 Task: Find a house in Santana do Paraiso with WiFi, free parking, TV, 2 bedrooms, 6 beds, 6 bathrooms, self check-in, and gym, within a price range of ₹8000 to ₹12000.
Action: Mouse moved to (716, 112)
Screenshot: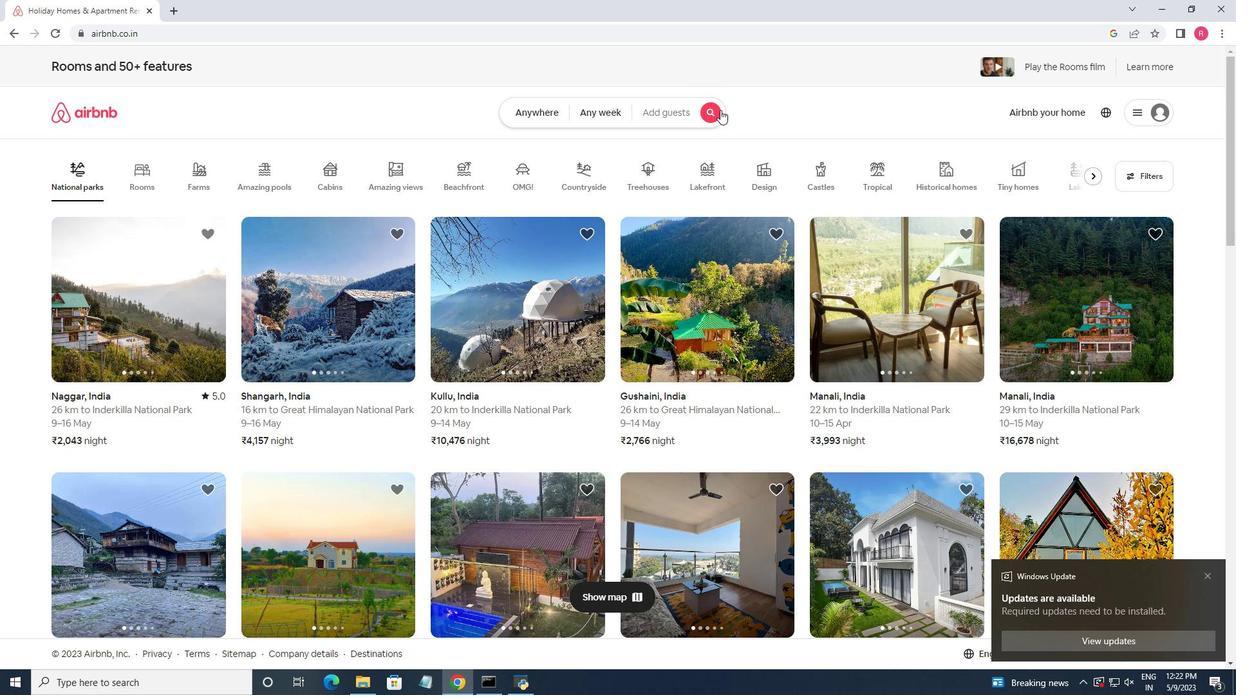 
Action: Mouse pressed left at (716, 112)
Screenshot: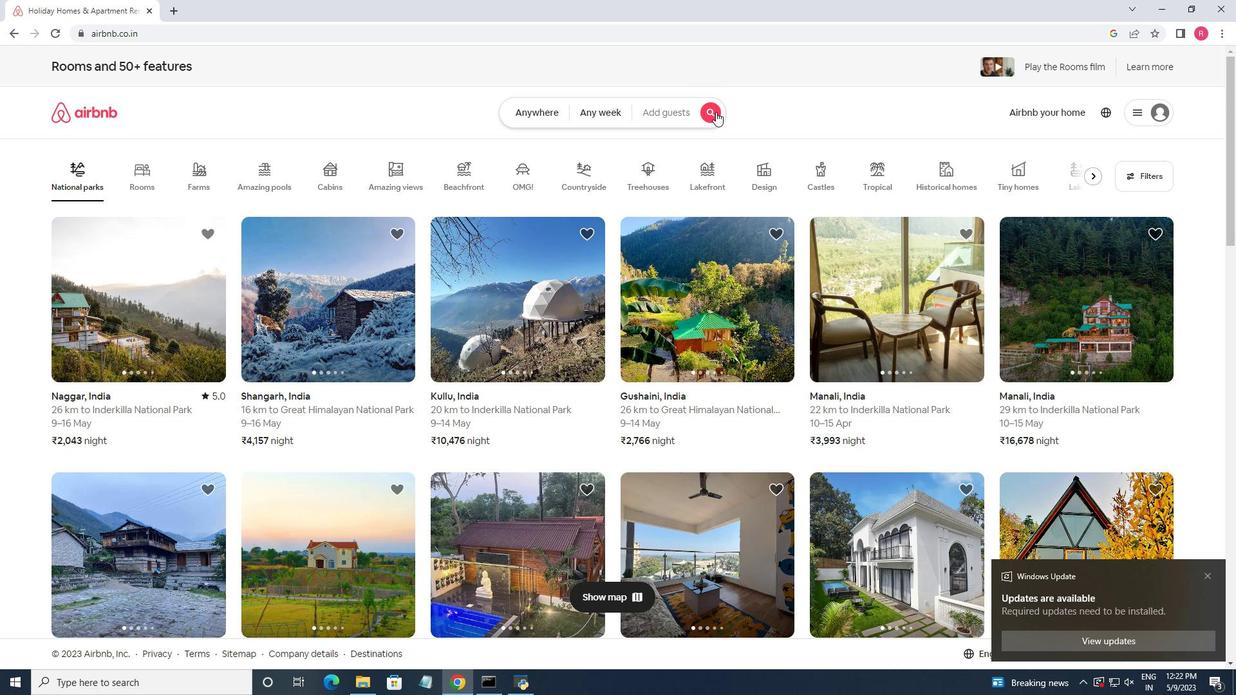
Action: Mouse moved to (393, 162)
Screenshot: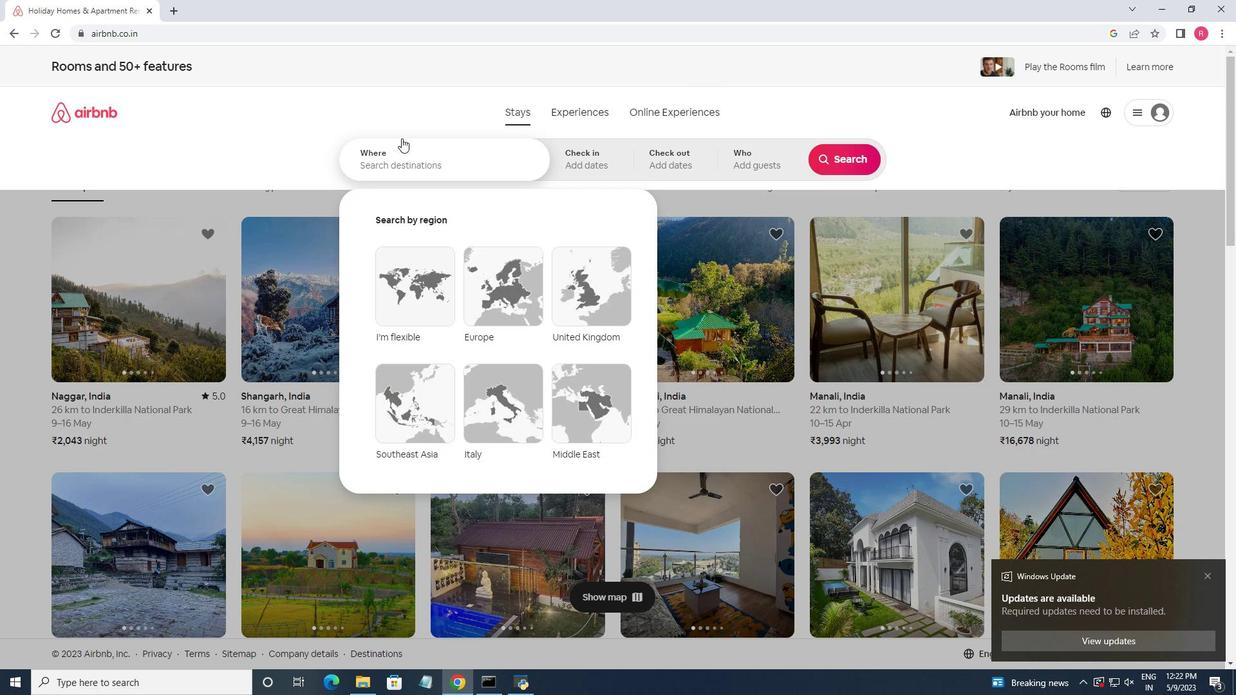 
Action: Mouse pressed left at (393, 162)
Screenshot: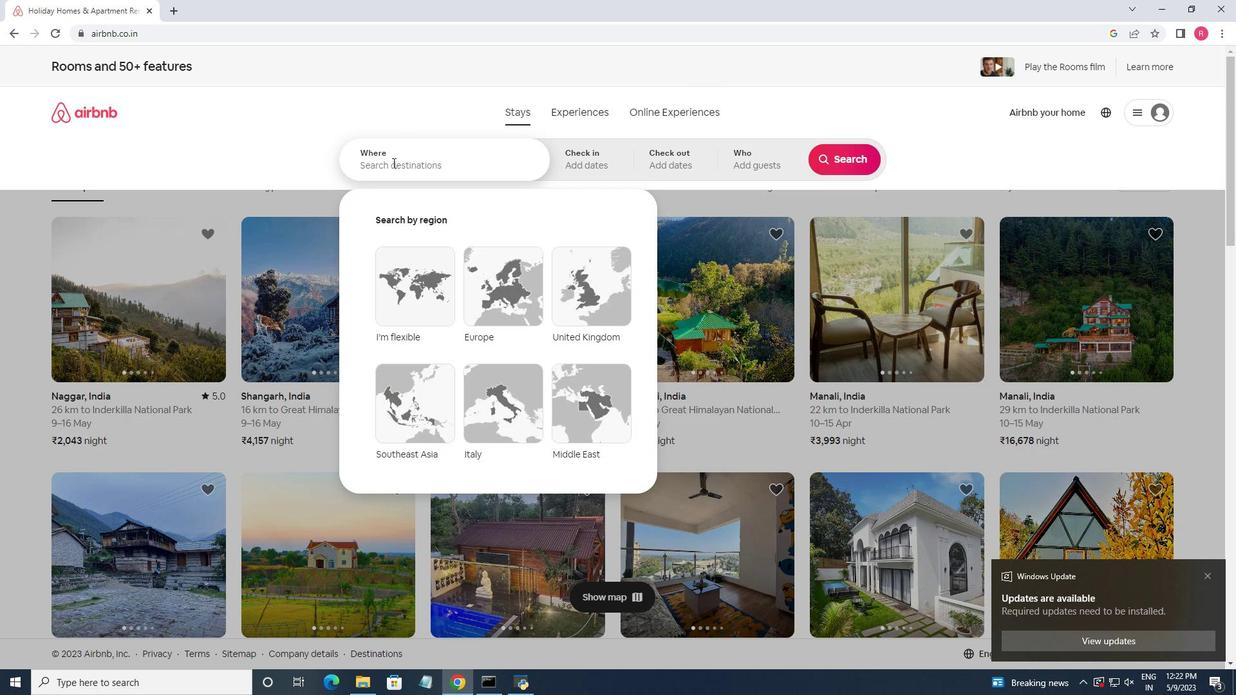 
Action: Key pressed <Key.caps_lock>S<Key.caps_lock>antana<Key.space>do<Key.space><Key.shift>Paraiso,<Key.space><Key.shift><Key.shift><Key.shift><Key.shift><Key.shift><Key.shift><Key.shift><Key.shift><Key.shift><Key.shift><Key.shift>Brazil<Key.enter>
Screenshot: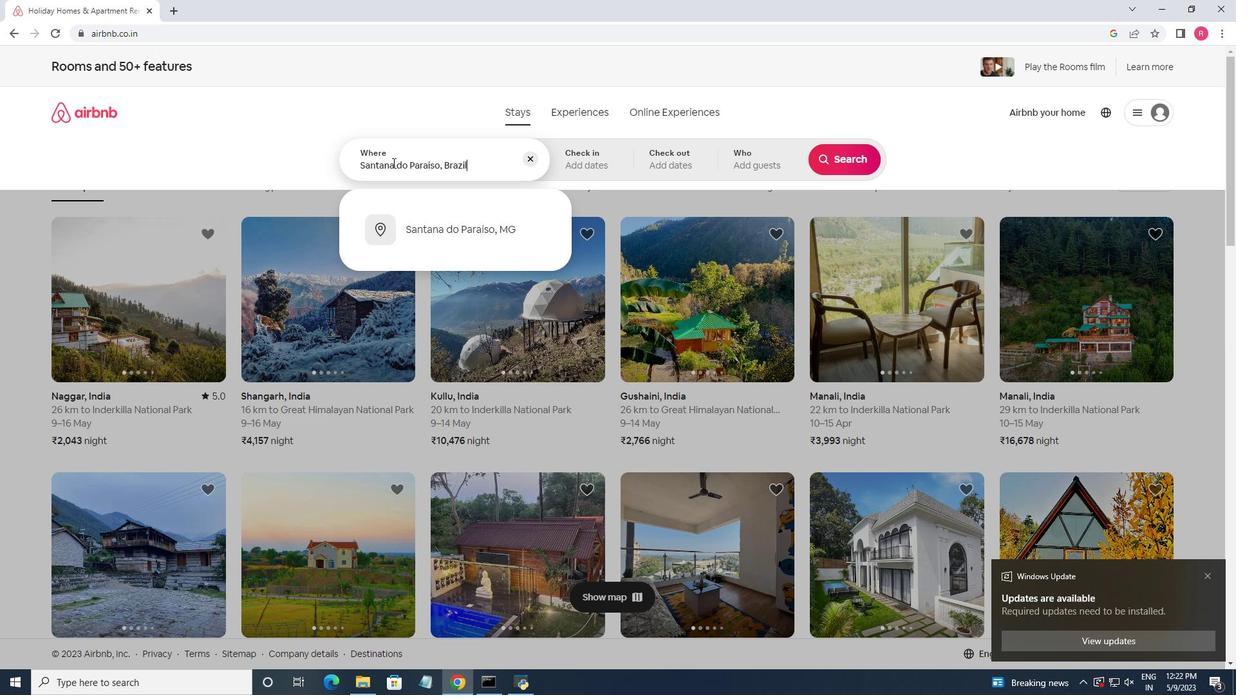 
Action: Mouse moved to (838, 263)
Screenshot: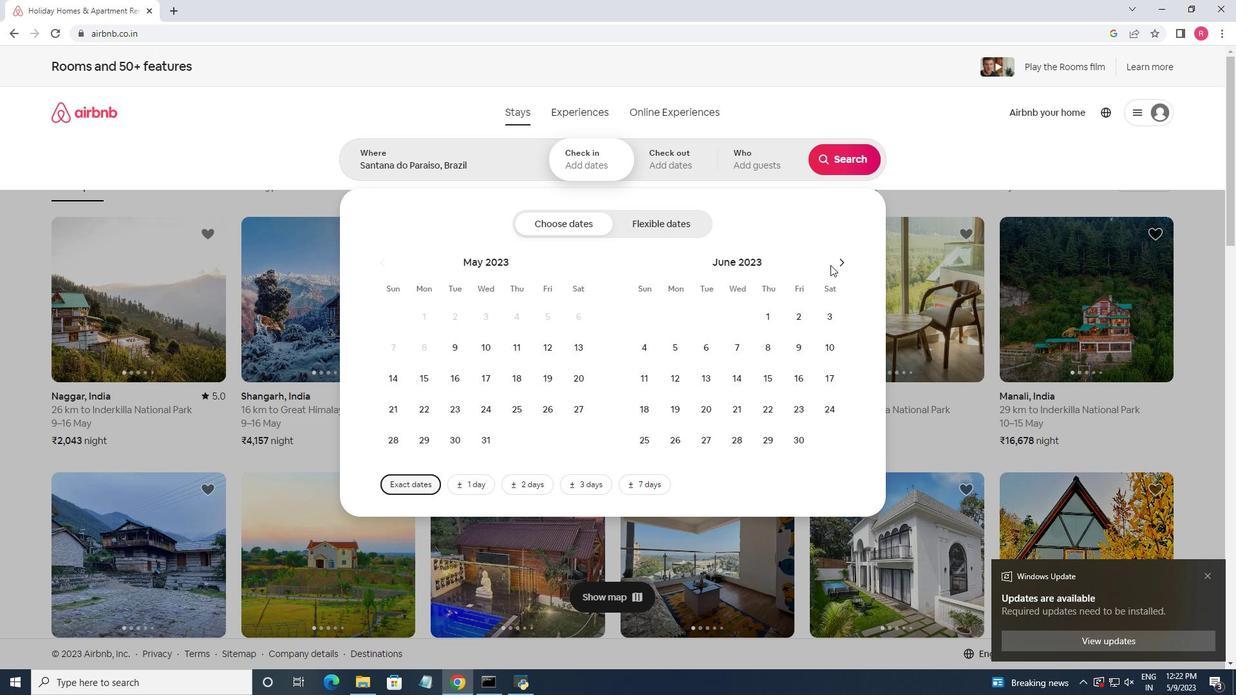 
Action: Mouse pressed left at (838, 263)
Screenshot: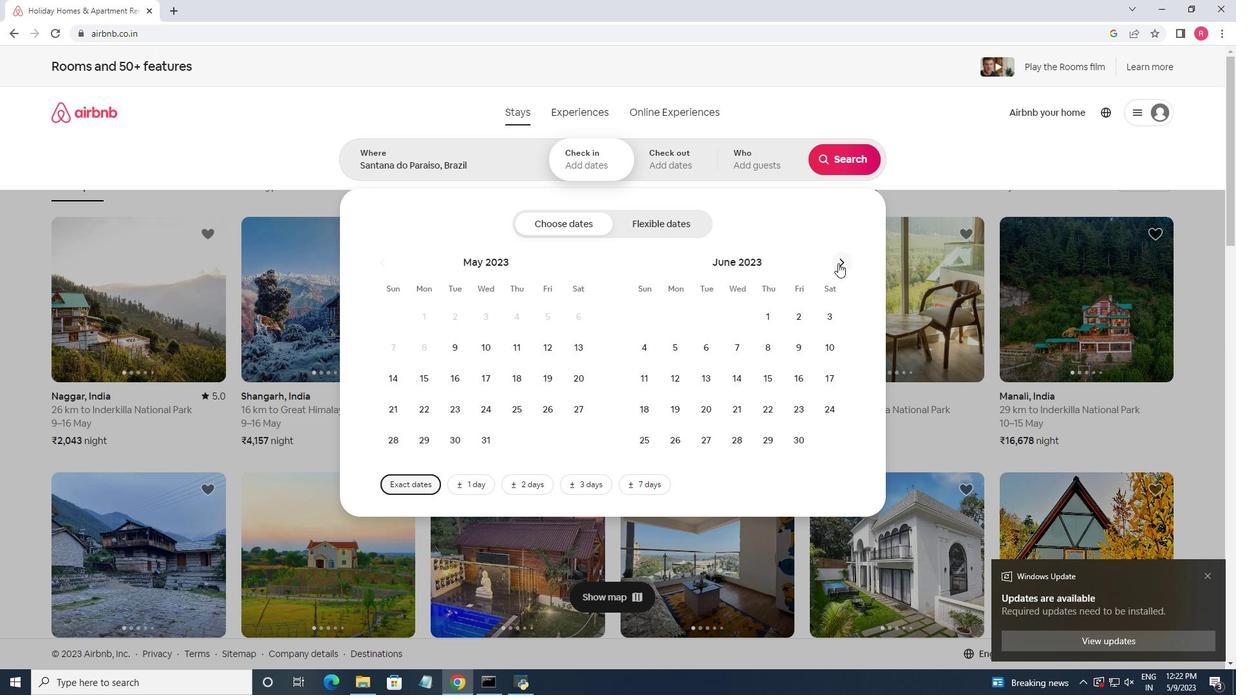 
Action: Mouse pressed left at (838, 263)
Screenshot: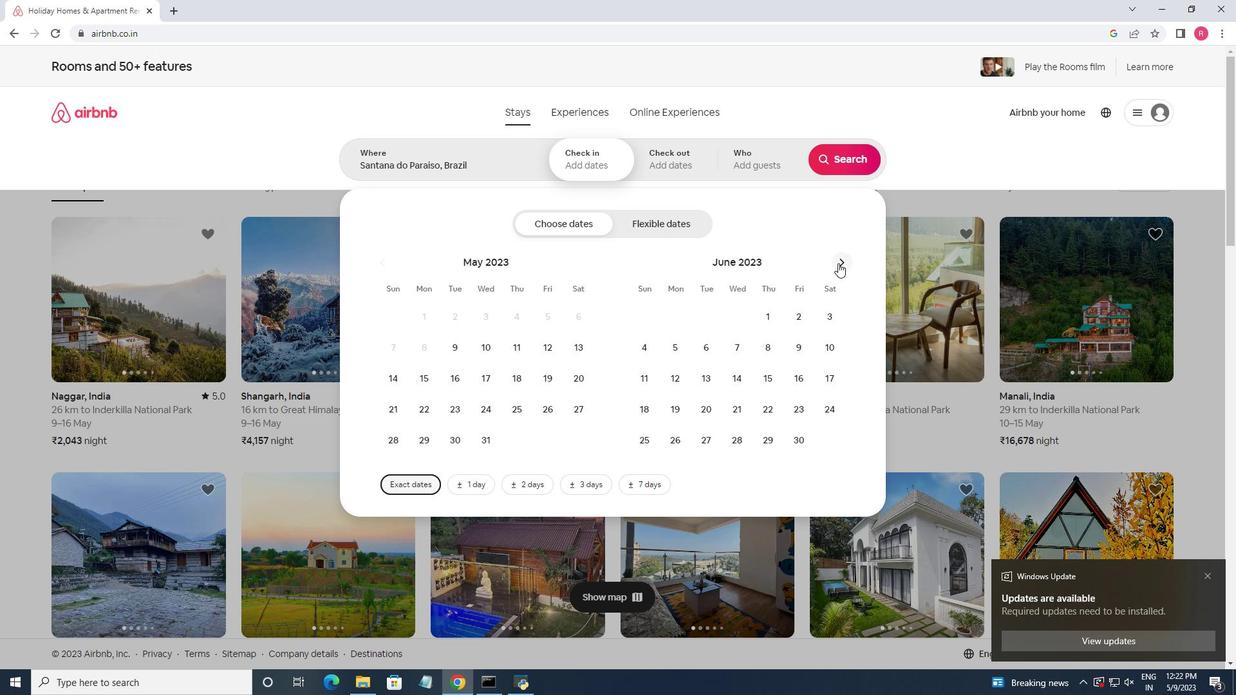 
Action: Mouse pressed left at (838, 263)
Screenshot: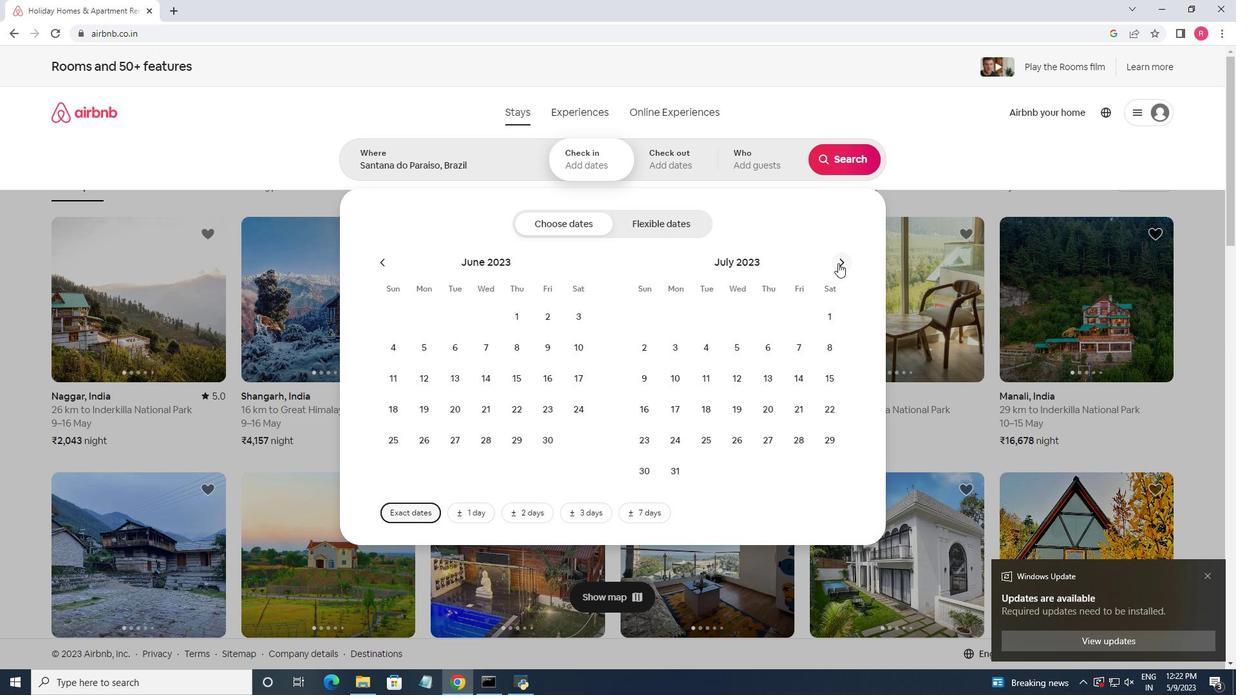 
Action: Mouse moved to (838, 263)
Screenshot: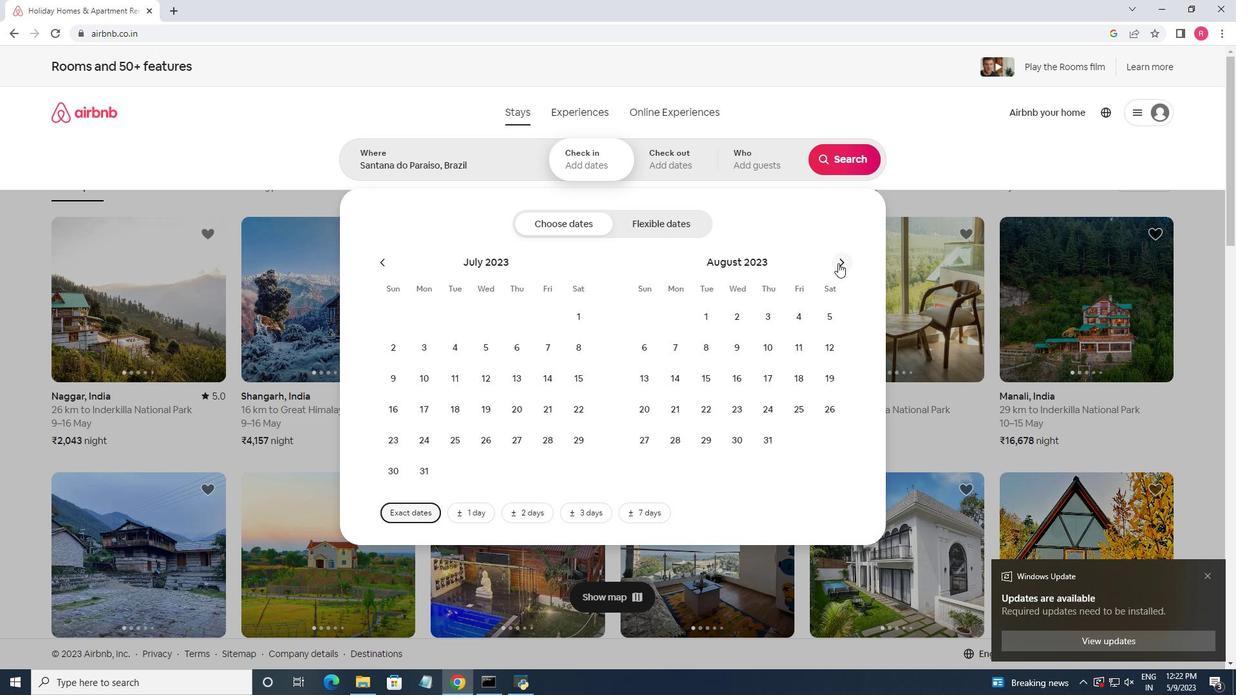 
Action: Mouse pressed left at (838, 263)
Screenshot: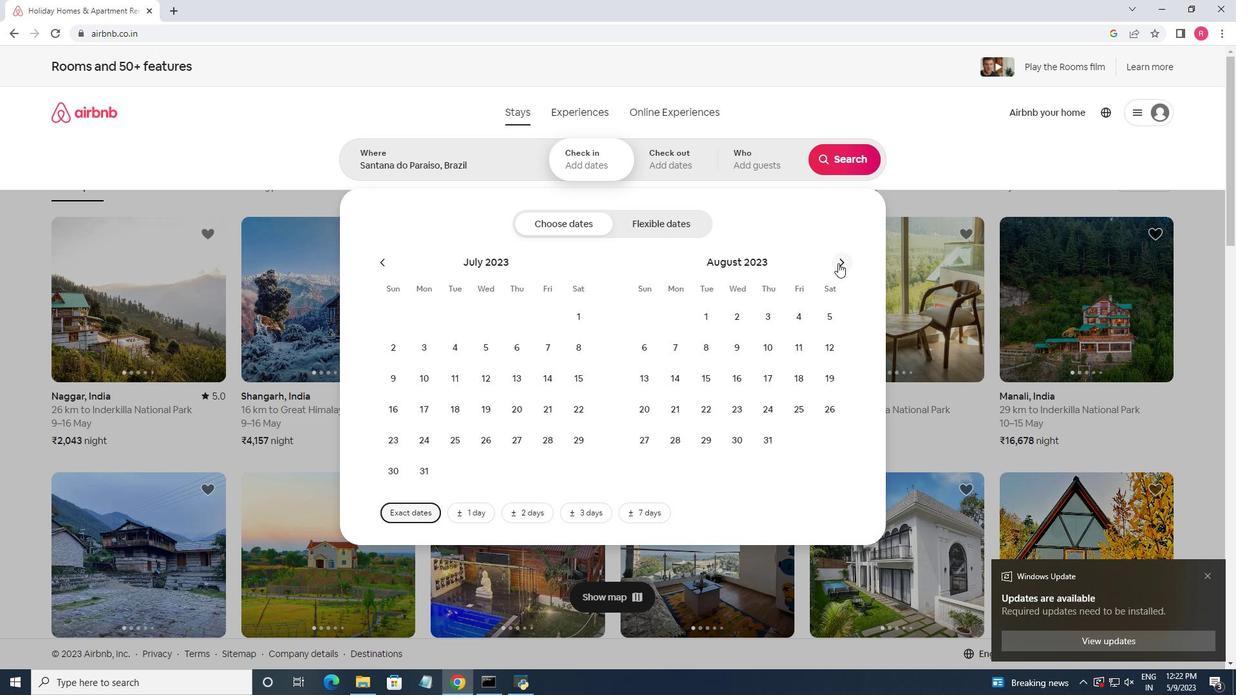 
Action: Mouse moved to (733, 349)
Screenshot: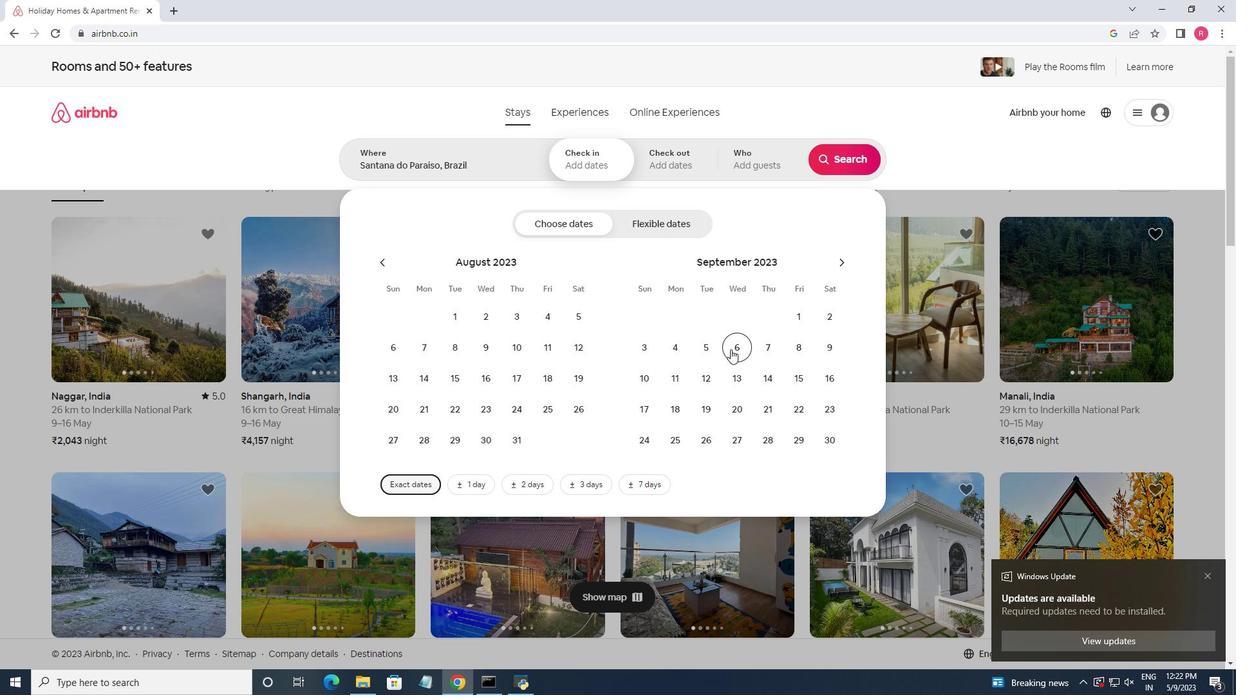 
Action: Mouse pressed left at (733, 349)
Screenshot: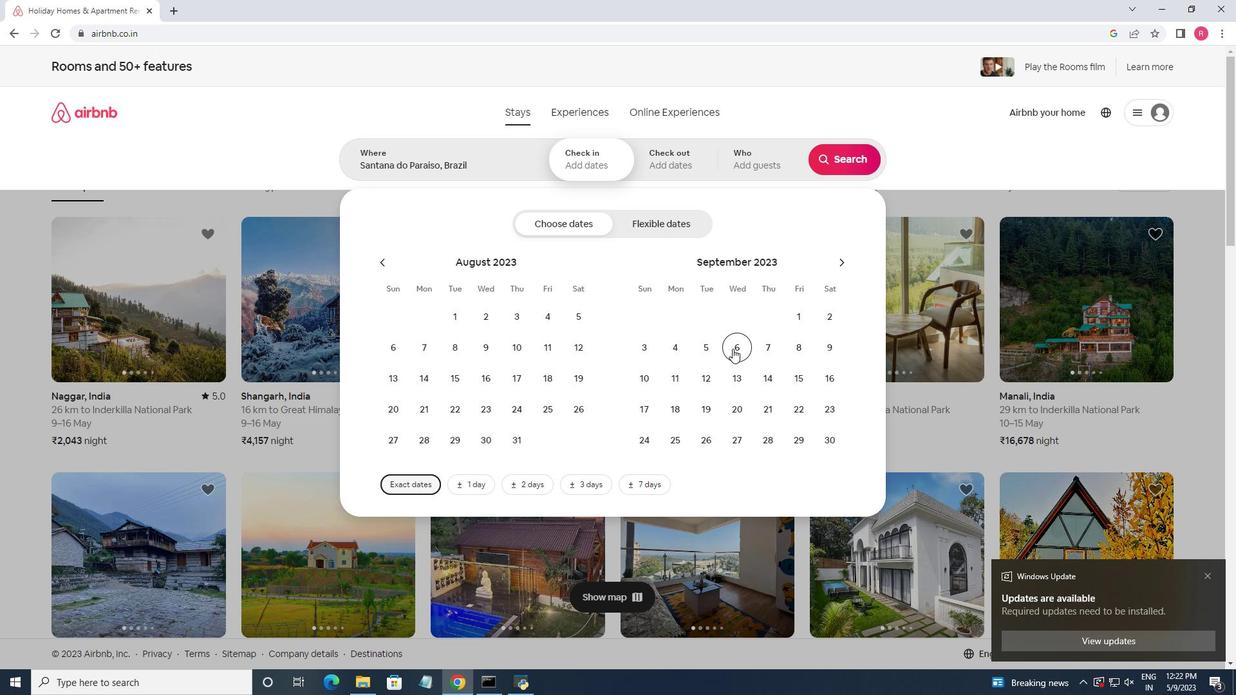 
Action: Mouse moved to (796, 381)
Screenshot: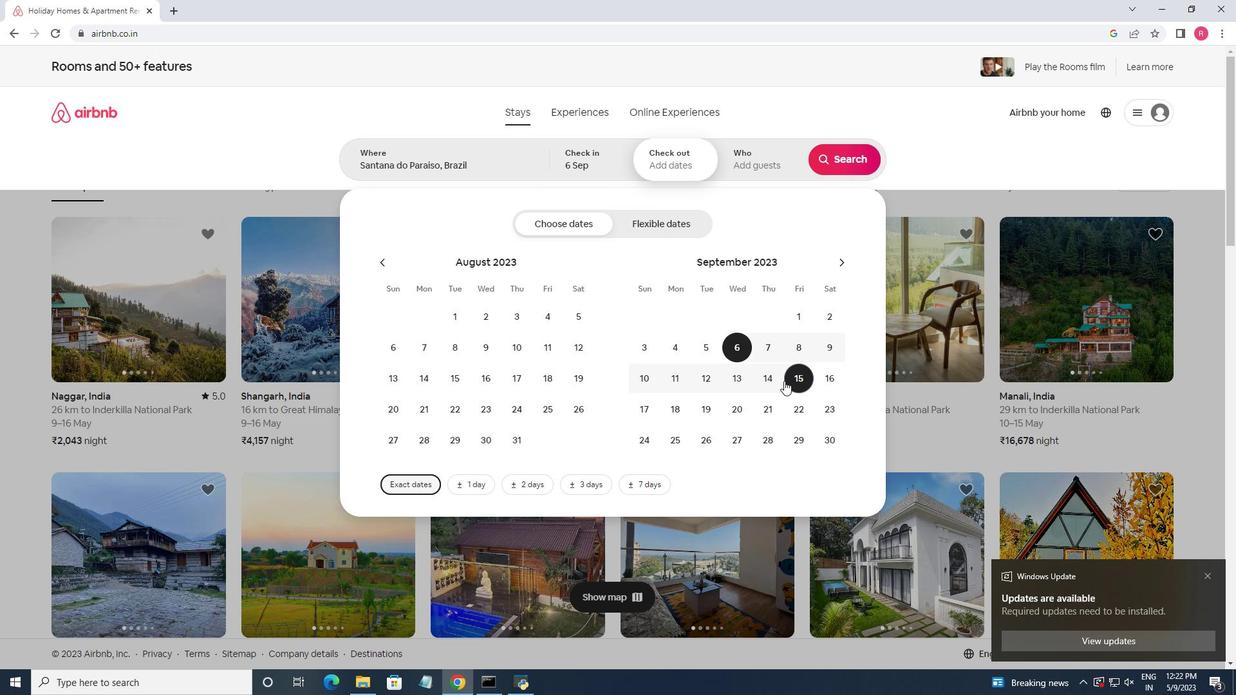 
Action: Mouse pressed left at (796, 381)
Screenshot: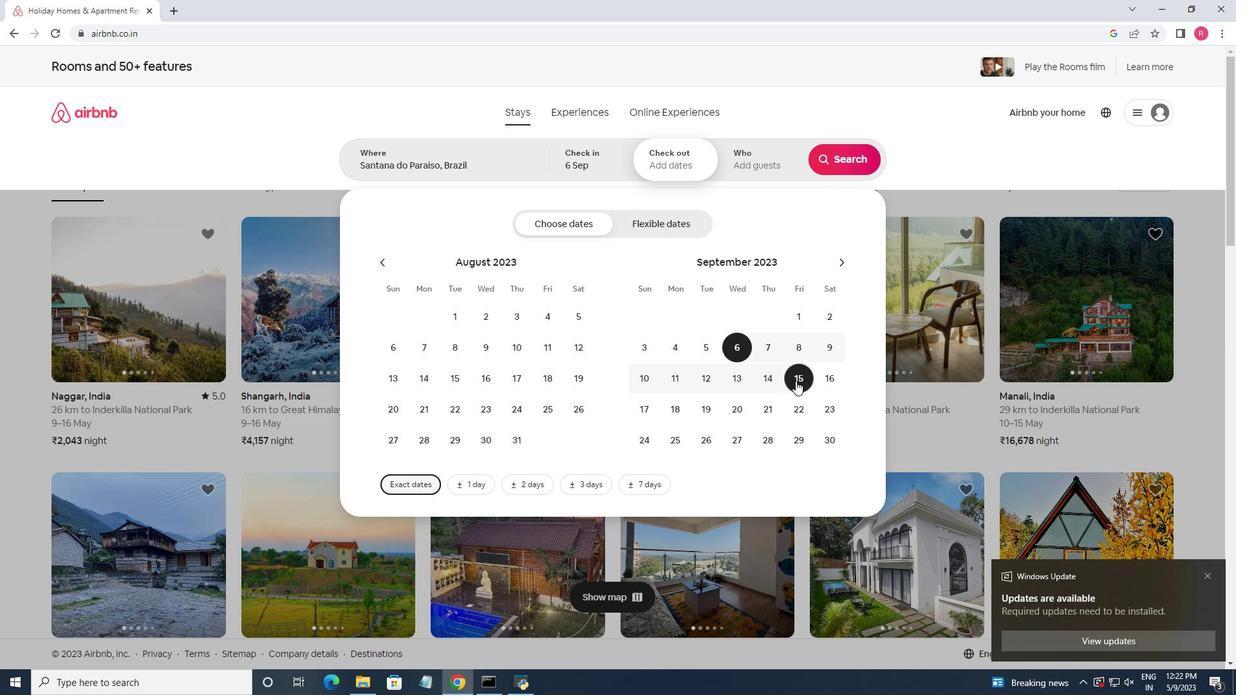 
Action: Mouse moved to (843, 167)
Screenshot: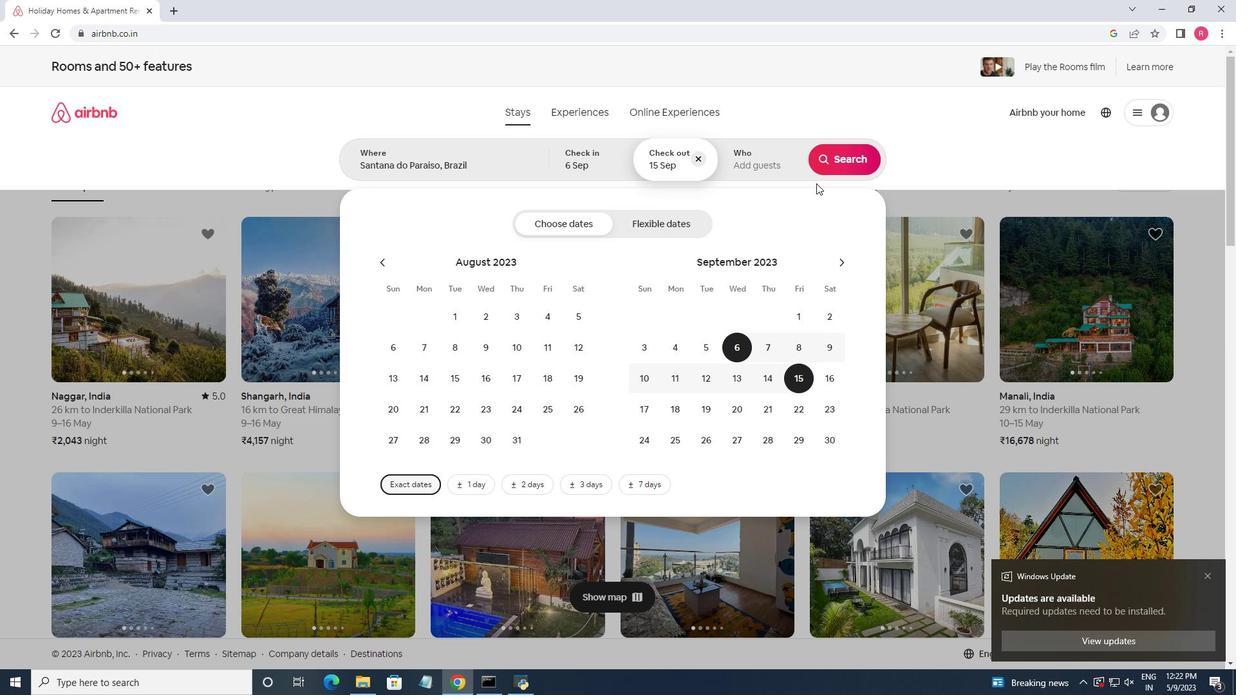 
Action: Mouse pressed left at (843, 167)
Screenshot: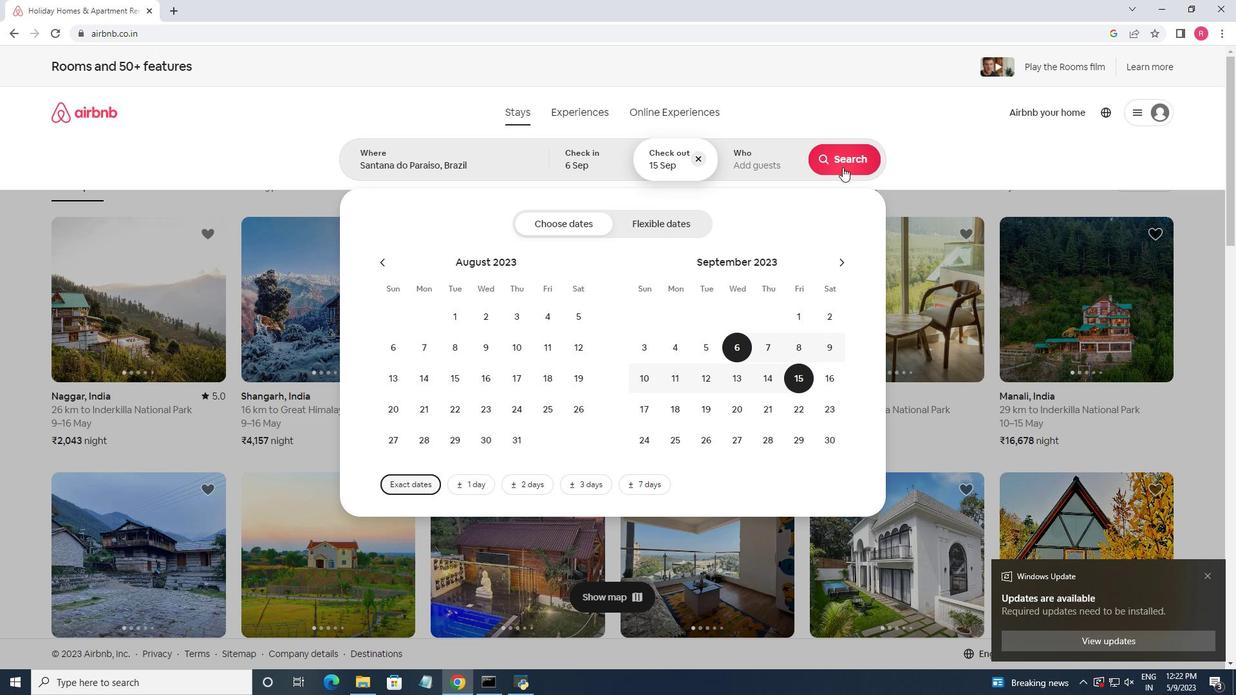 
Action: Mouse moved to (1180, 123)
Screenshot: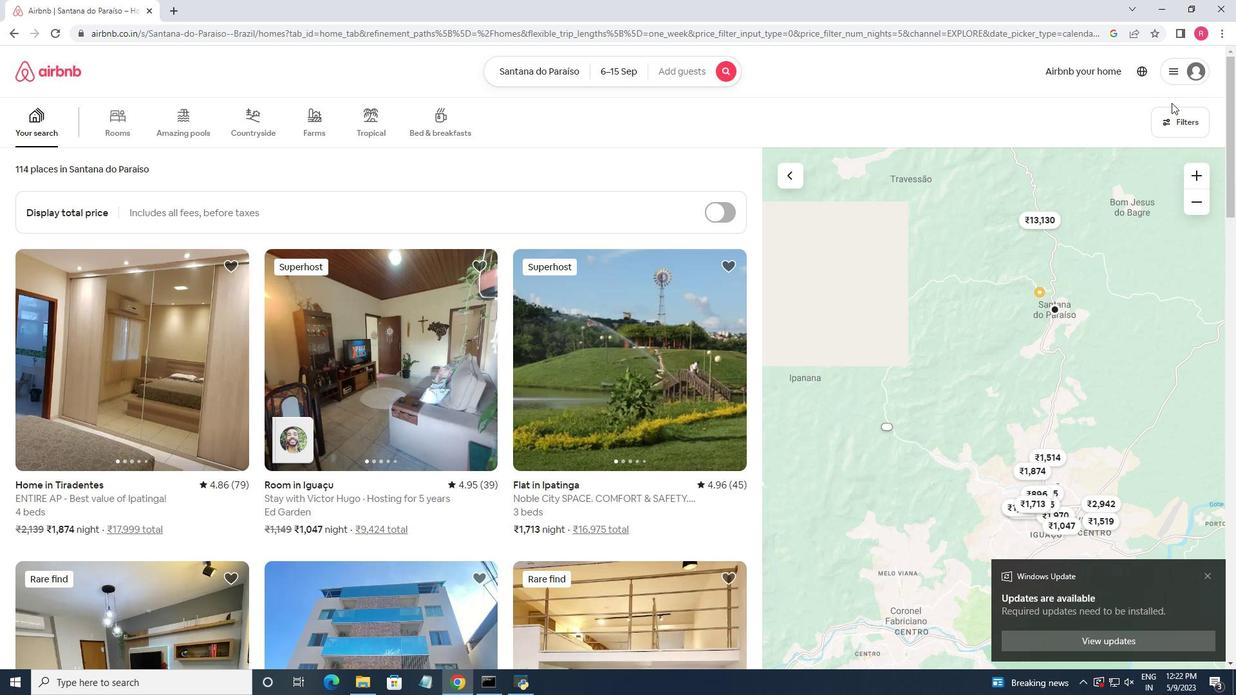 
Action: Mouse pressed left at (1180, 123)
Screenshot: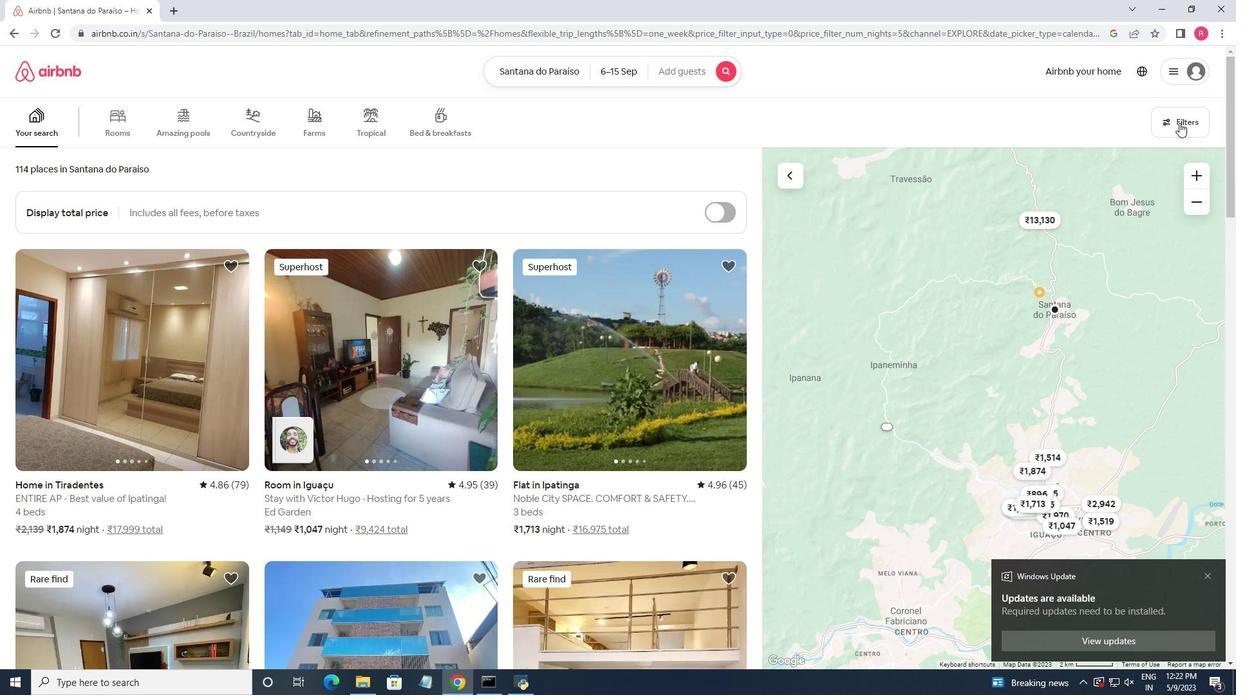 
Action: Mouse moved to (563, 345)
Screenshot: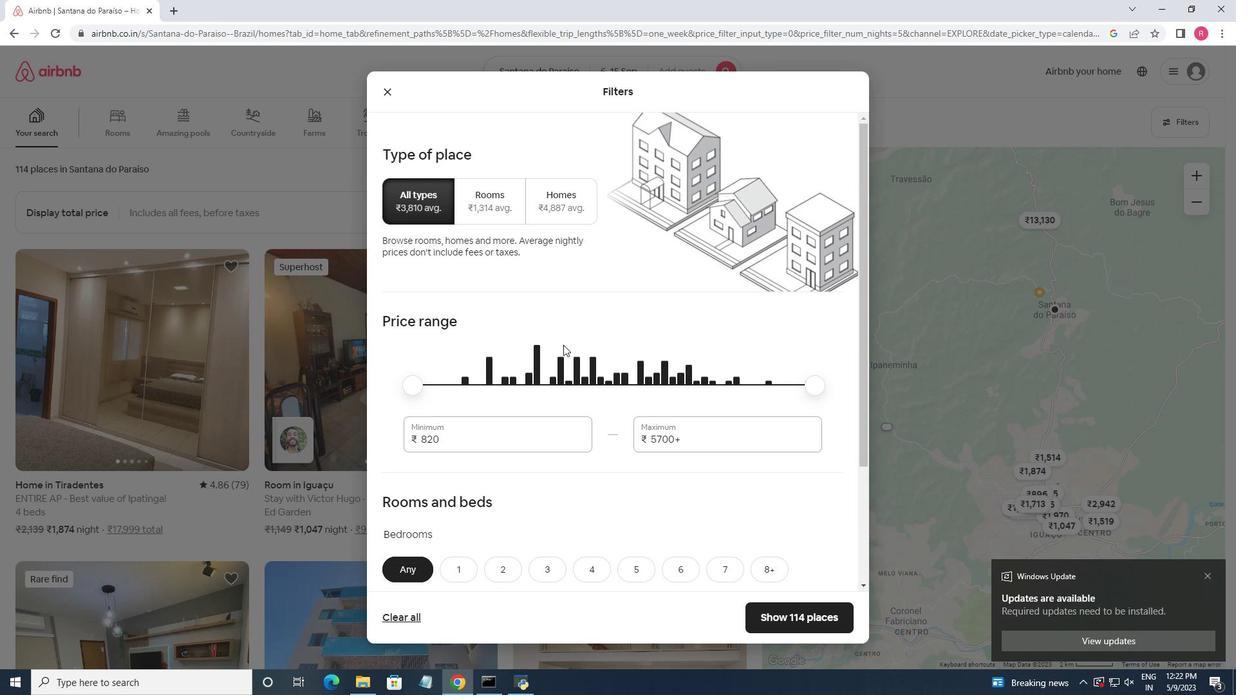 
Action: Mouse scrolled (563, 344) with delta (0, 0)
Screenshot: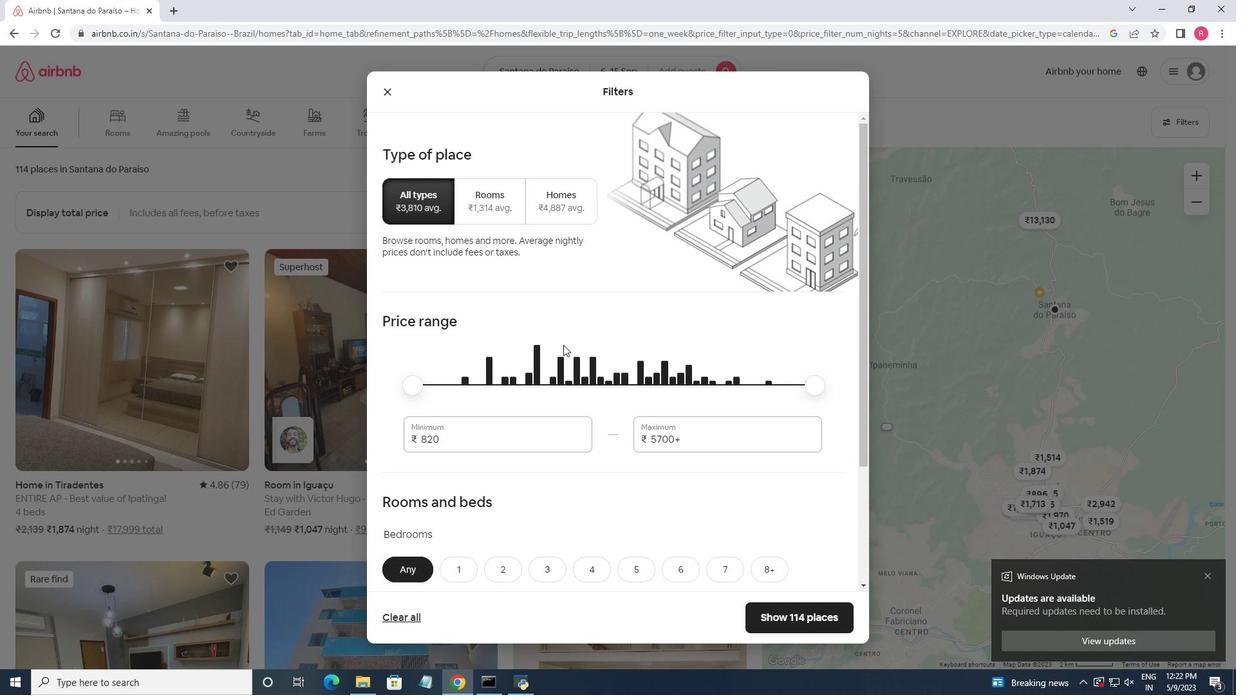 
Action: Mouse scrolled (563, 344) with delta (0, 0)
Screenshot: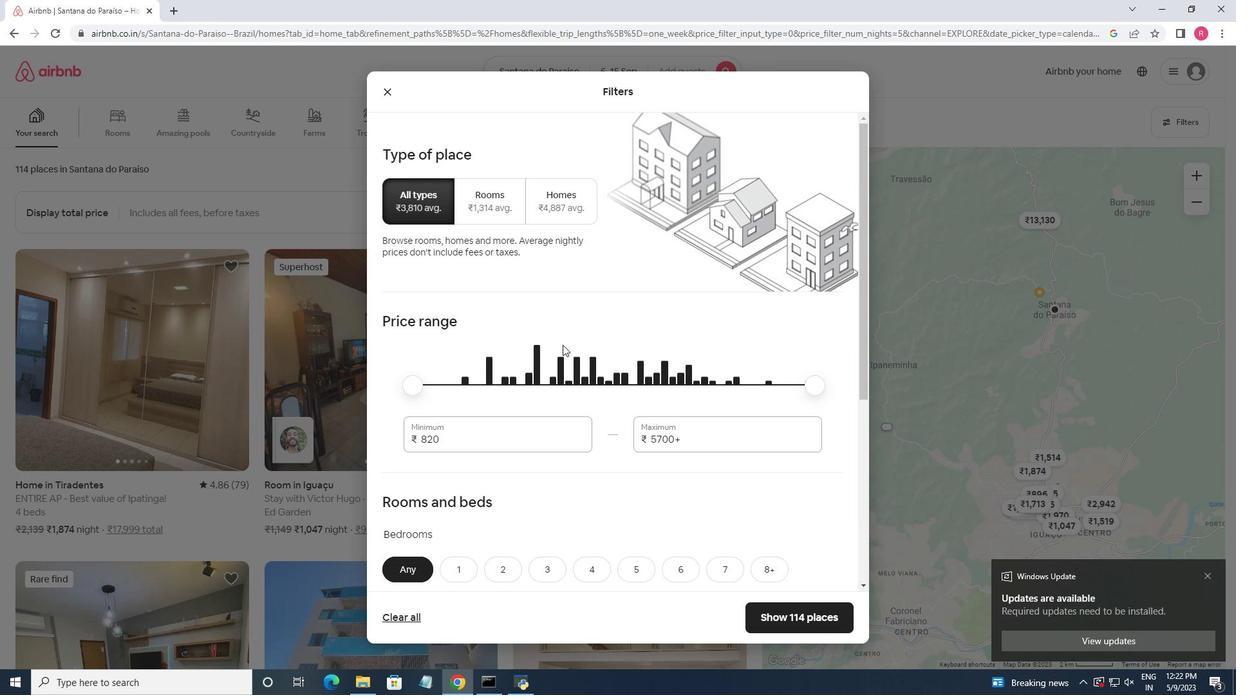 
Action: Mouse moved to (472, 312)
Screenshot: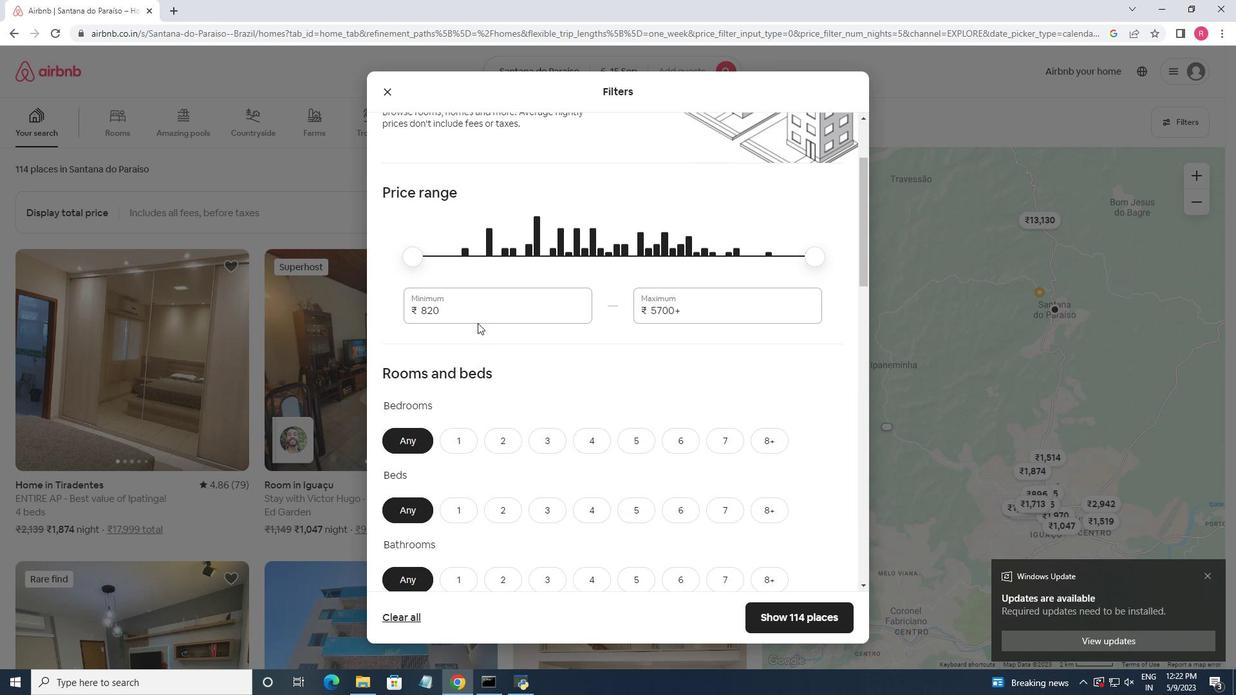 
Action: Mouse pressed left at (472, 312)
Screenshot: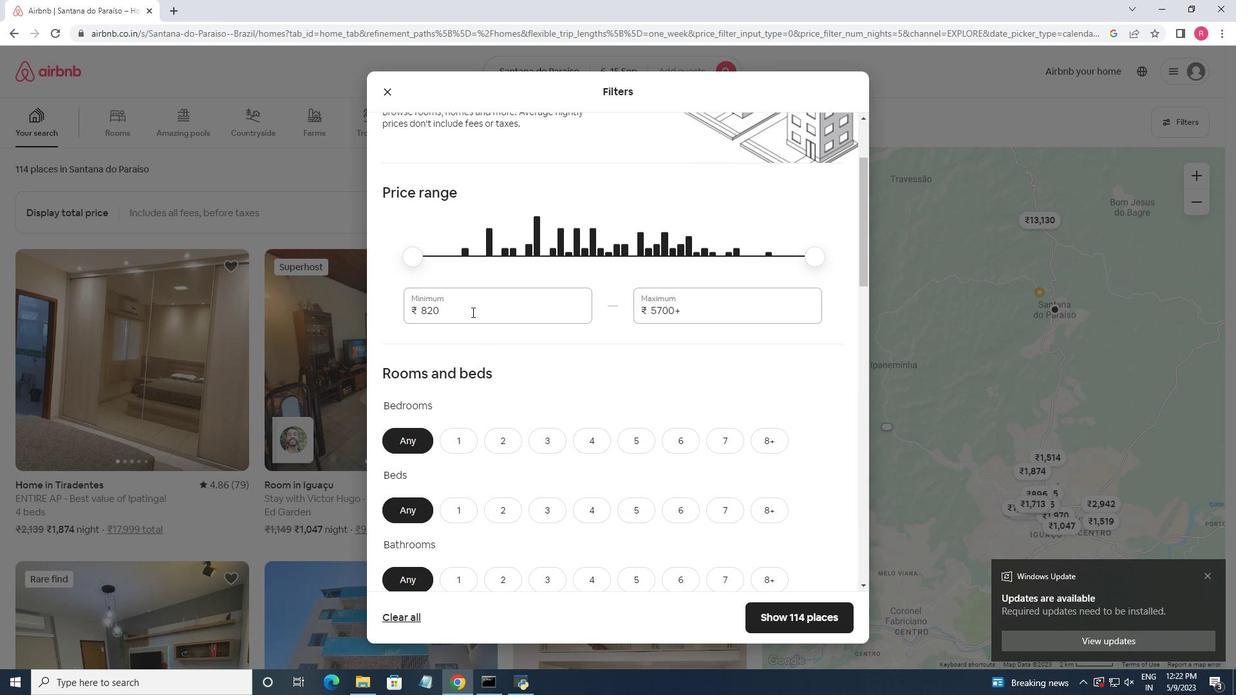 
Action: Mouse pressed left at (472, 312)
Screenshot: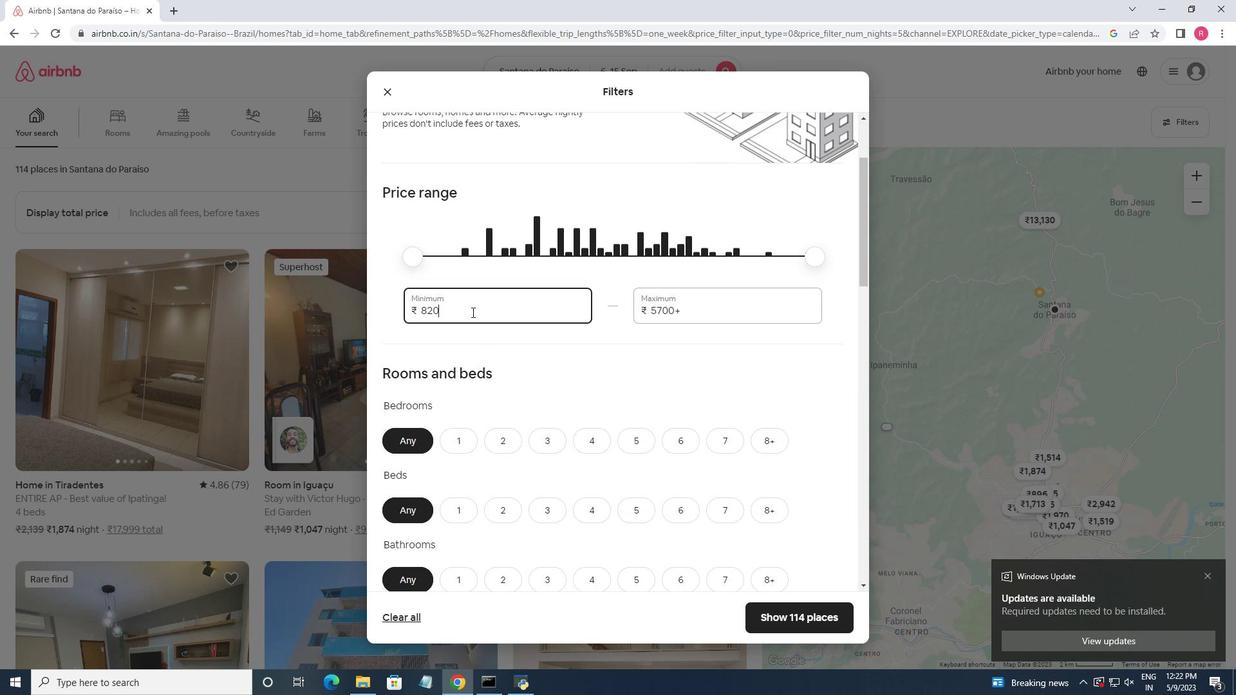 
Action: Key pressed <Key.backspace>8000<Key.tab>12000
Screenshot: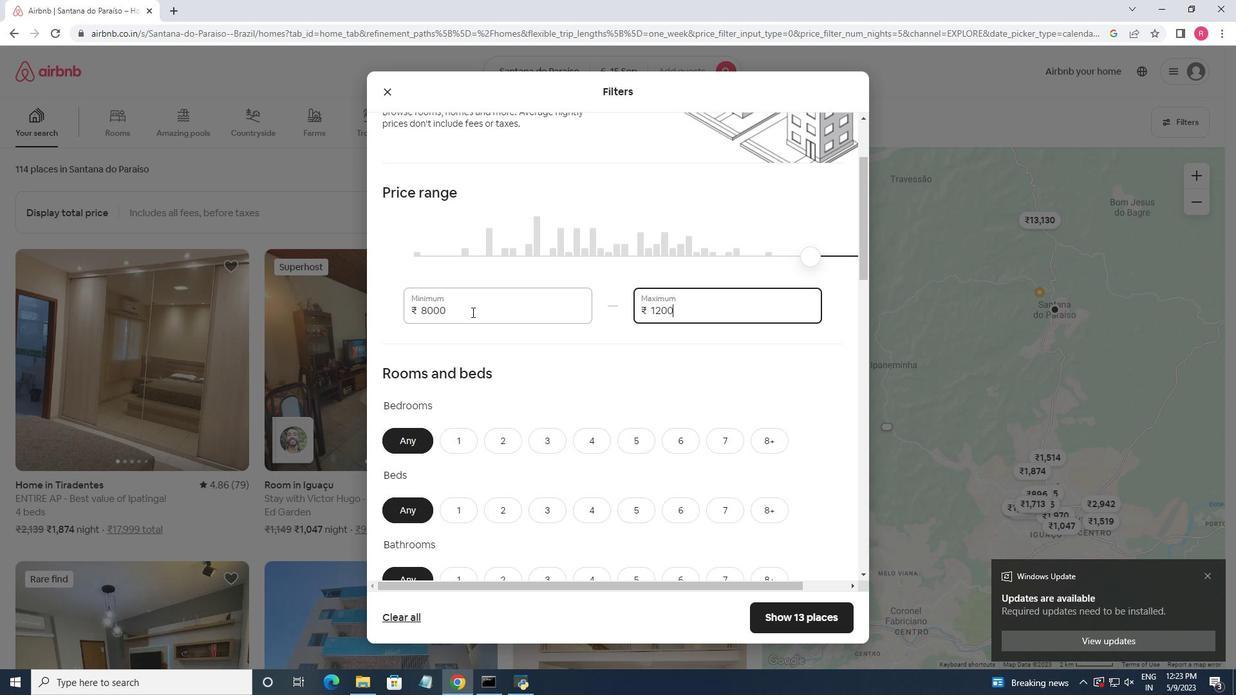 
Action: Mouse moved to (516, 367)
Screenshot: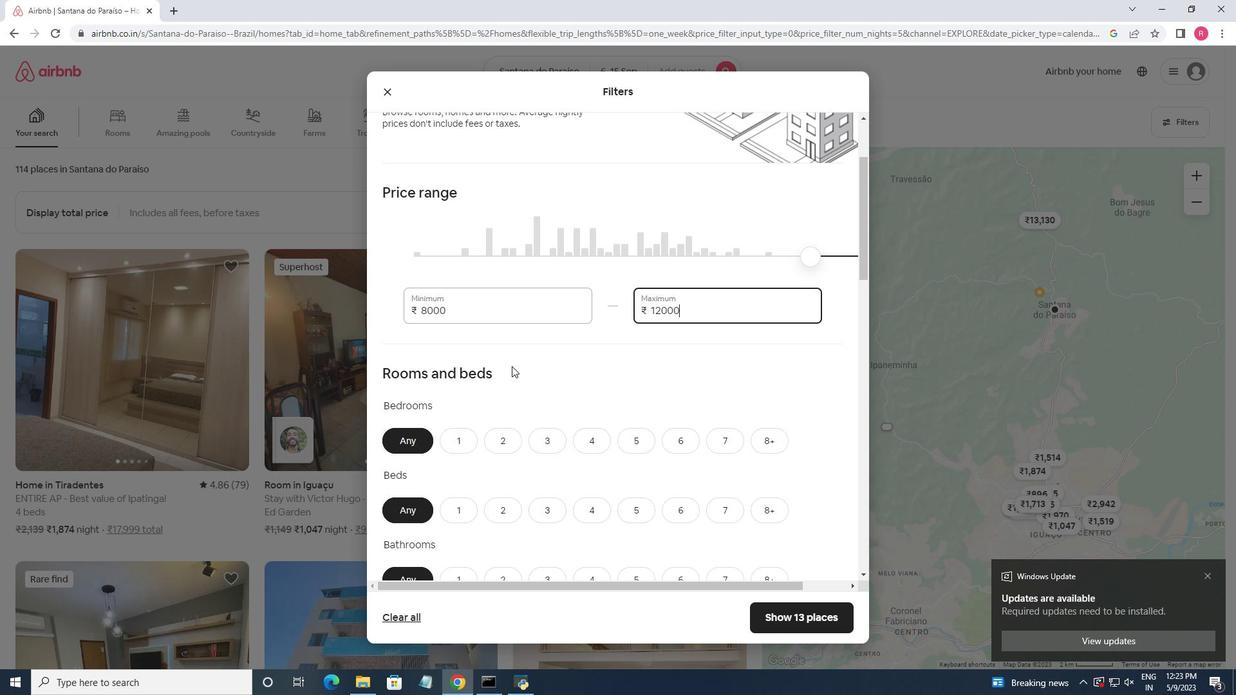 
Action: Mouse scrolled (516, 367) with delta (0, 0)
Screenshot: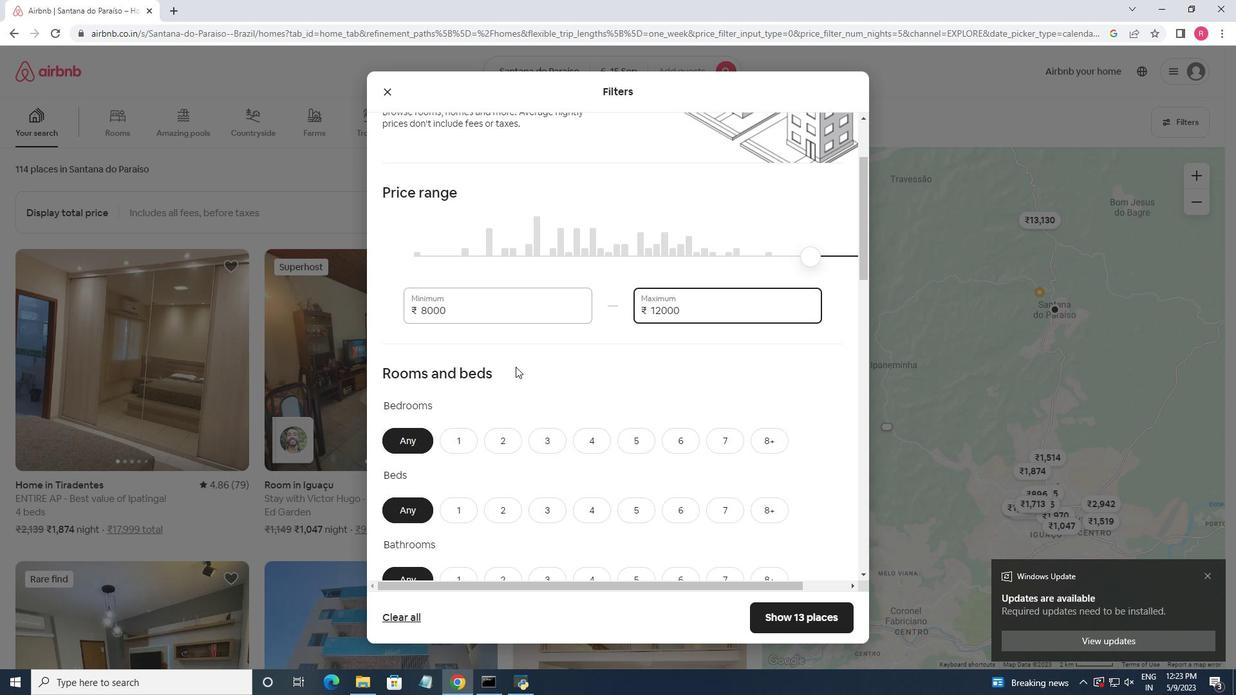 
Action: Mouse scrolled (516, 367) with delta (0, 0)
Screenshot: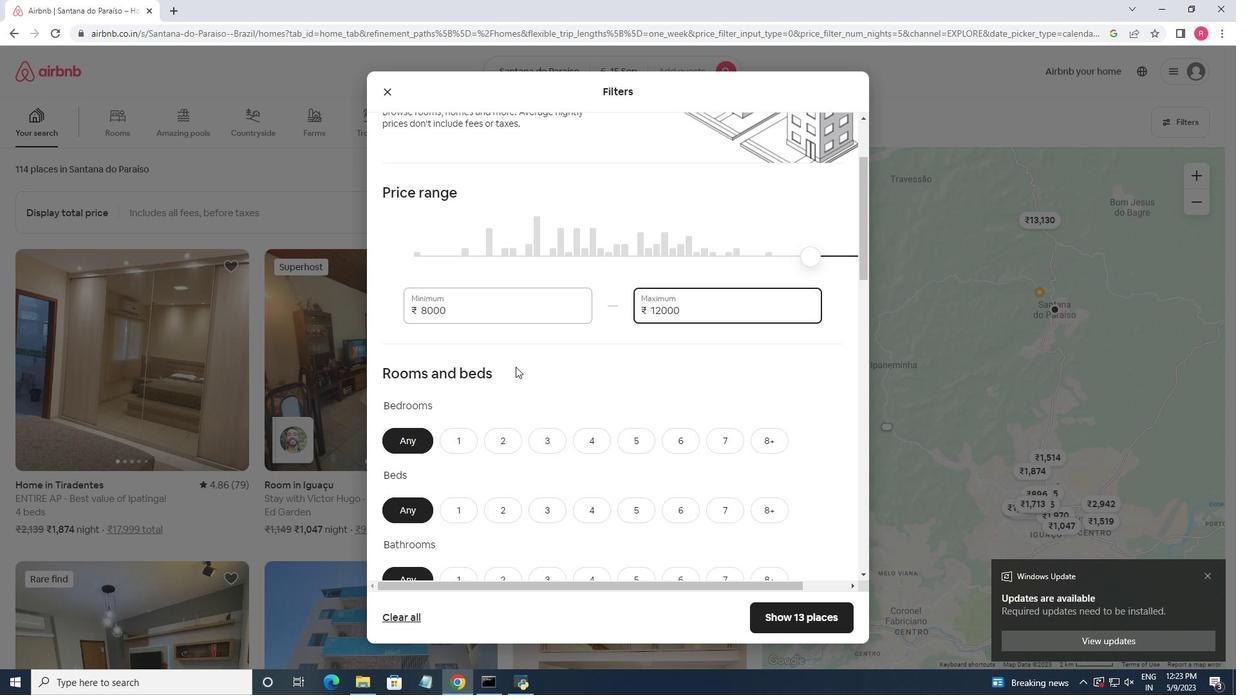 
Action: Mouse moved to (516, 367)
Screenshot: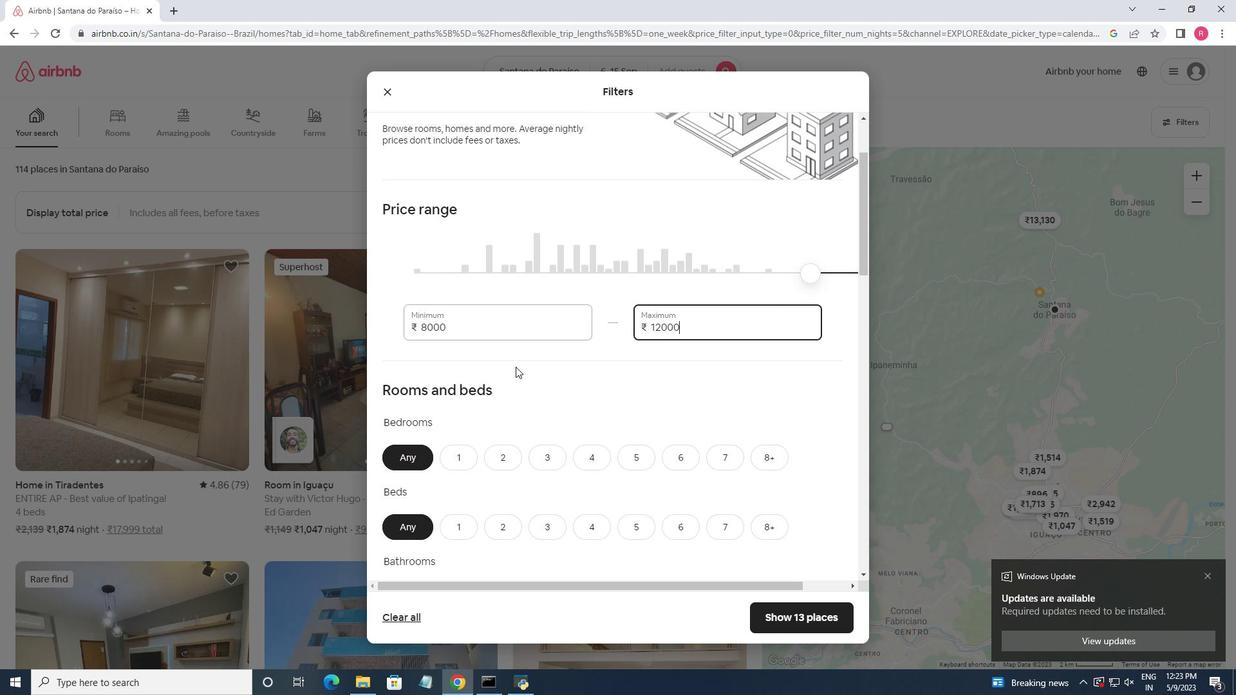 
Action: Mouse scrolled (516, 367) with delta (0, 0)
Screenshot: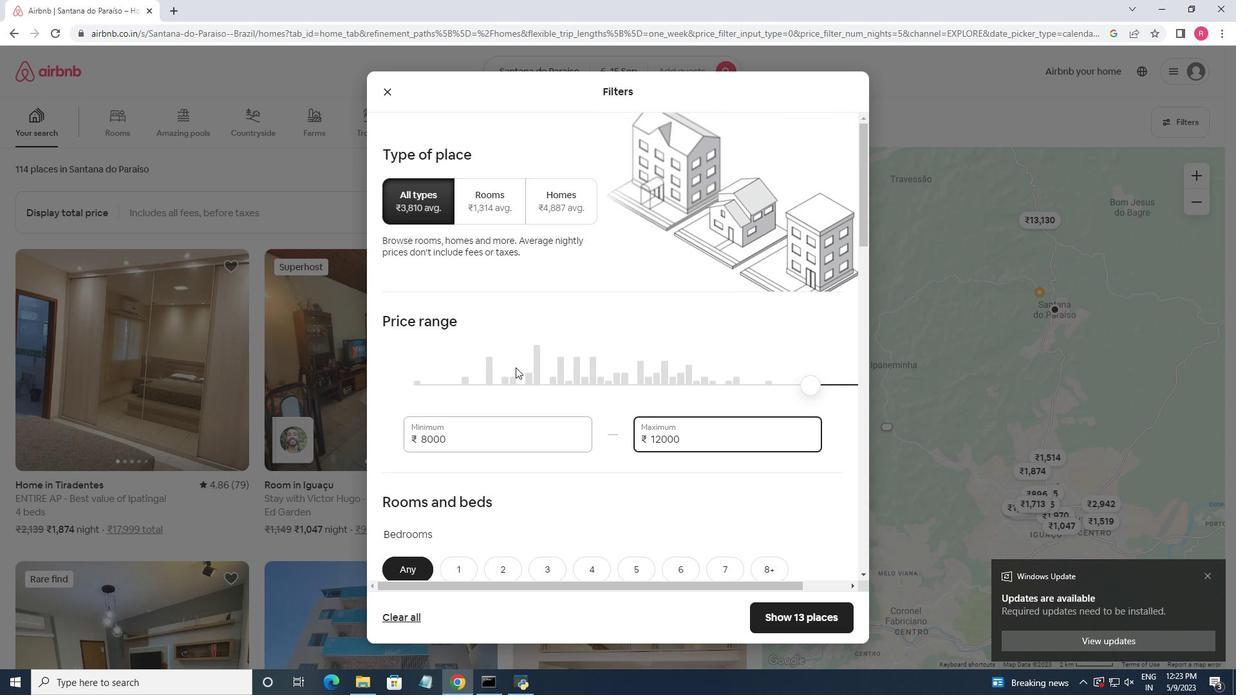 
Action: Mouse scrolled (516, 367) with delta (0, 0)
Screenshot: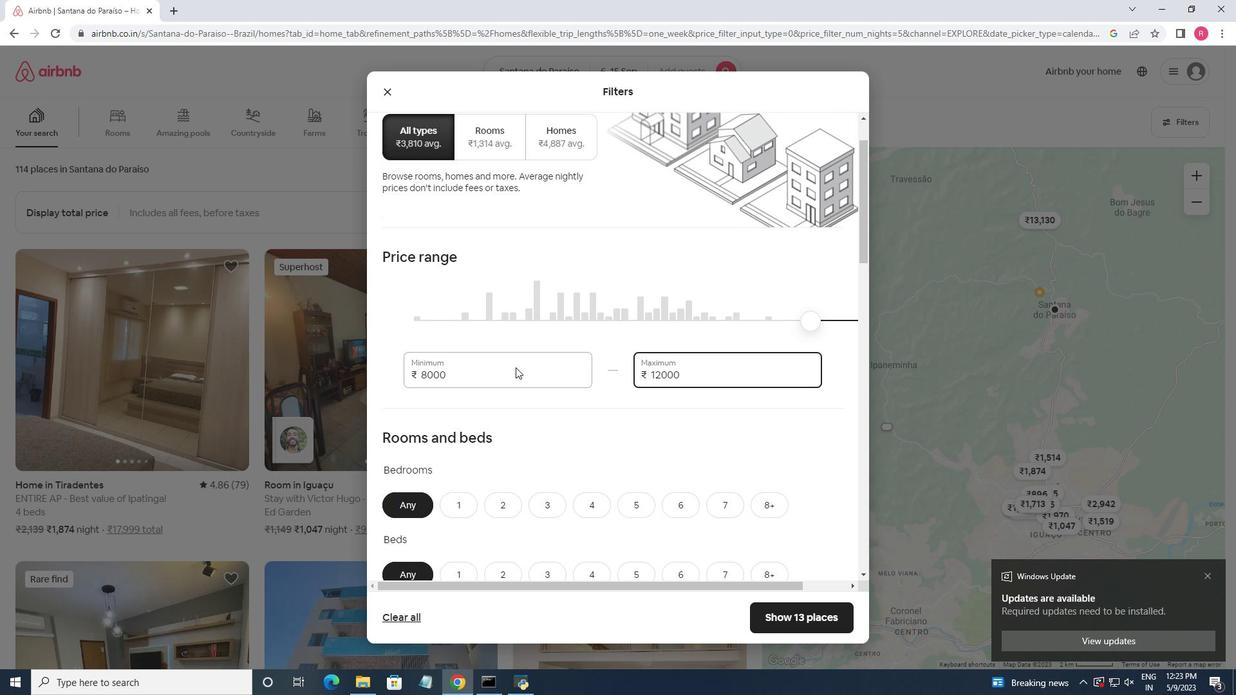 
Action: Mouse scrolled (516, 367) with delta (0, 0)
Screenshot: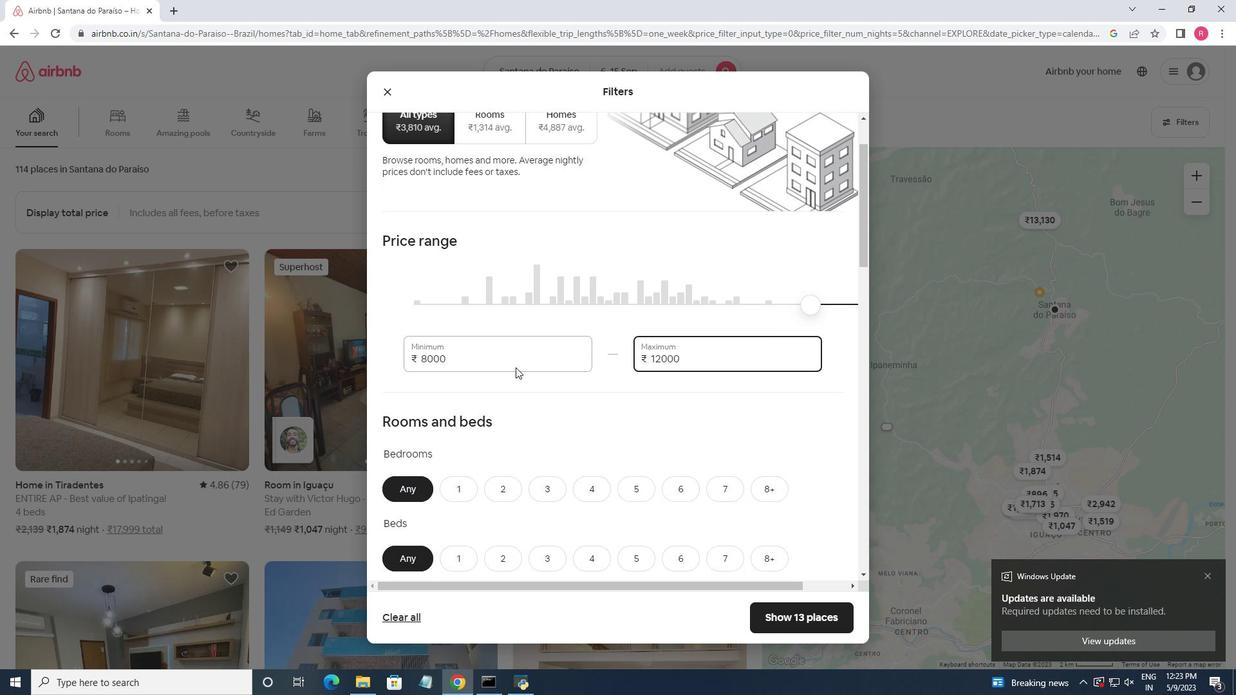
Action: Mouse moved to (684, 378)
Screenshot: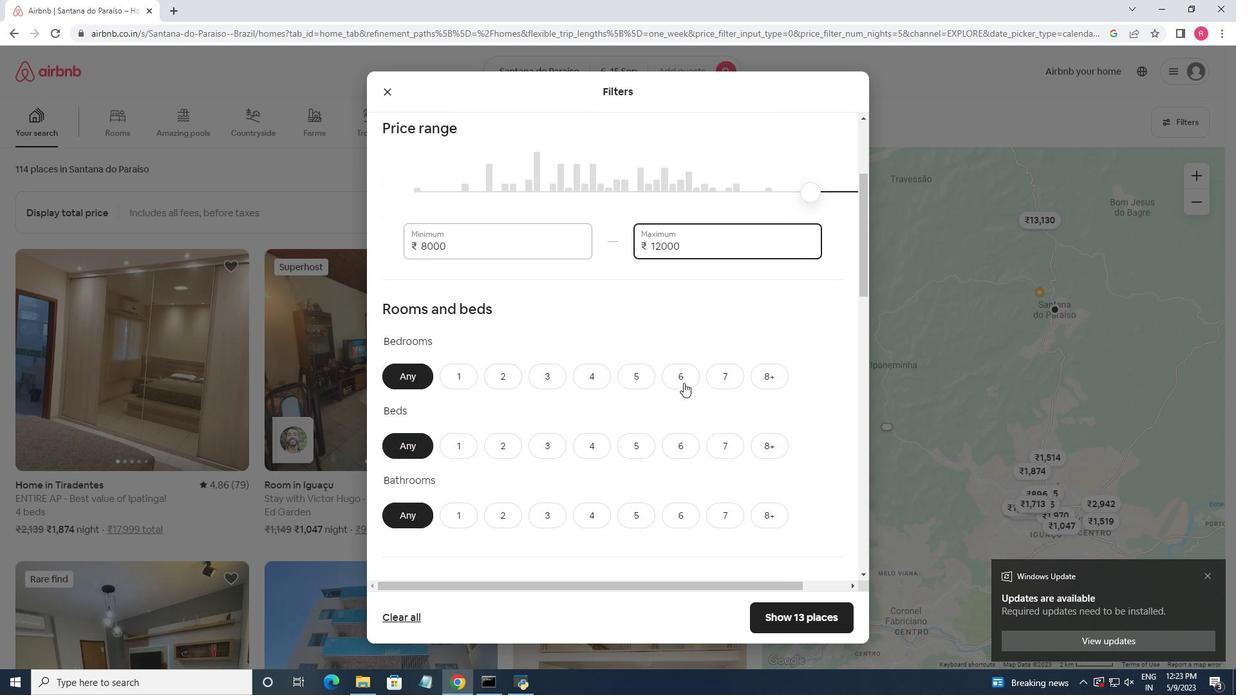 
Action: Mouse pressed left at (684, 378)
Screenshot: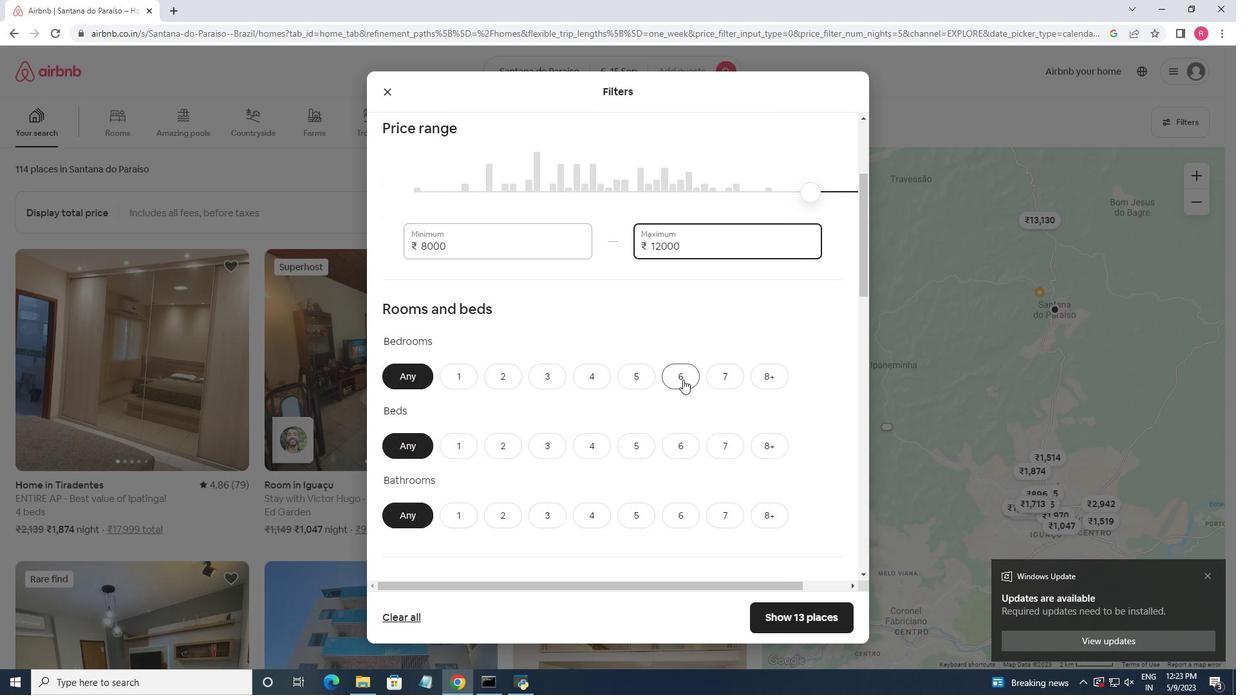 
Action: Mouse moved to (668, 446)
Screenshot: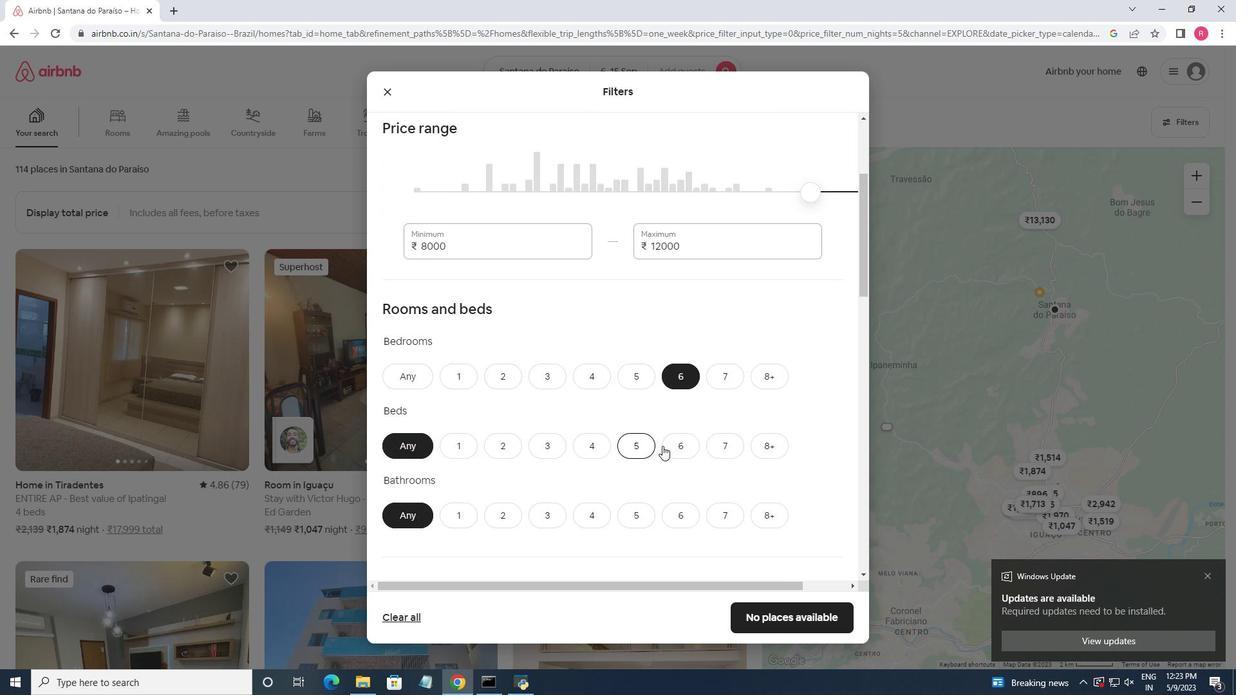 
Action: Mouse pressed left at (668, 446)
Screenshot: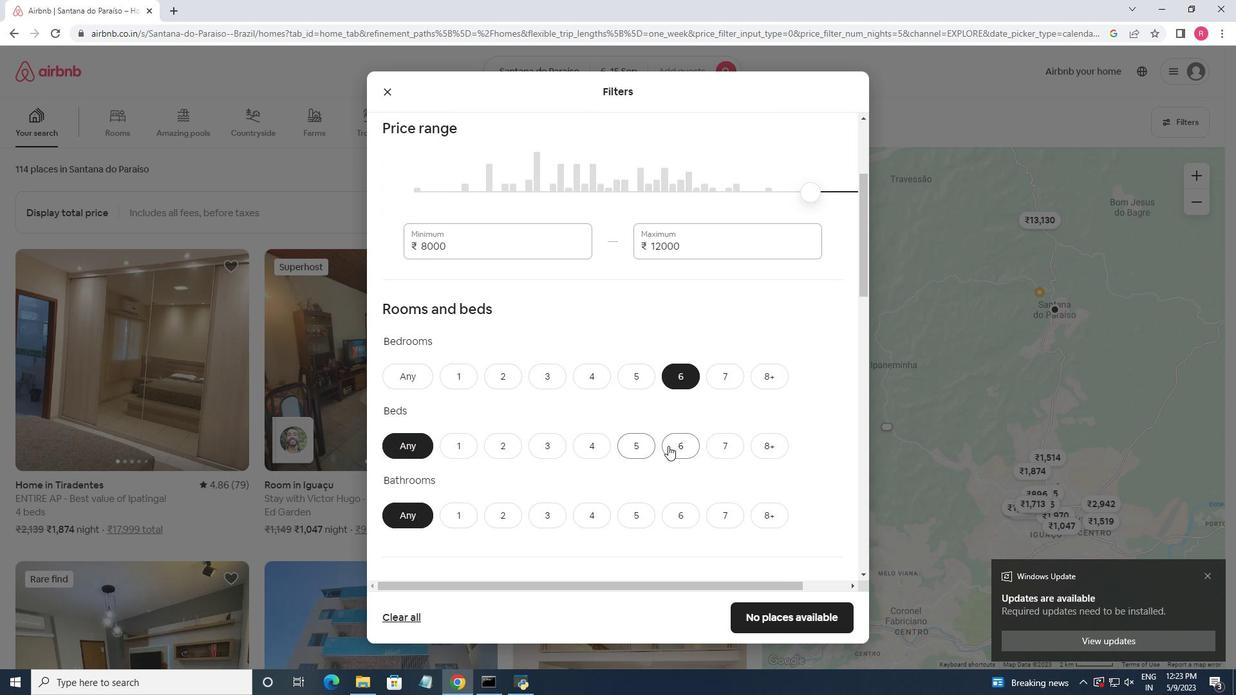 
Action: Mouse moved to (681, 508)
Screenshot: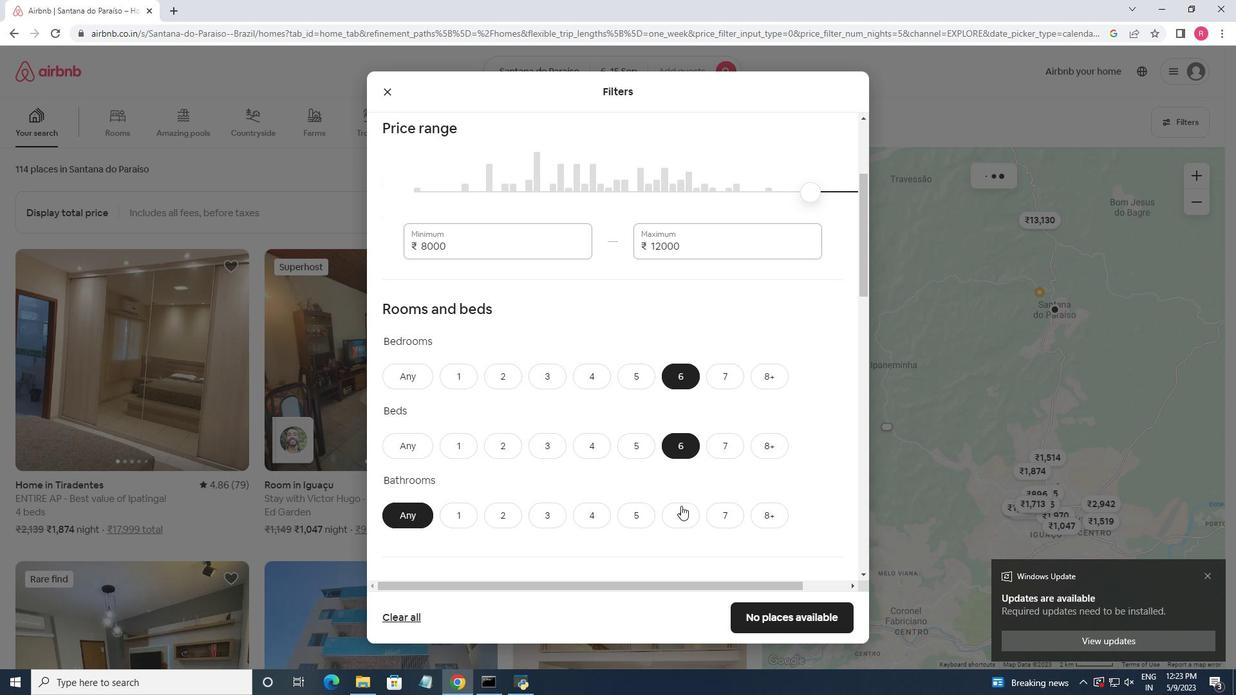 
Action: Mouse pressed left at (681, 508)
Screenshot: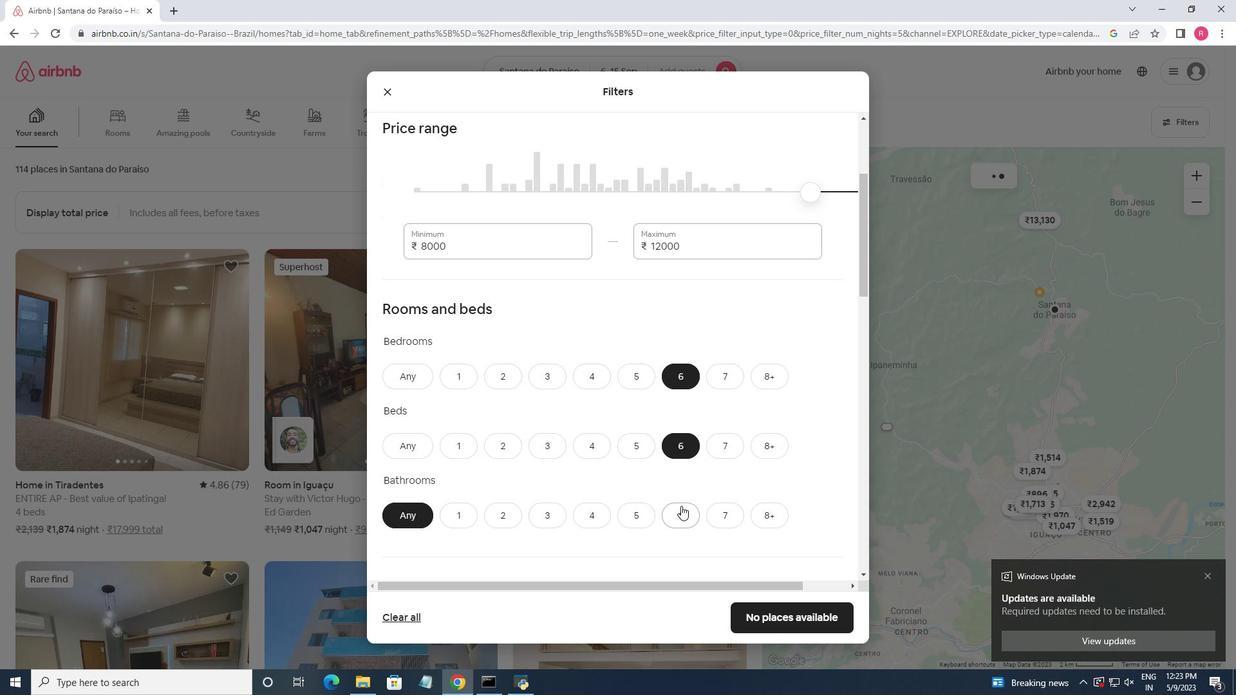 
Action: Mouse moved to (572, 381)
Screenshot: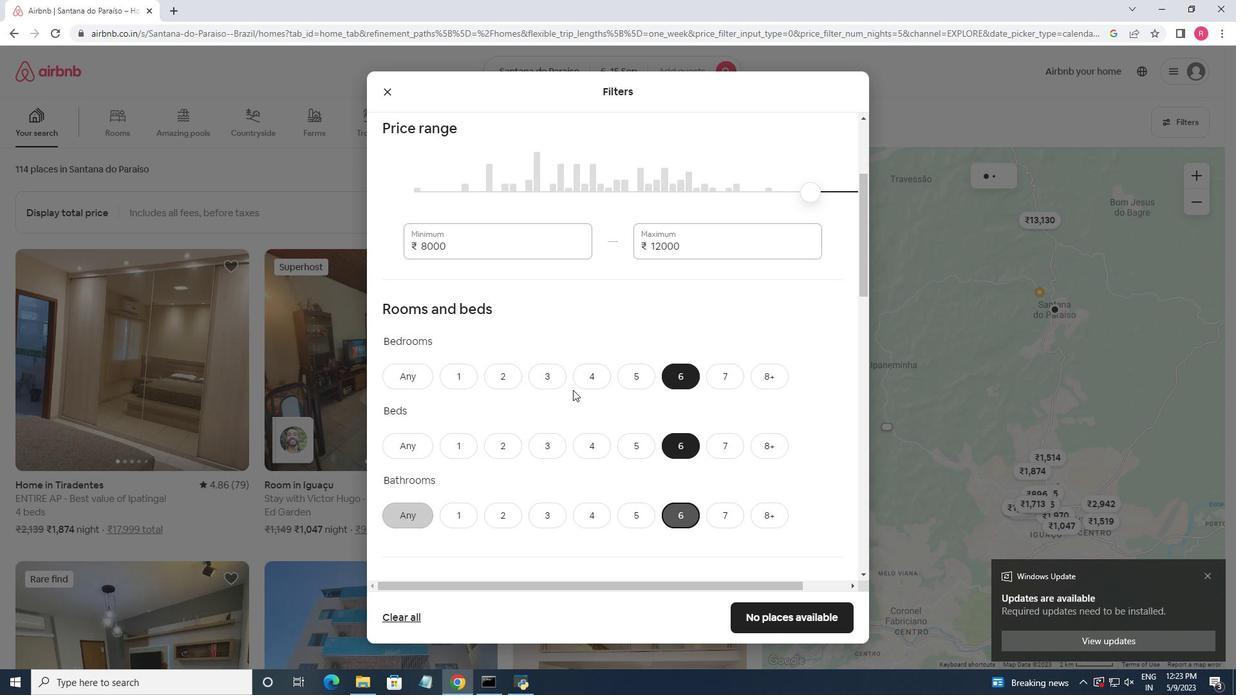 
Action: Mouse scrolled (572, 380) with delta (0, 0)
Screenshot: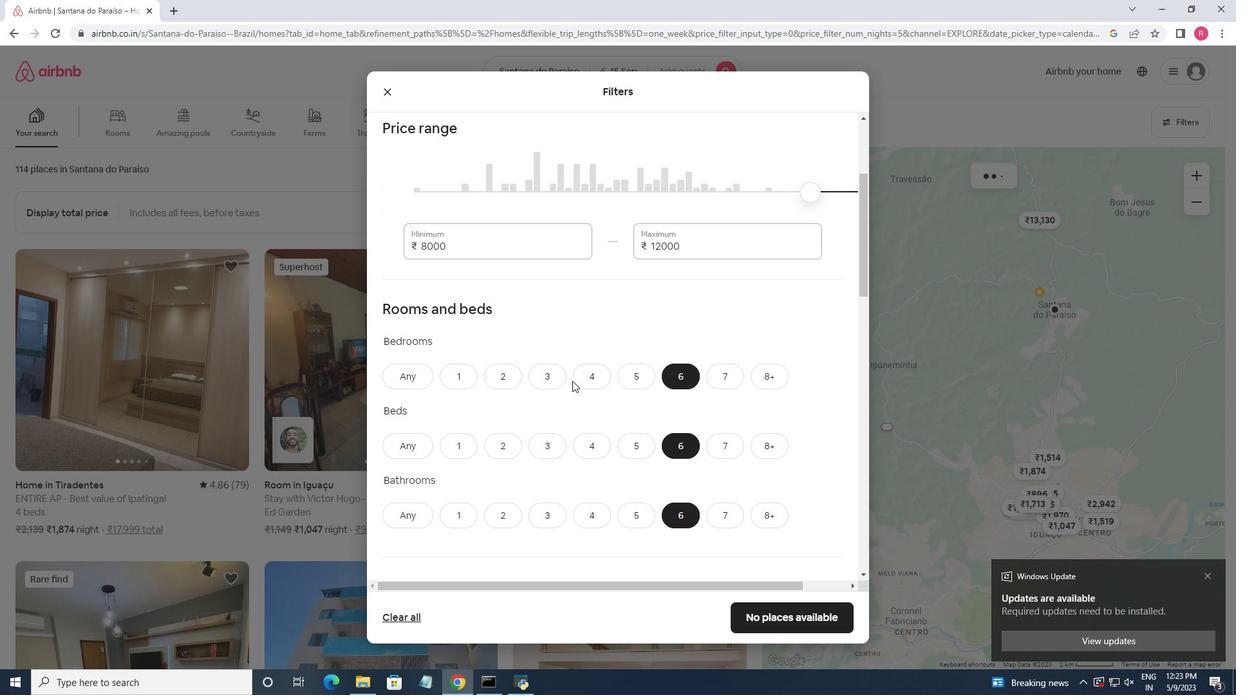 
Action: Mouse scrolled (572, 380) with delta (0, 0)
Screenshot: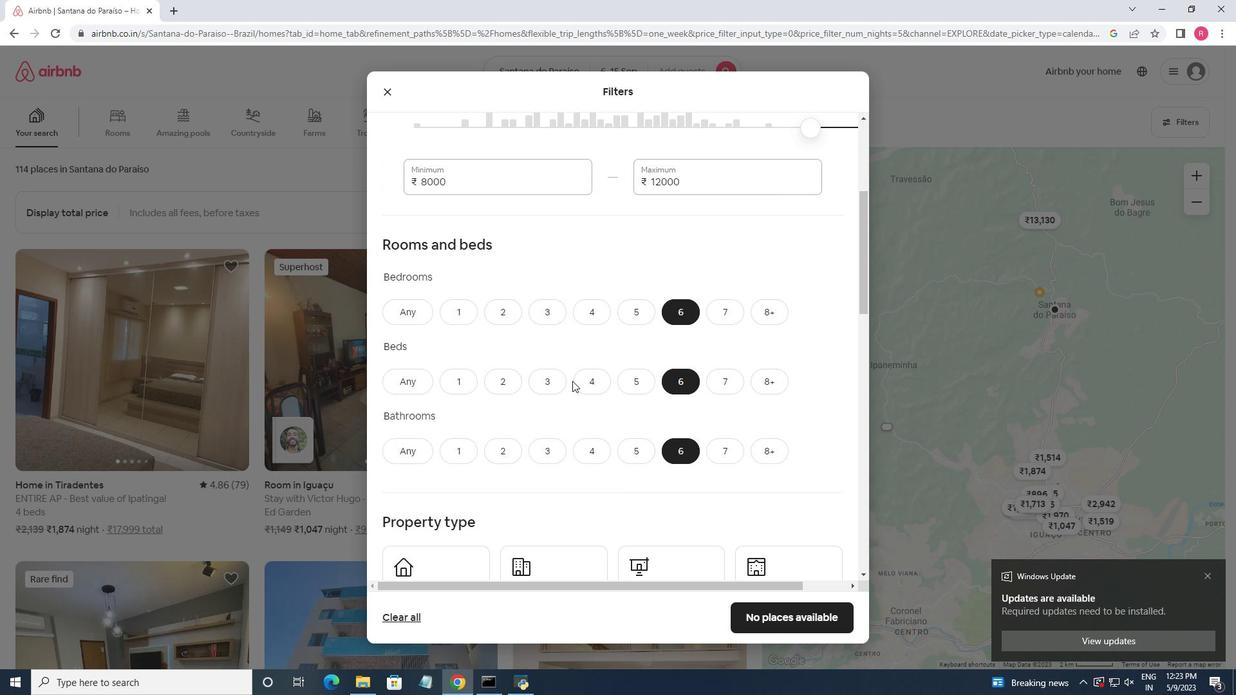 
Action: Mouse moved to (572, 380)
Screenshot: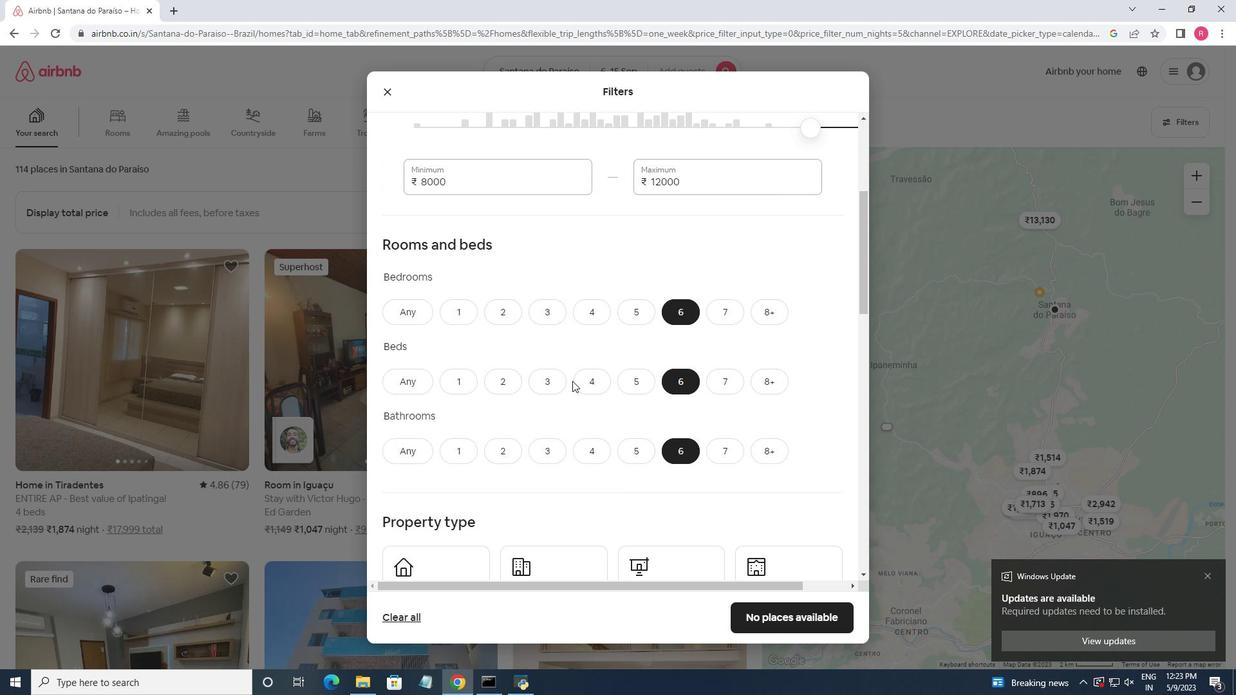 
Action: Mouse scrolled (572, 380) with delta (0, 0)
Screenshot: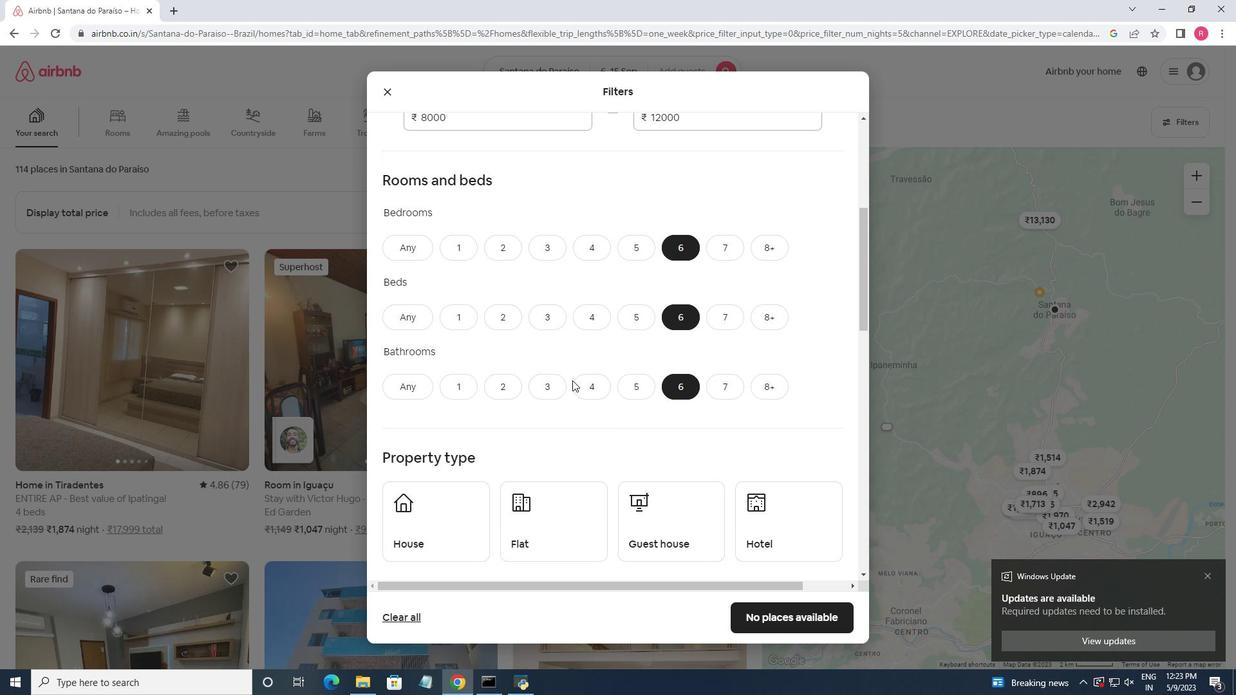 
Action: Mouse scrolled (572, 380) with delta (0, 0)
Screenshot: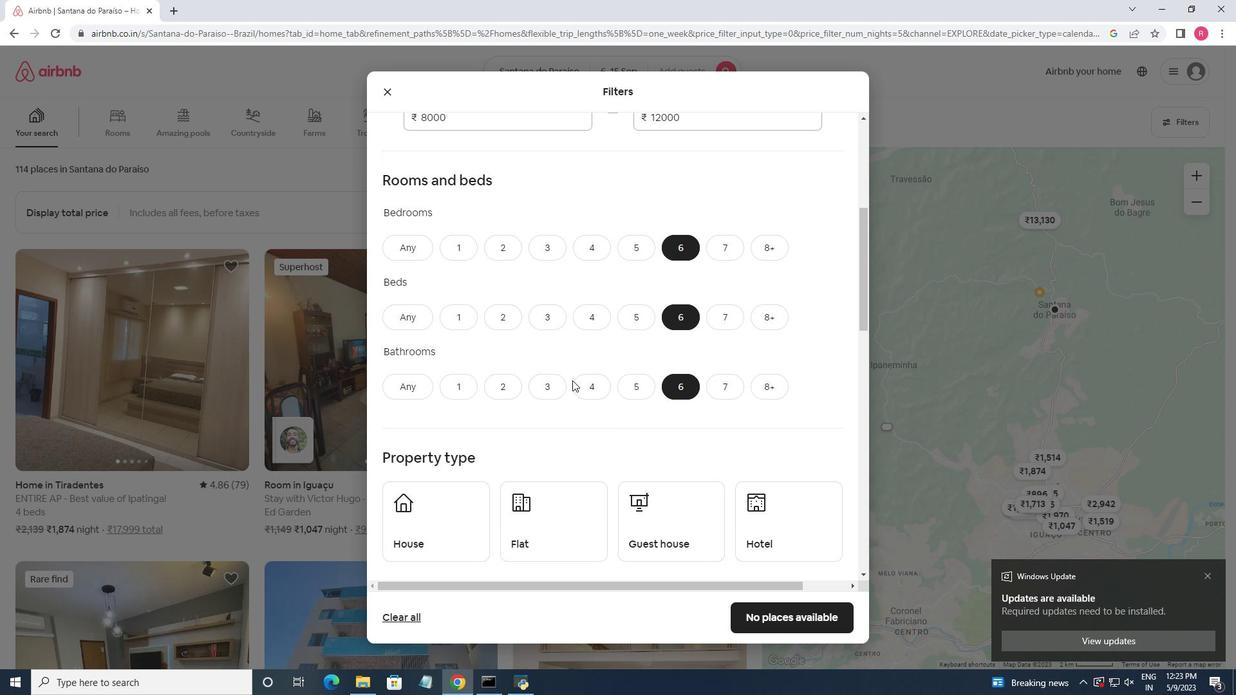 
Action: Mouse moved to (447, 409)
Screenshot: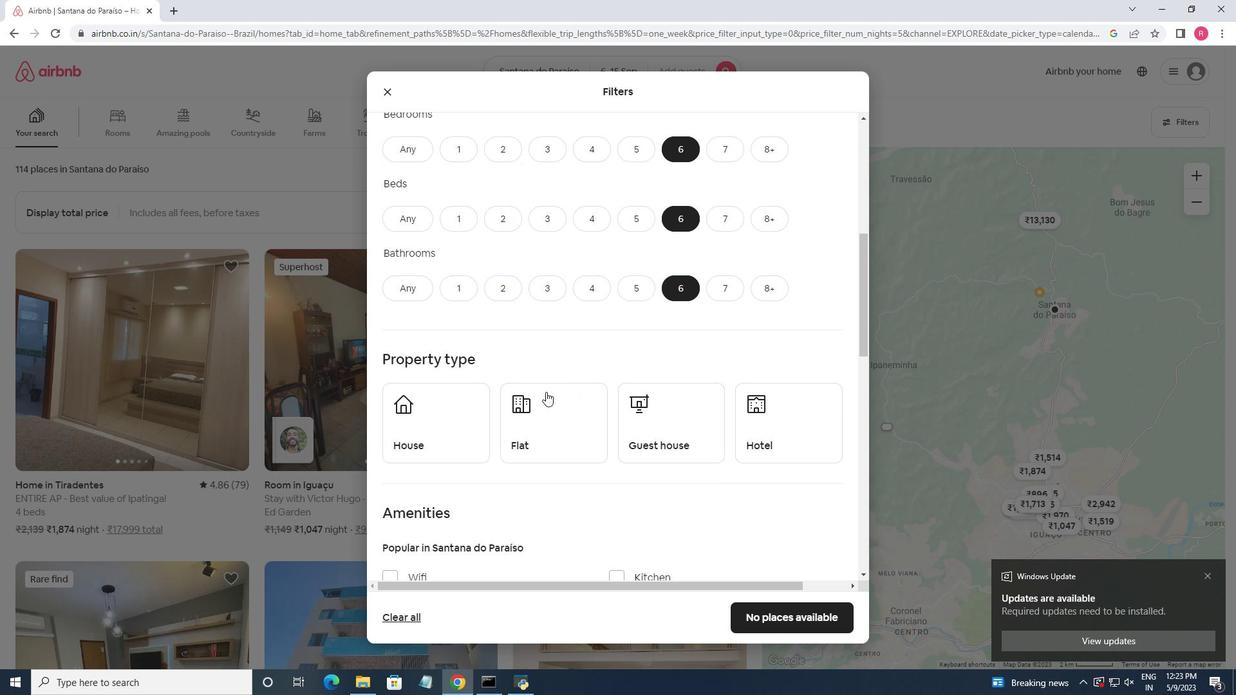 
Action: Mouse pressed left at (447, 409)
Screenshot: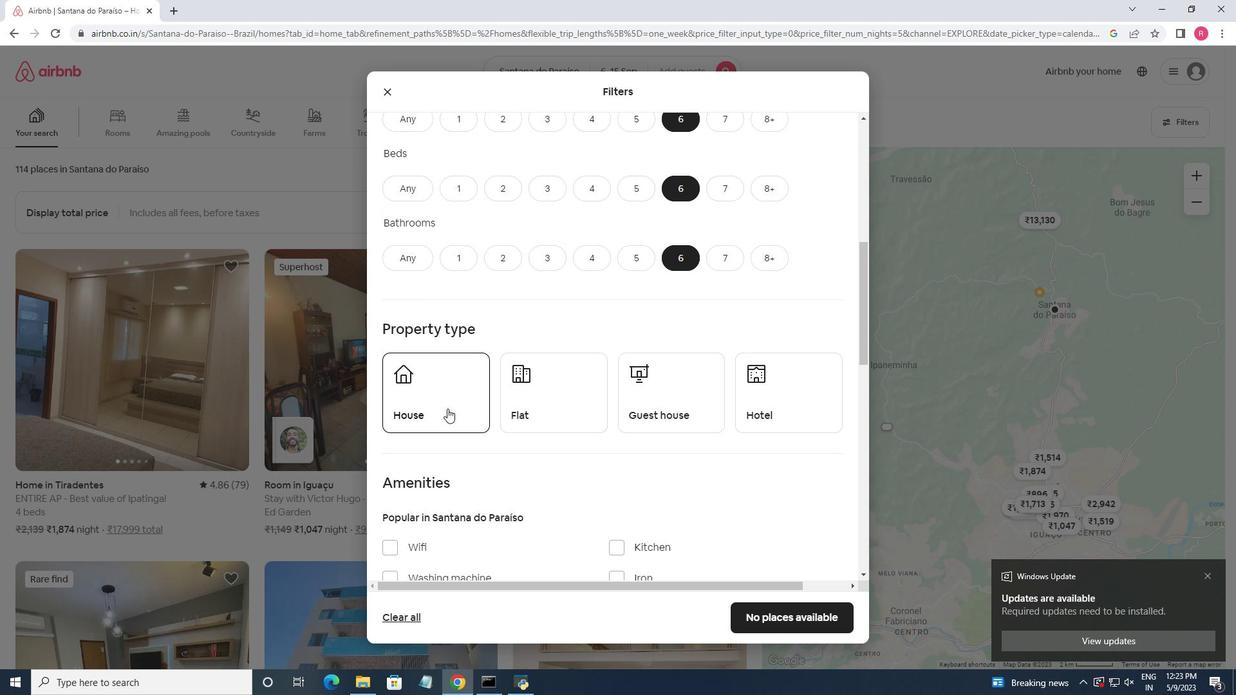 
Action: Mouse moved to (569, 397)
Screenshot: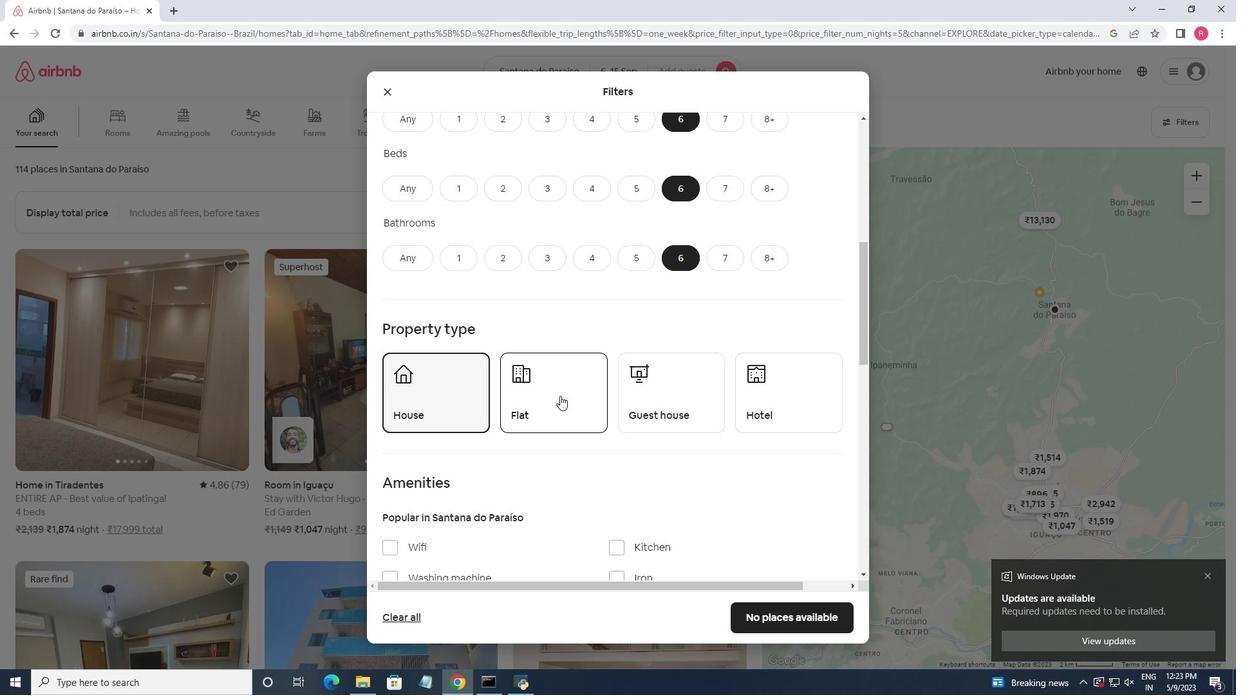 
Action: Mouse pressed left at (569, 397)
Screenshot: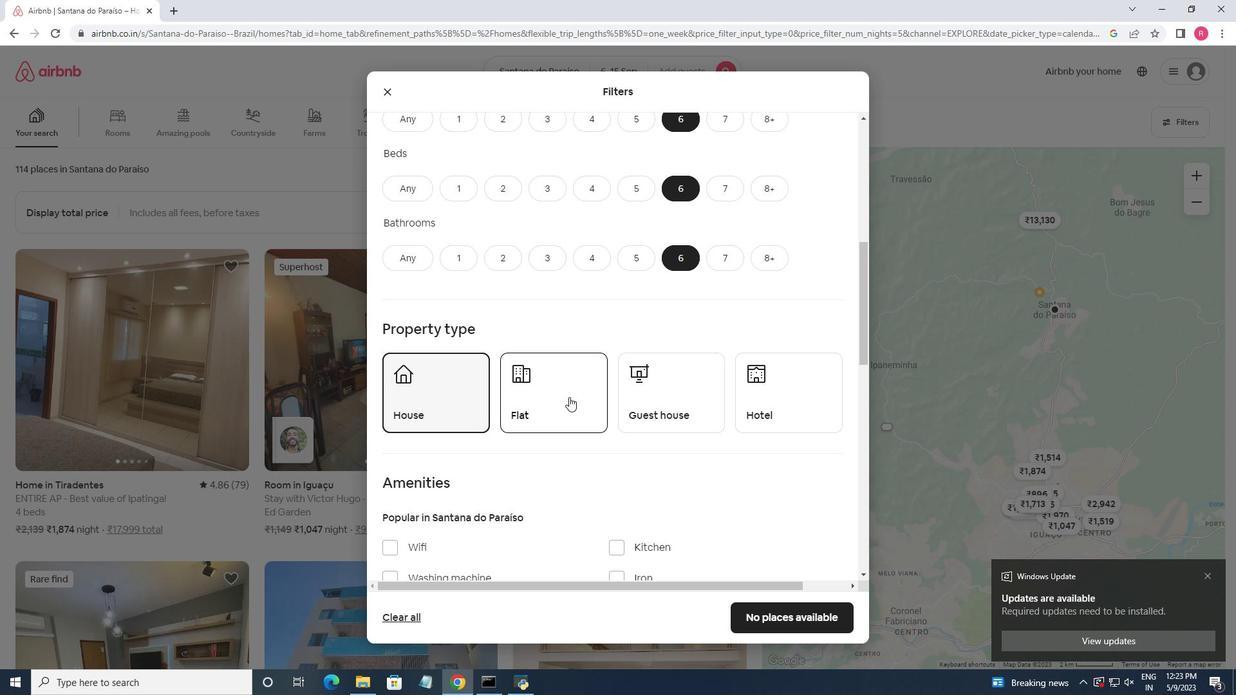 
Action: Mouse moved to (637, 399)
Screenshot: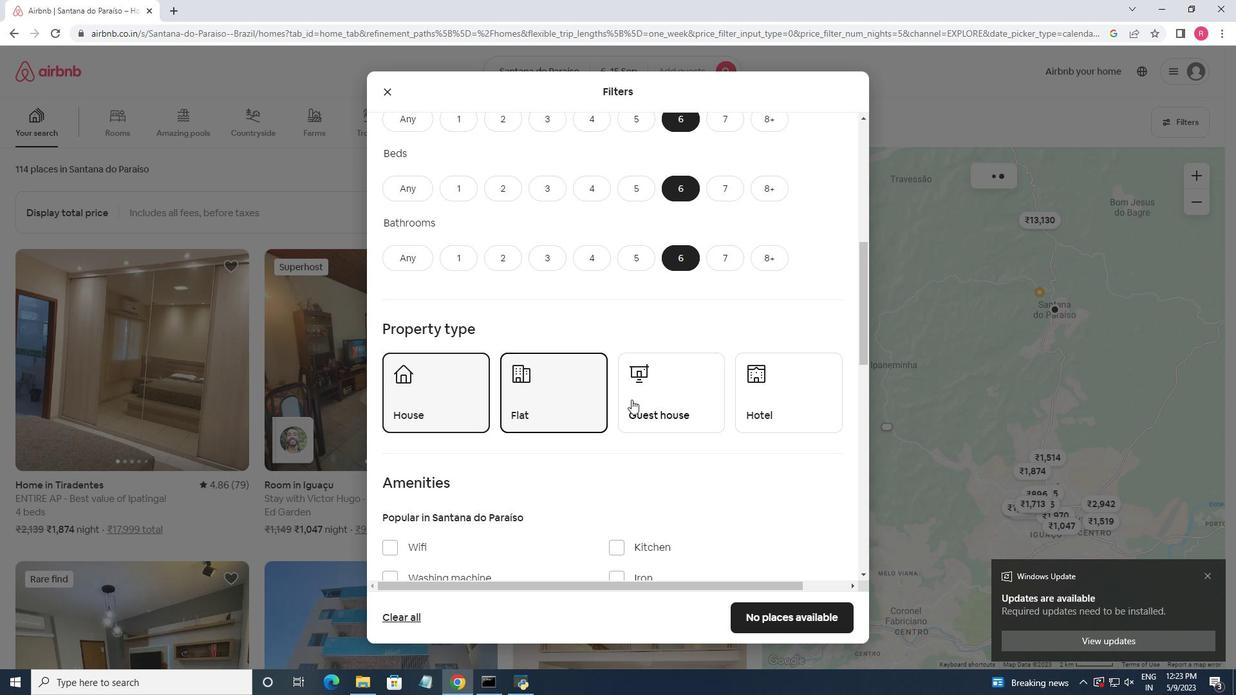 
Action: Mouse pressed left at (637, 399)
Screenshot: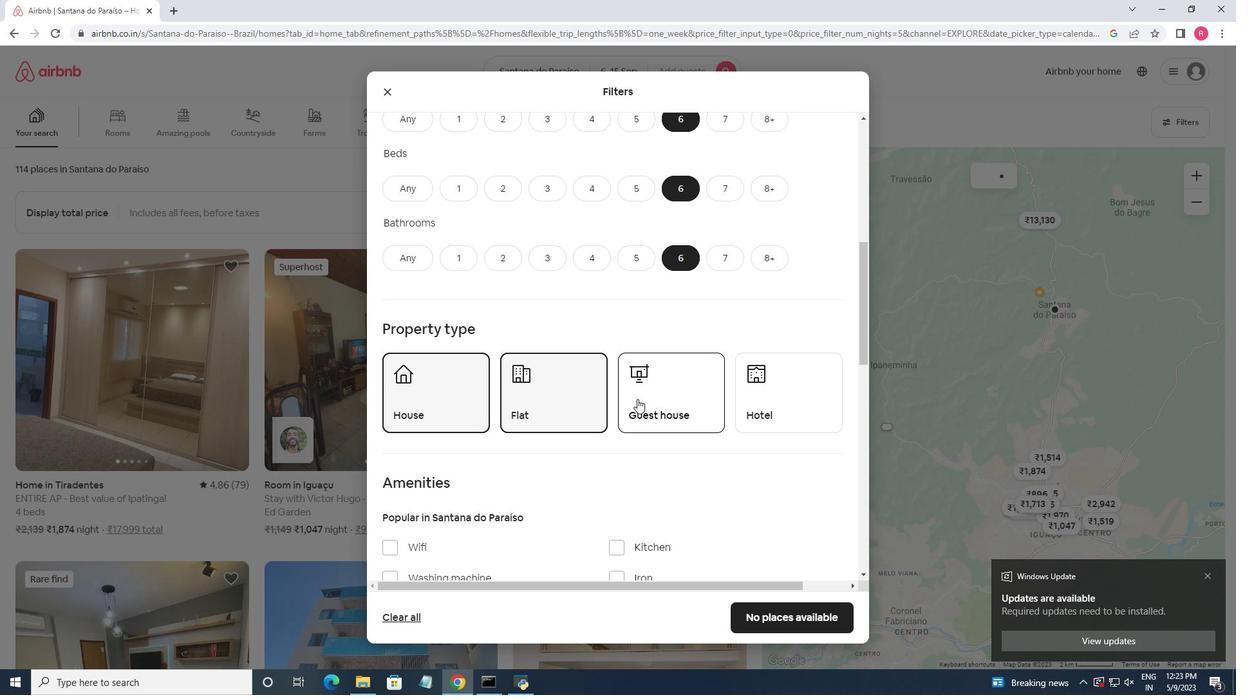 
Action: Mouse moved to (604, 477)
Screenshot: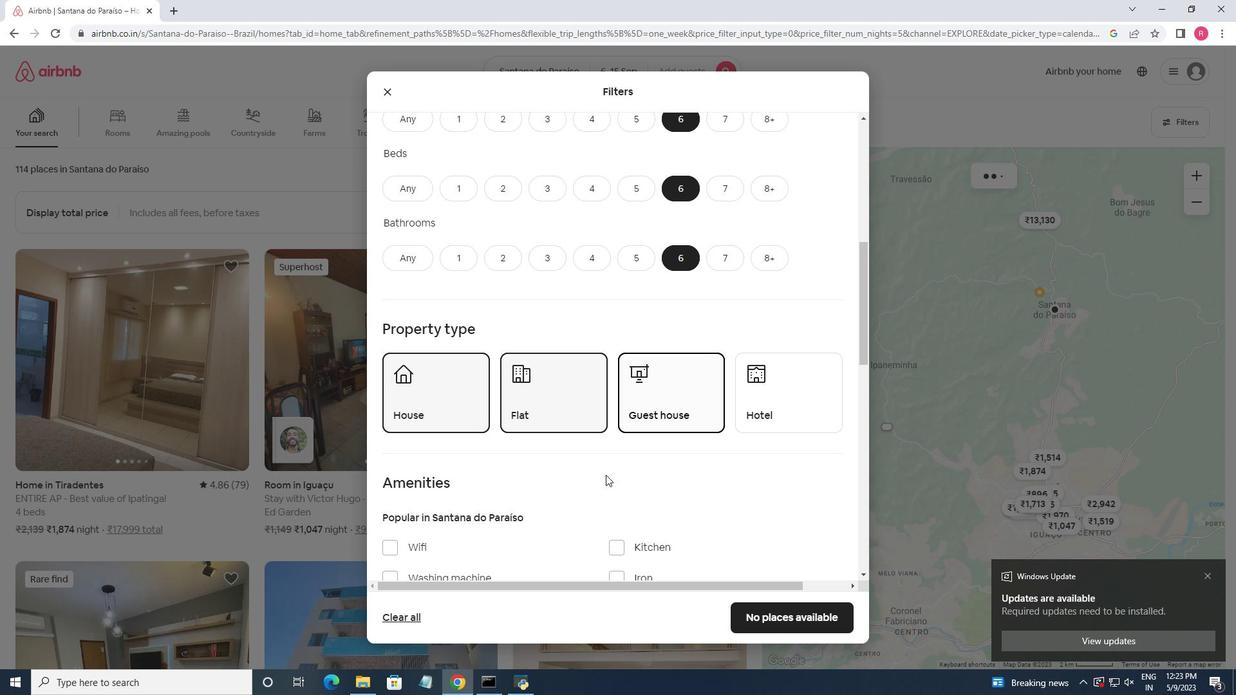 
Action: Mouse scrolled (604, 476) with delta (0, 0)
Screenshot: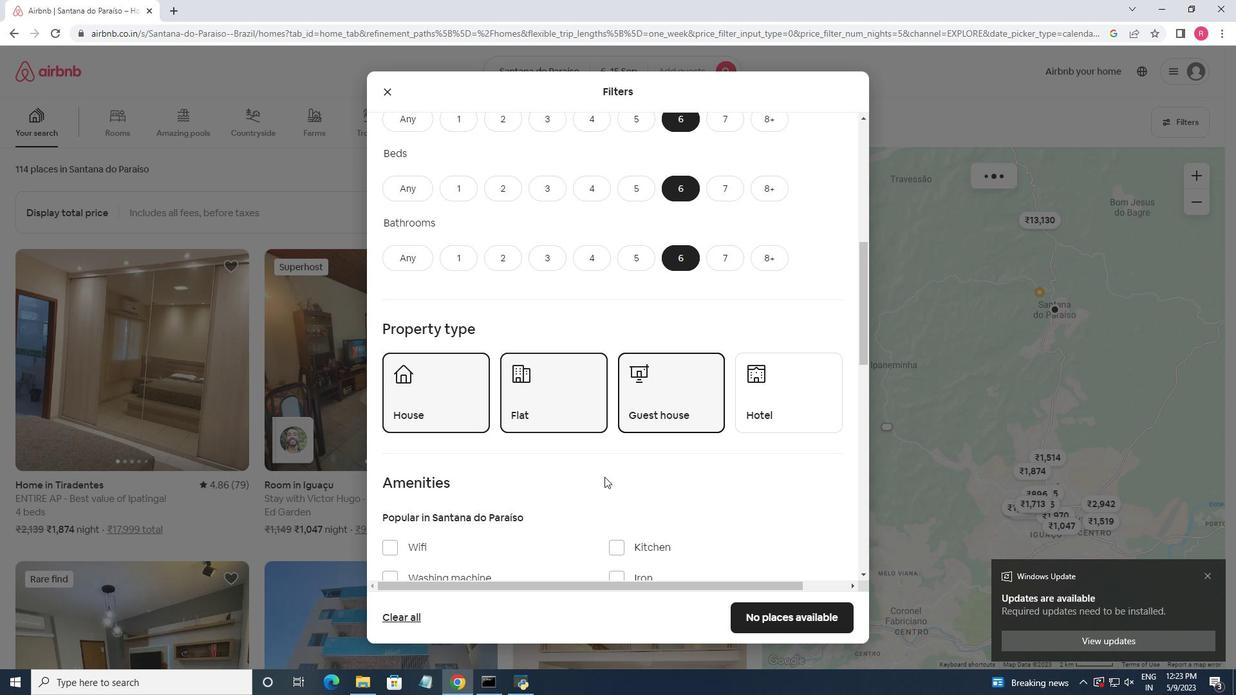 
Action: Mouse moved to (391, 483)
Screenshot: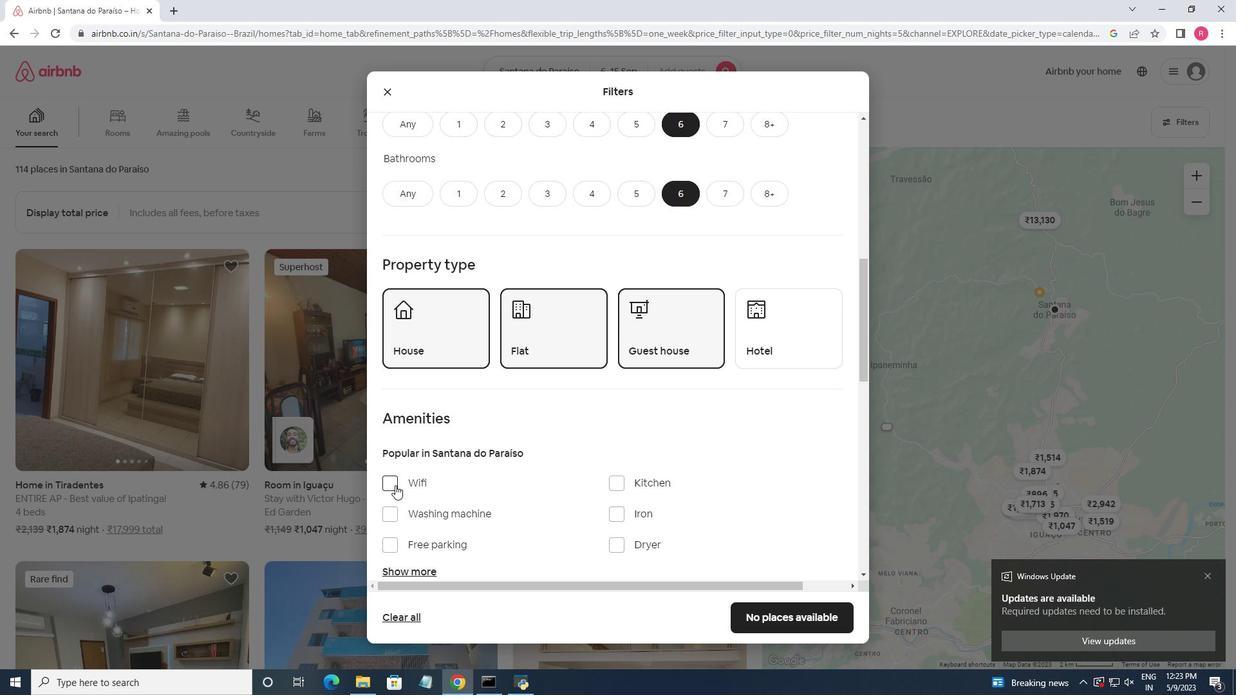 
Action: Mouse pressed left at (391, 483)
Screenshot: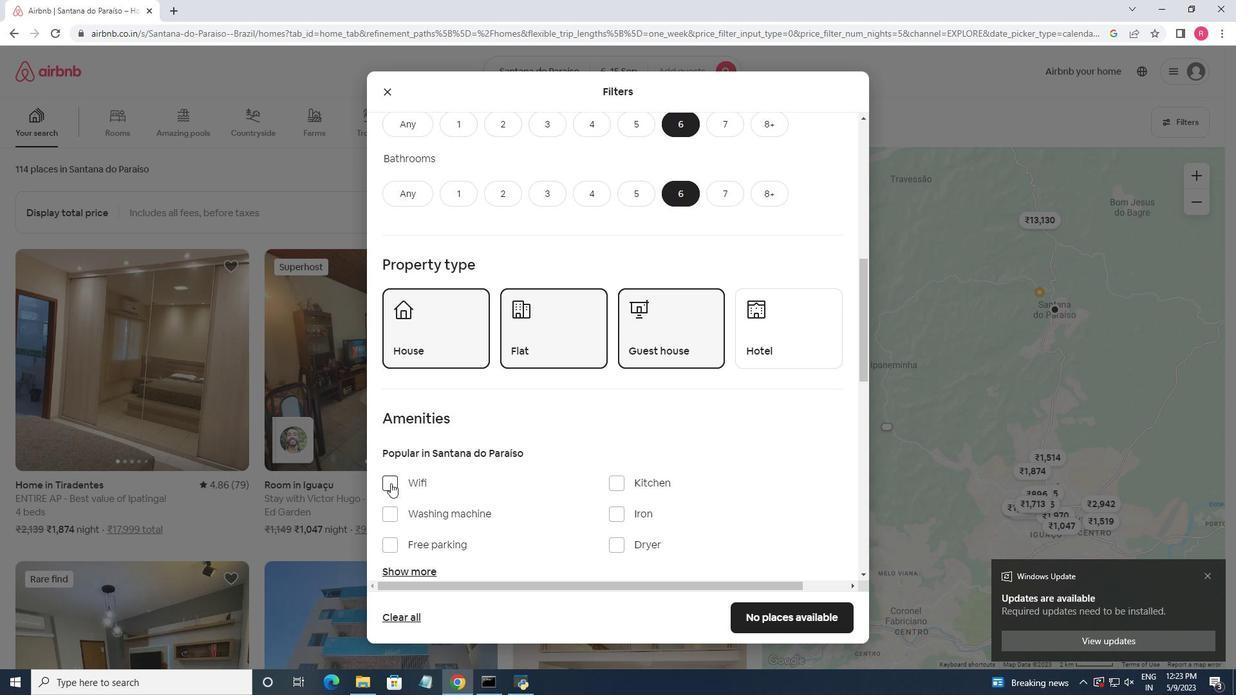 
Action: Mouse moved to (543, 464)
Screenshot: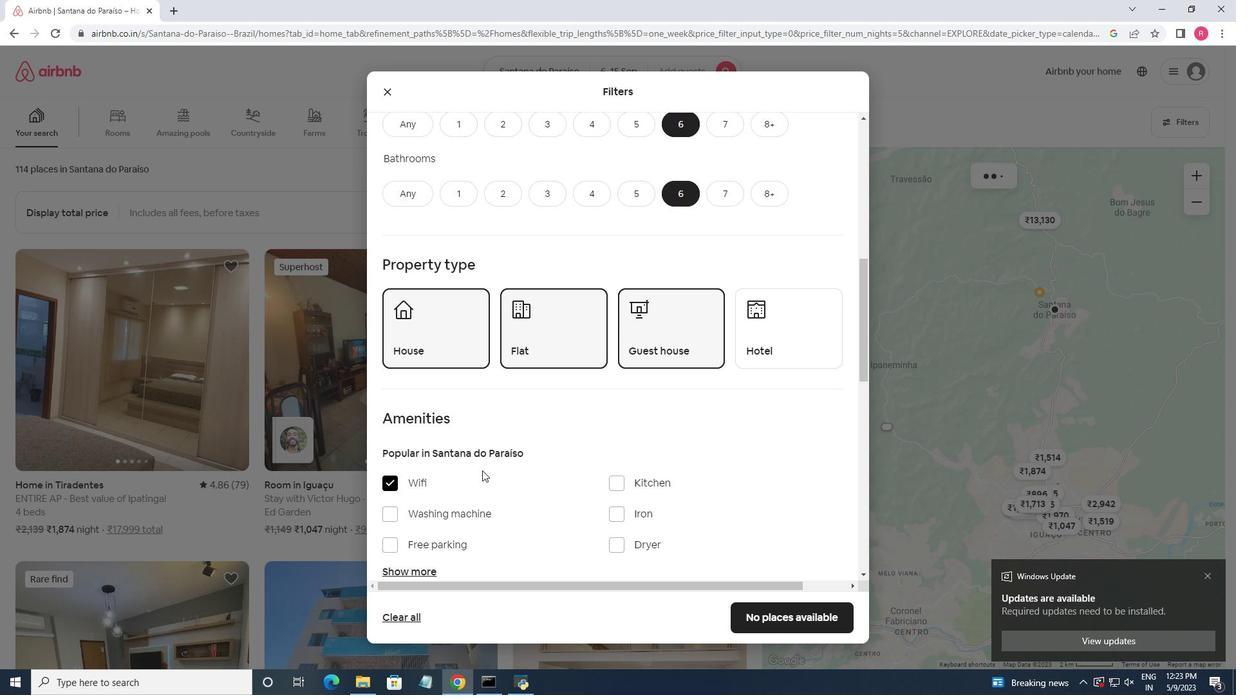 
Action: Mouse scrolled (543, 463) with delta (0, 0)
Screenshot: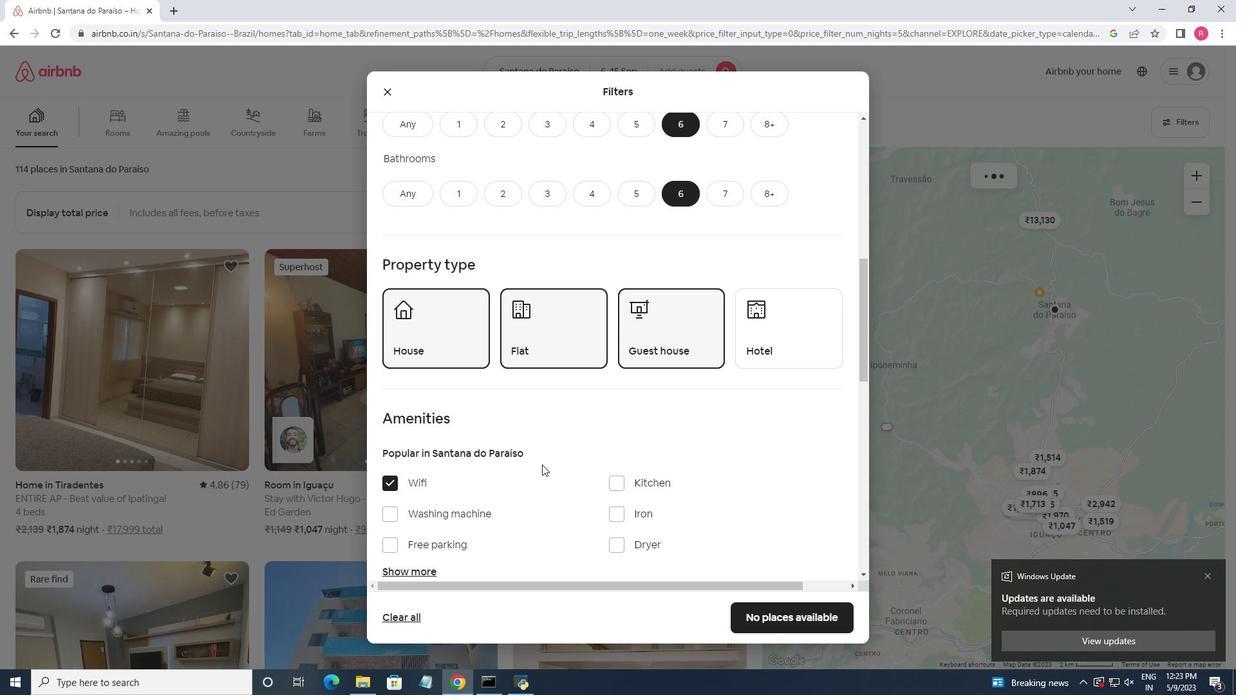 
Action: Mouse scrolled (543, 463) with delta (0, 0)
Screenshot: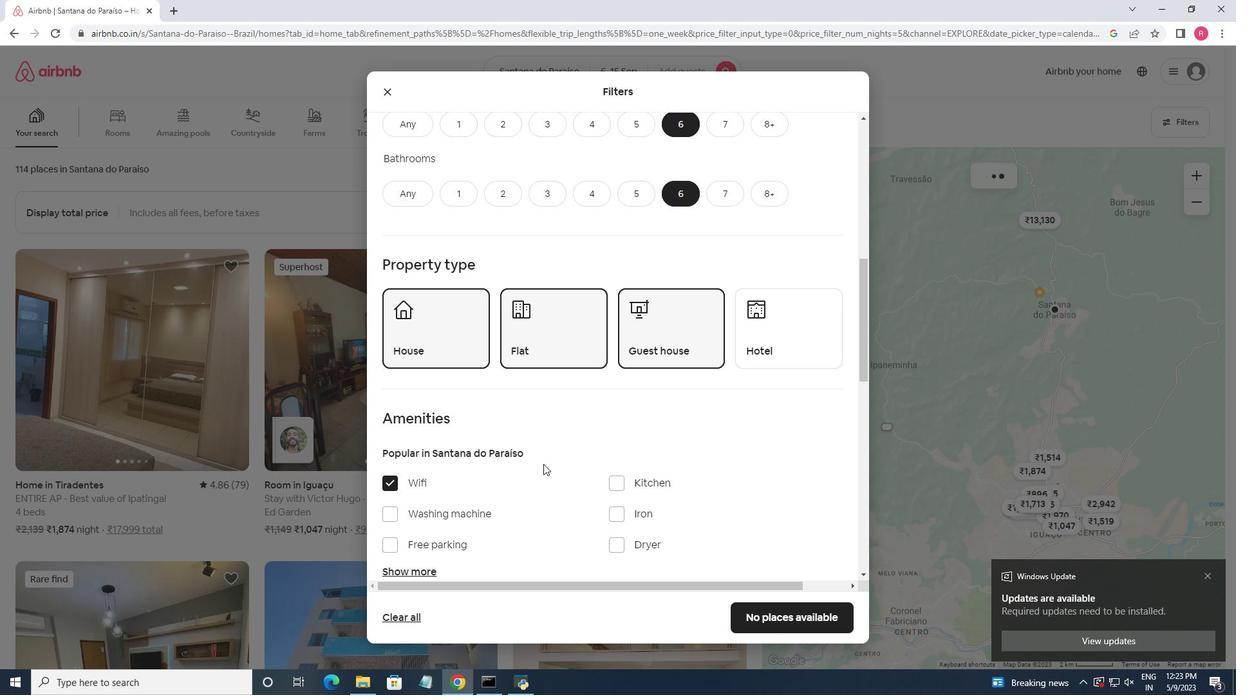 
Action: Mouse moved to (423, 439)
Screenshot: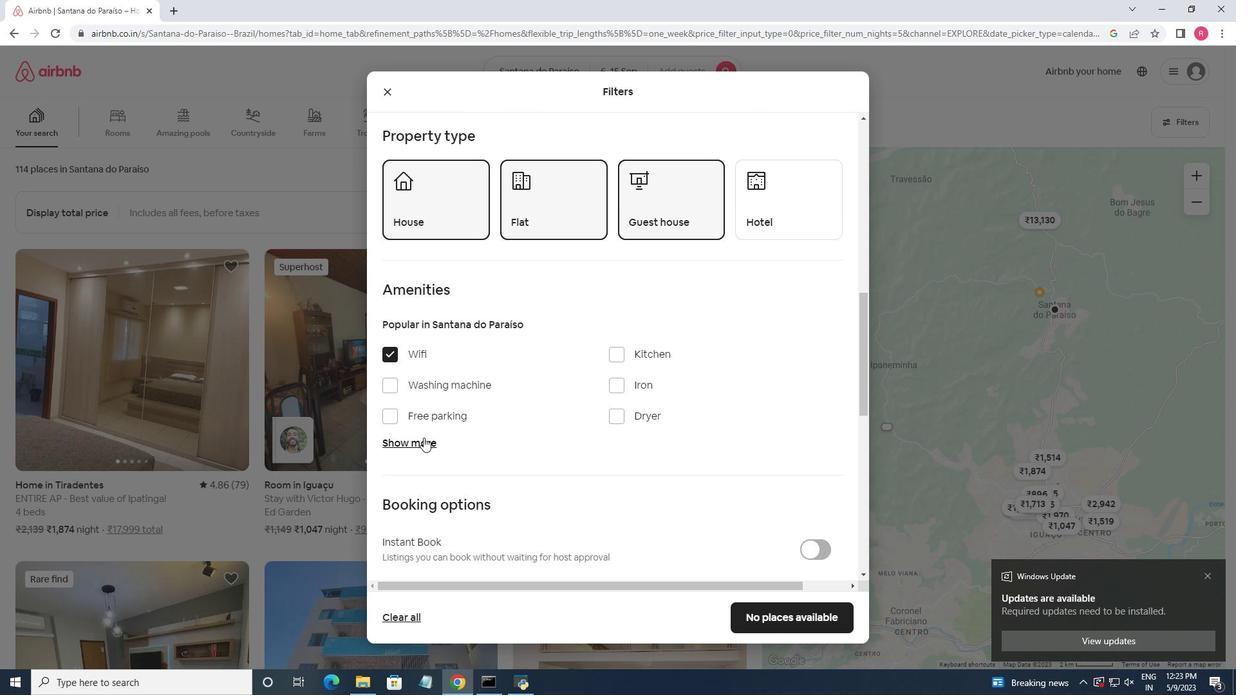 
Action: Mouse pressed left at (423, 439)
Screenshot: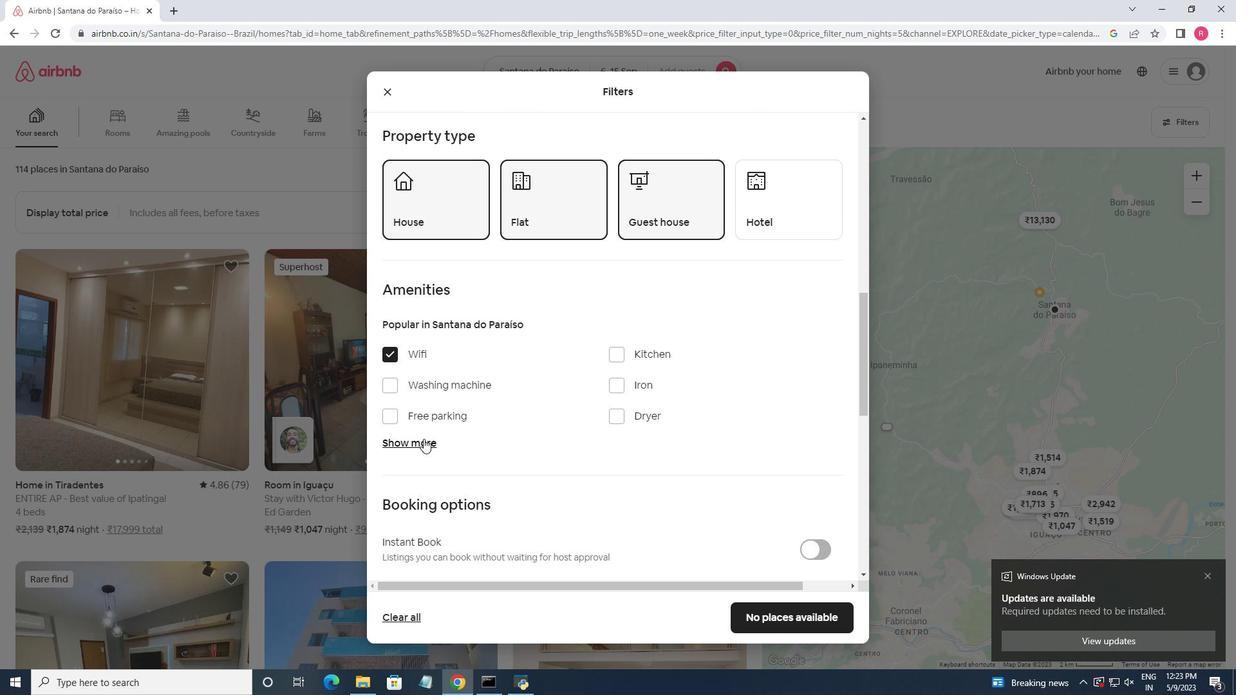 
Action: Mouse moved to (533, 420)
Screenshot: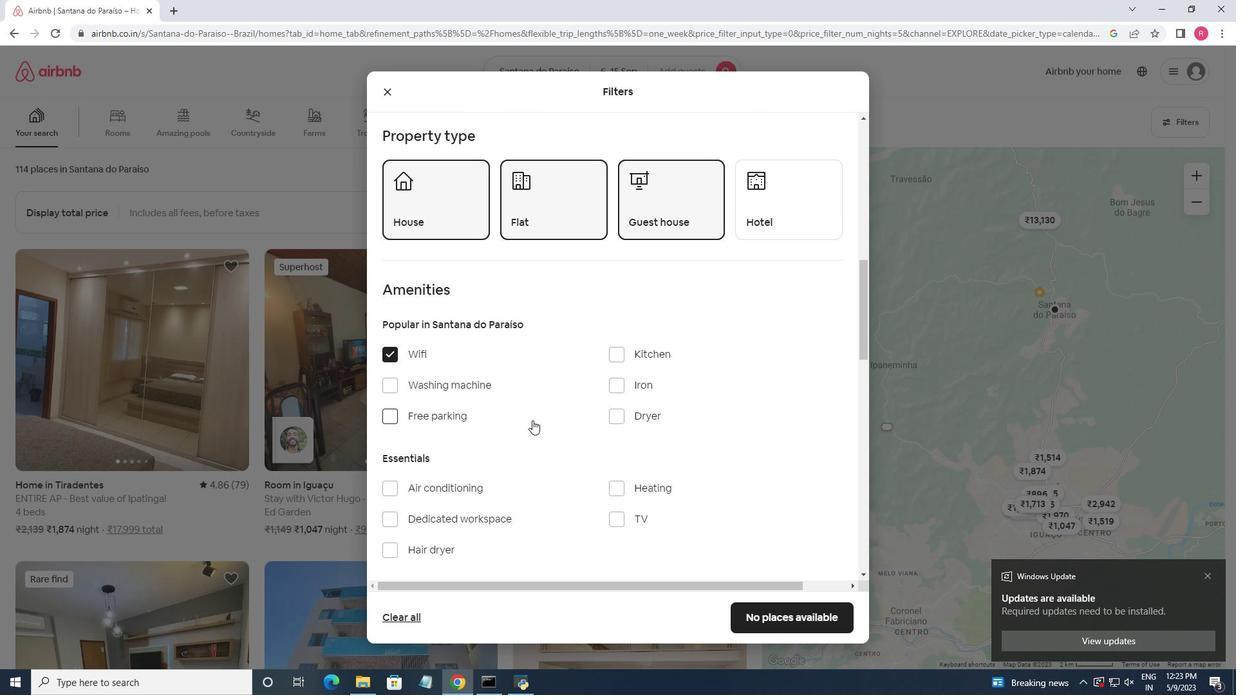 
Action: Mouse scrolled (533, 420) with delta (0, 0)
Screenshot: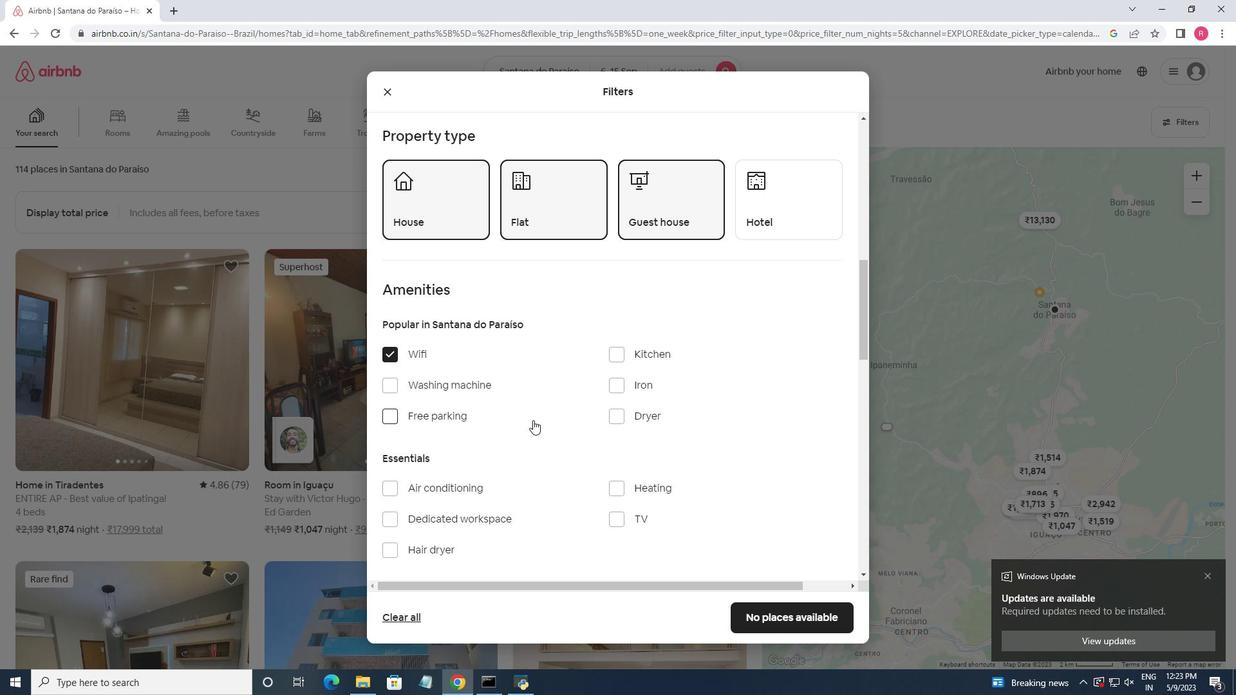 
Action: Mouse moved to (623, 448)
Screenshot: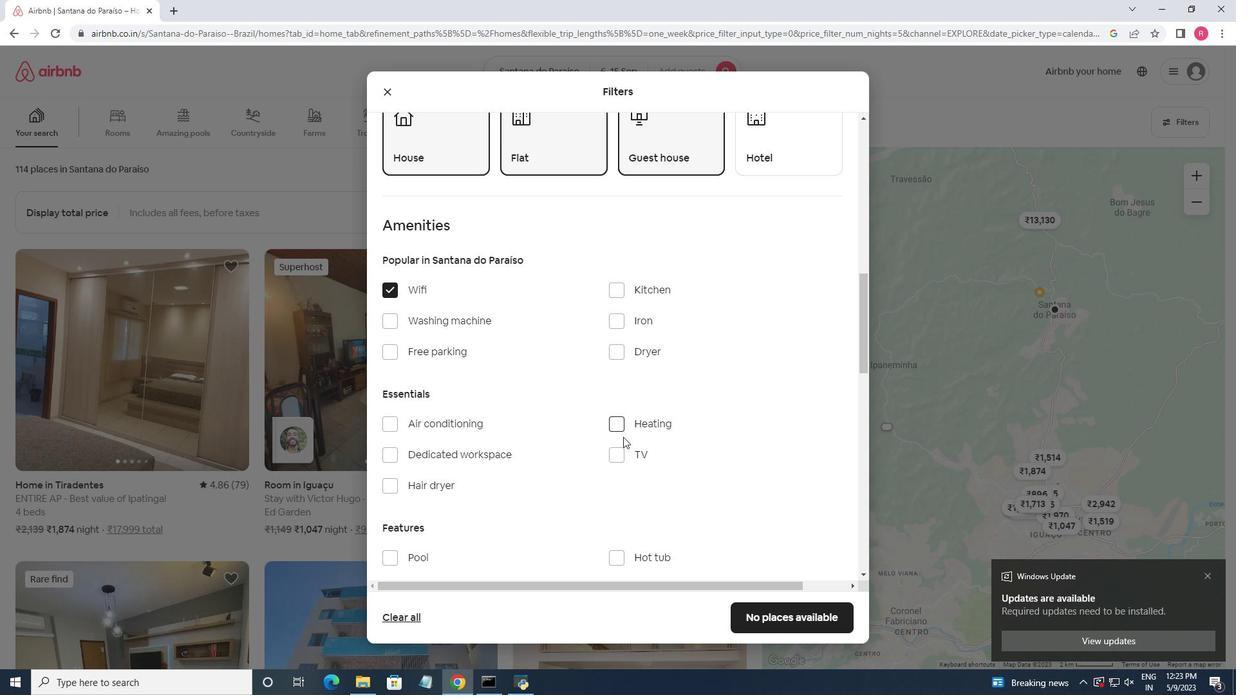 
Action: Mouse pressed left at (623, 448)
Screenshot: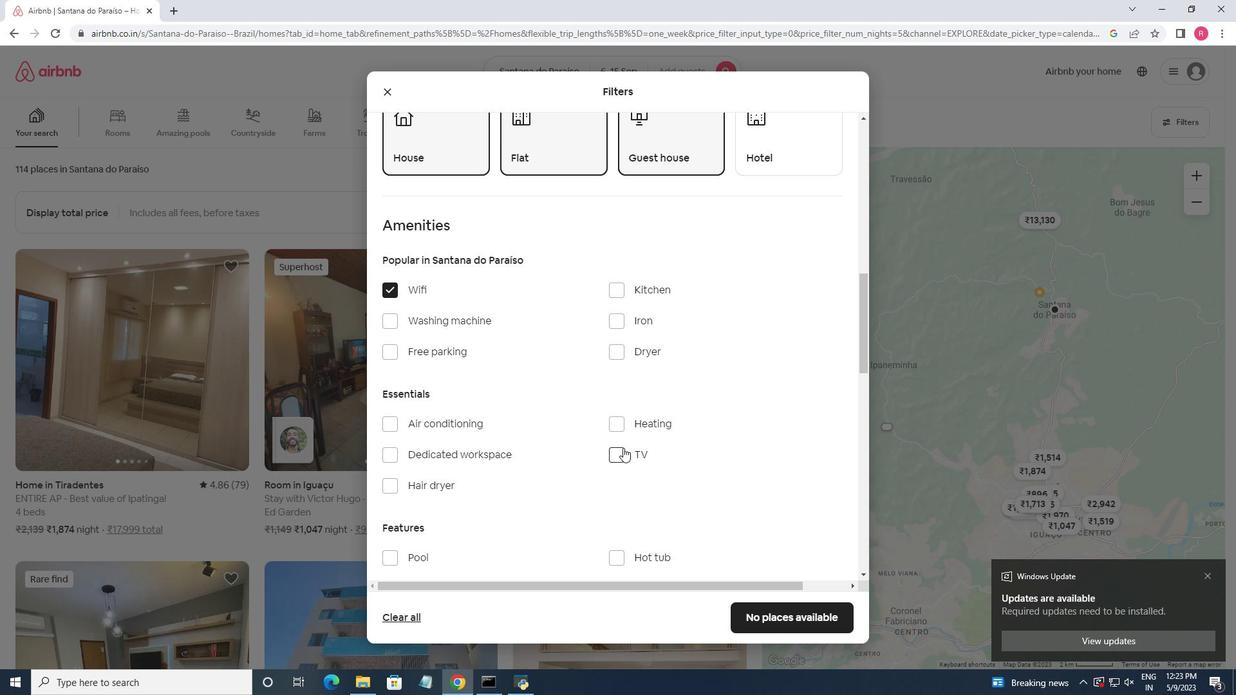 
Action: Mouse moved to (560, 336)
Screenshot: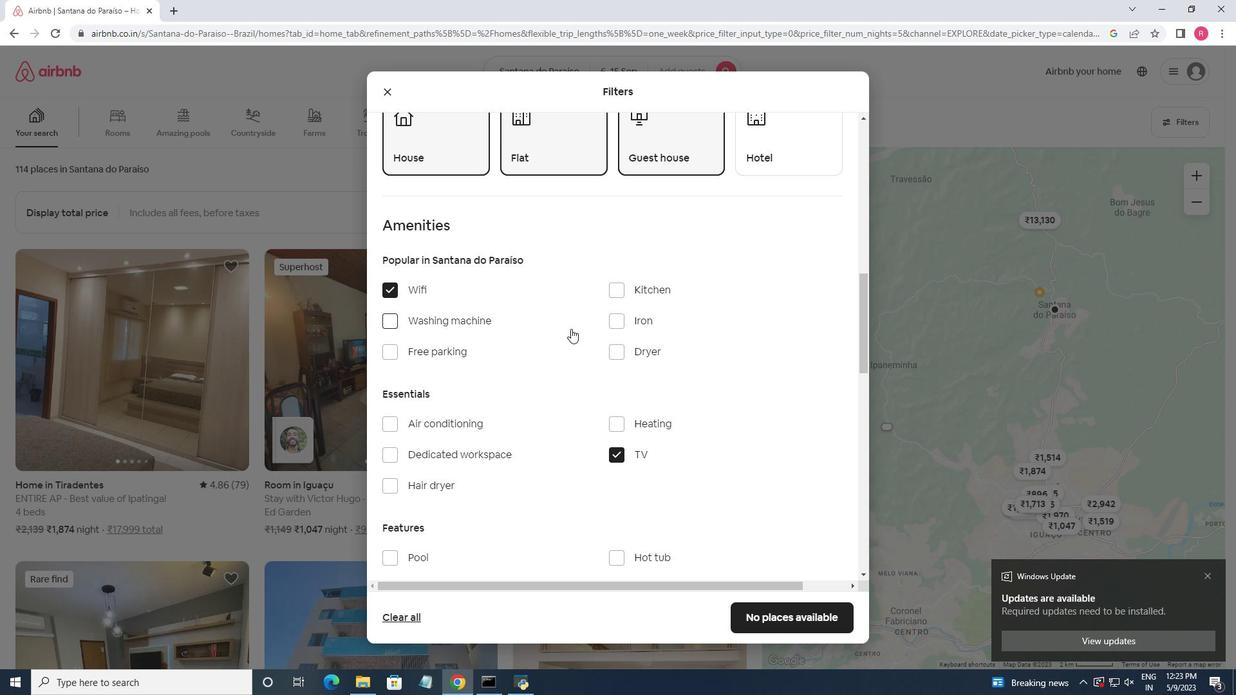 
Action: Mouse scrolled (560, 336) with delta (0, 0)
Screenshot: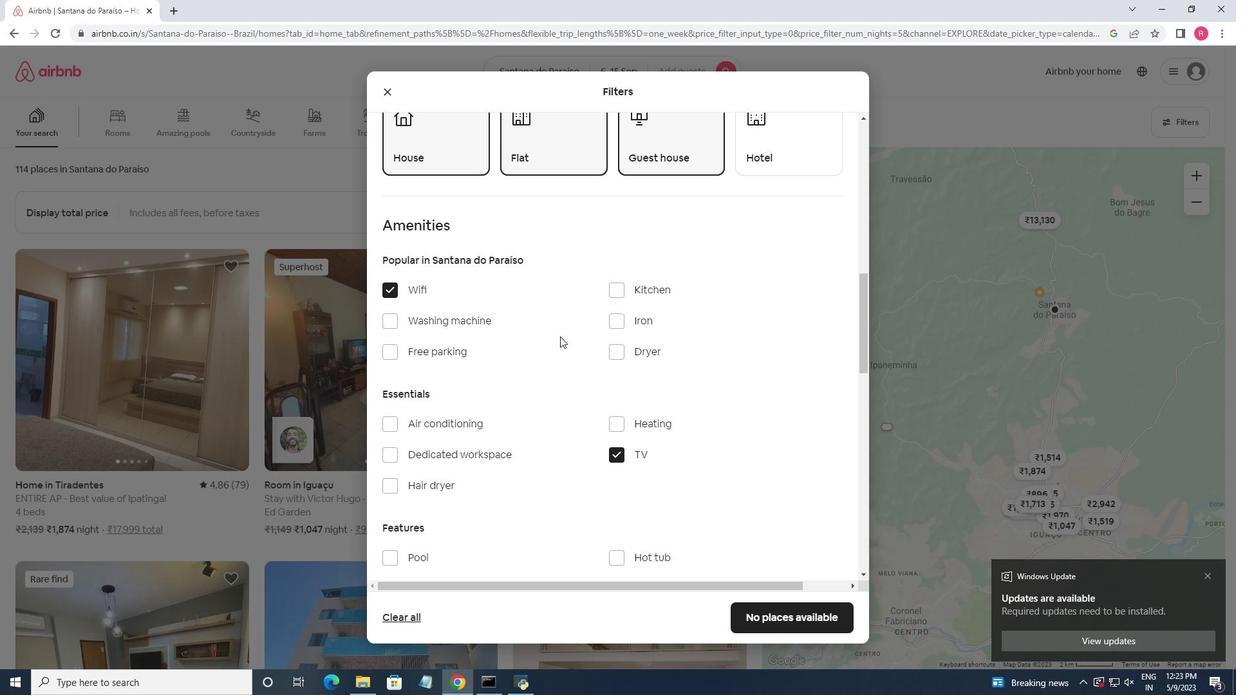 
Action: Mouse moved to (385, 284)
Screenshot: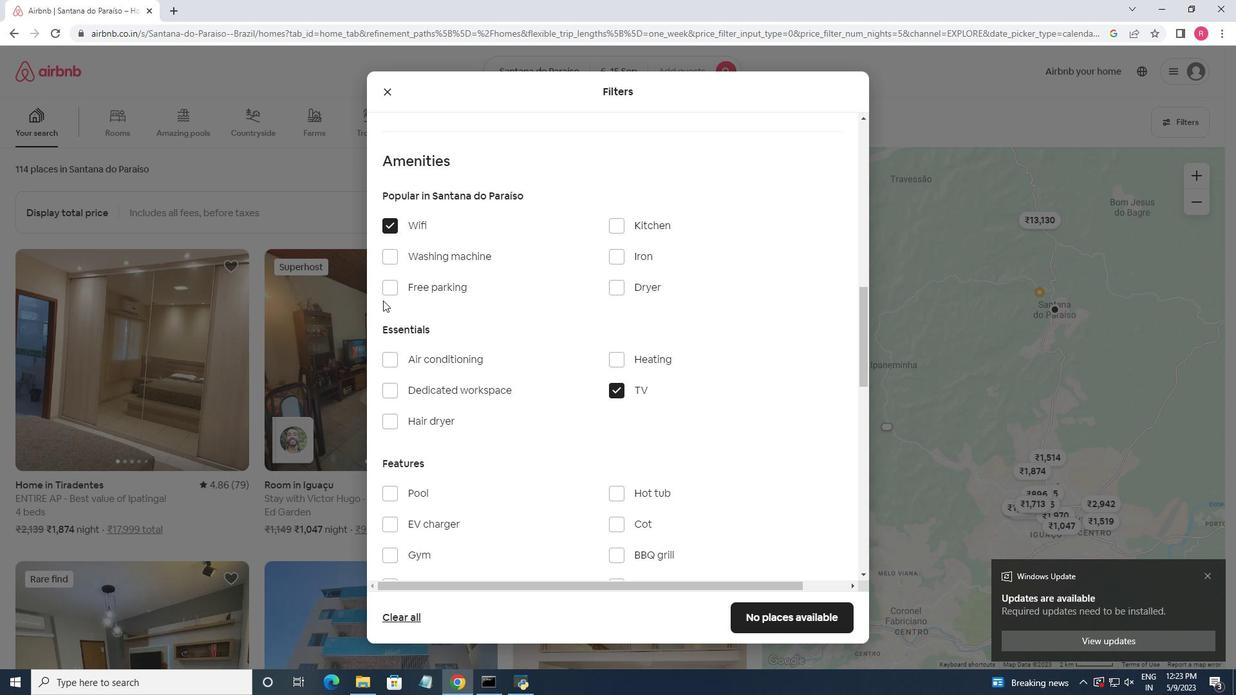 
Action: Mouse pressed left at (385, 284)
Screenshot: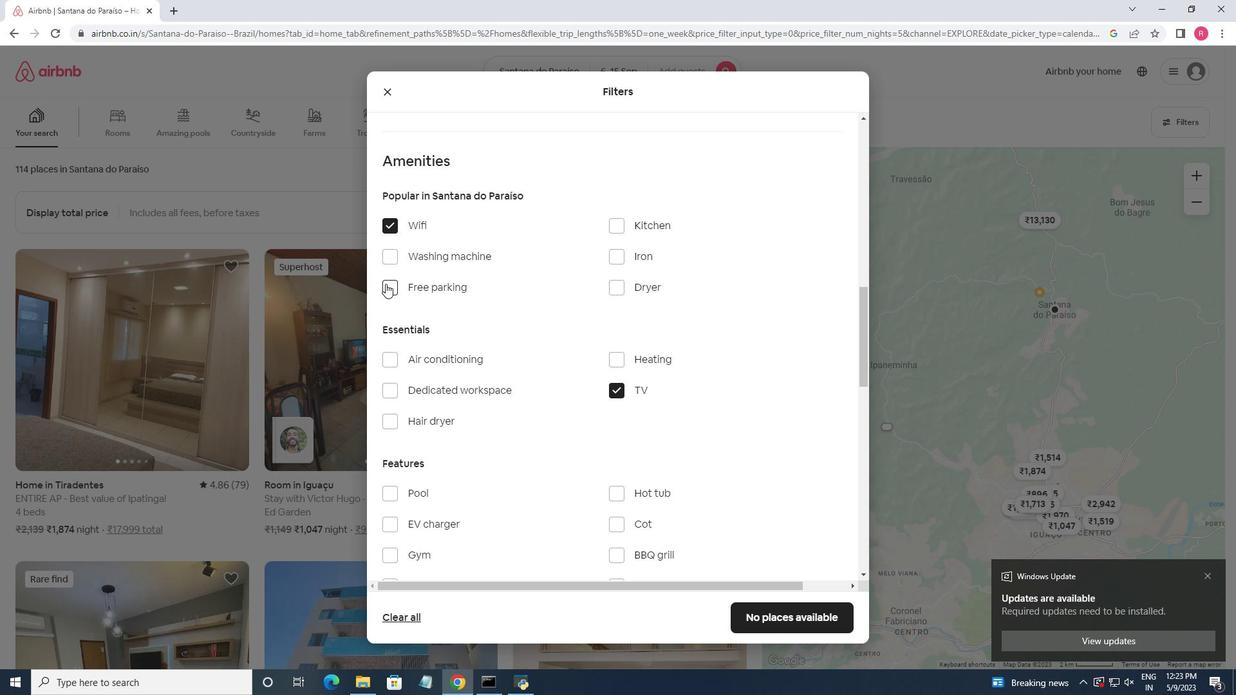 
Action: Mouse moved to (517, 345)
Screenshot: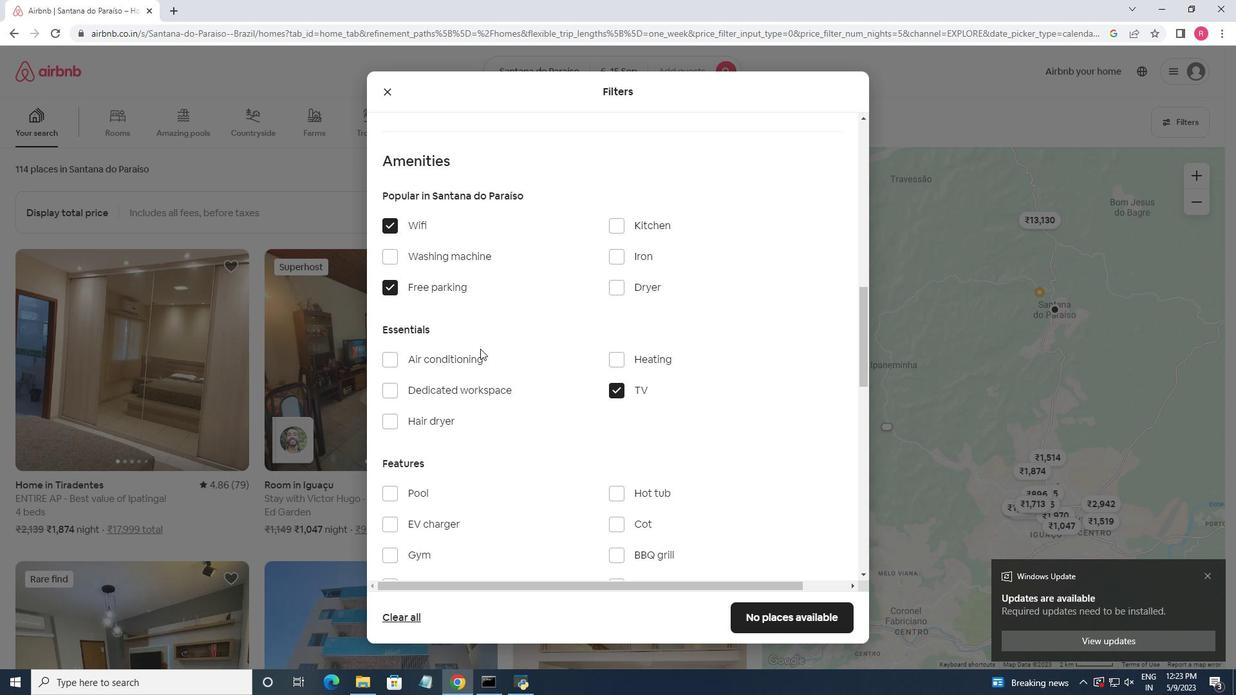 
Action: Mouse scrolled (517, 345) with delta (0, 0)
Screenshot: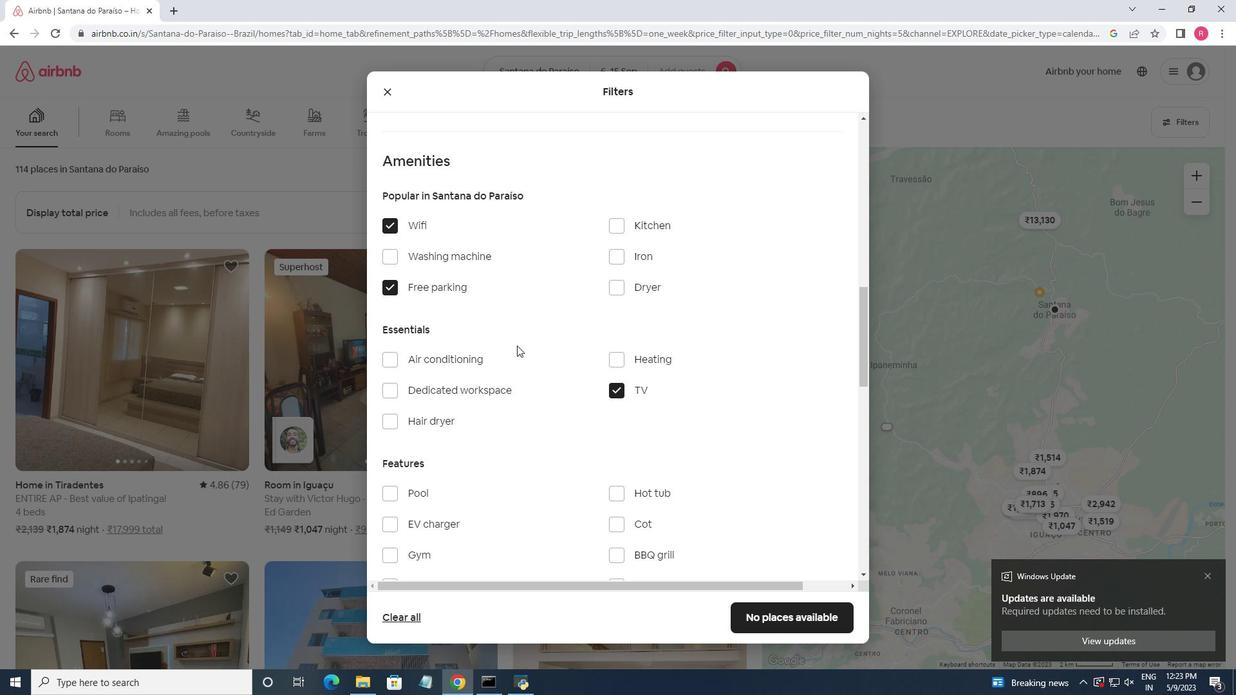
Action: Mouse scrolled (517, 345) with delta (0, 0)
Screenshot: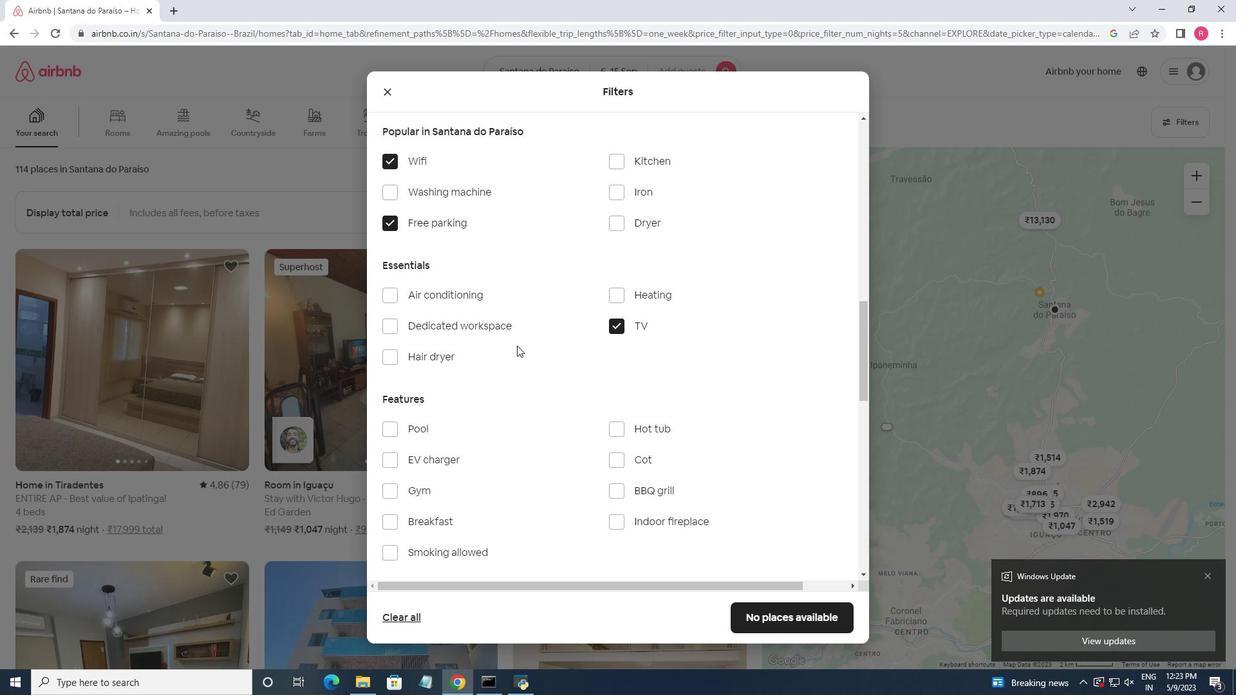 
Action: Mouse moved to (397, 423)
Screenshot: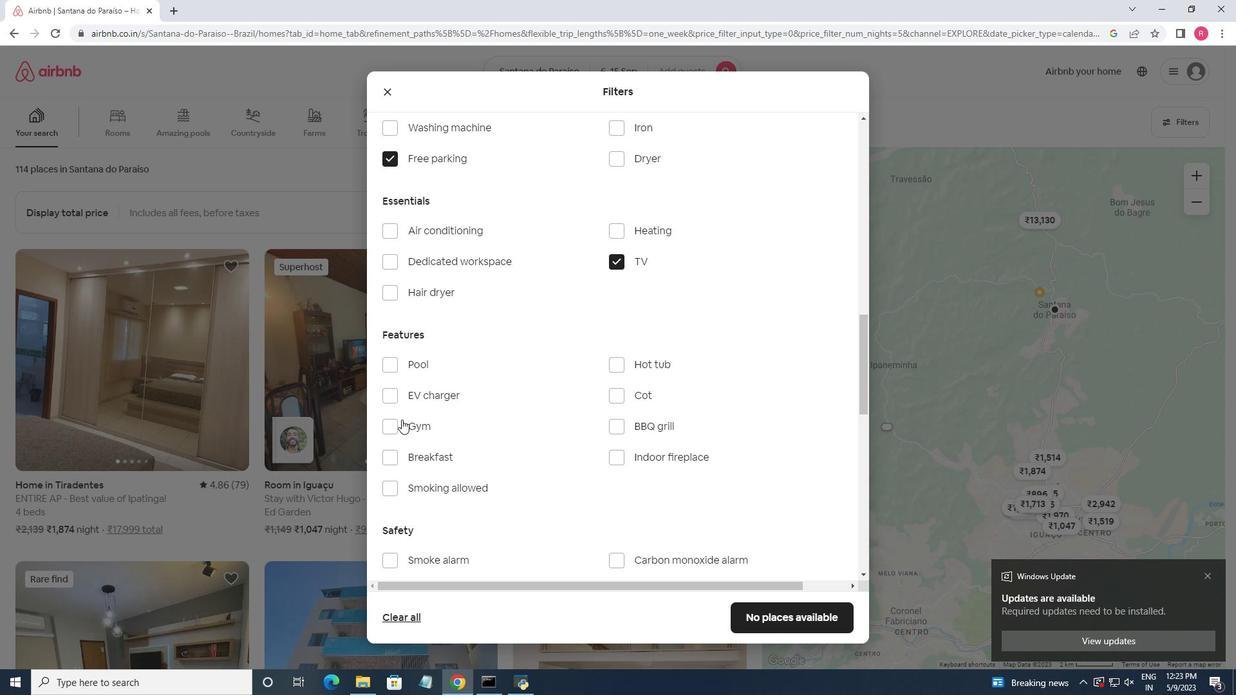 
Action: Mouse pressed left at (397, 423)
Screenshot: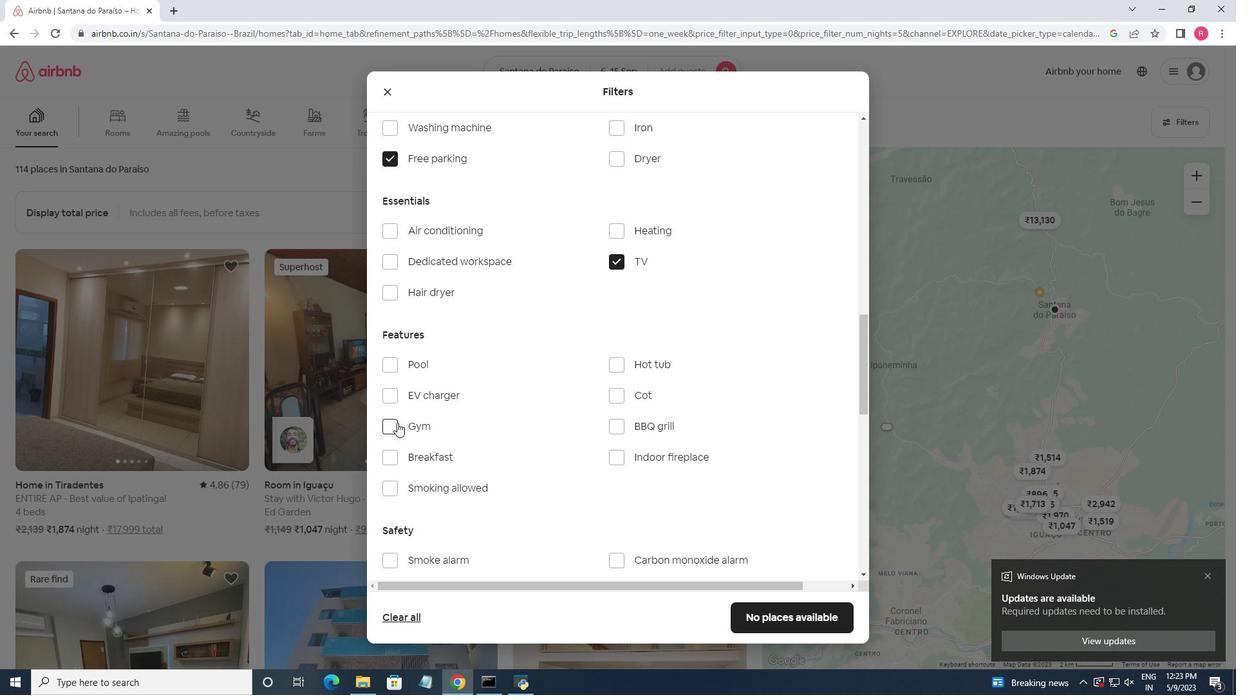 
Action: Mouse moved to (397, 457)
Screenshot: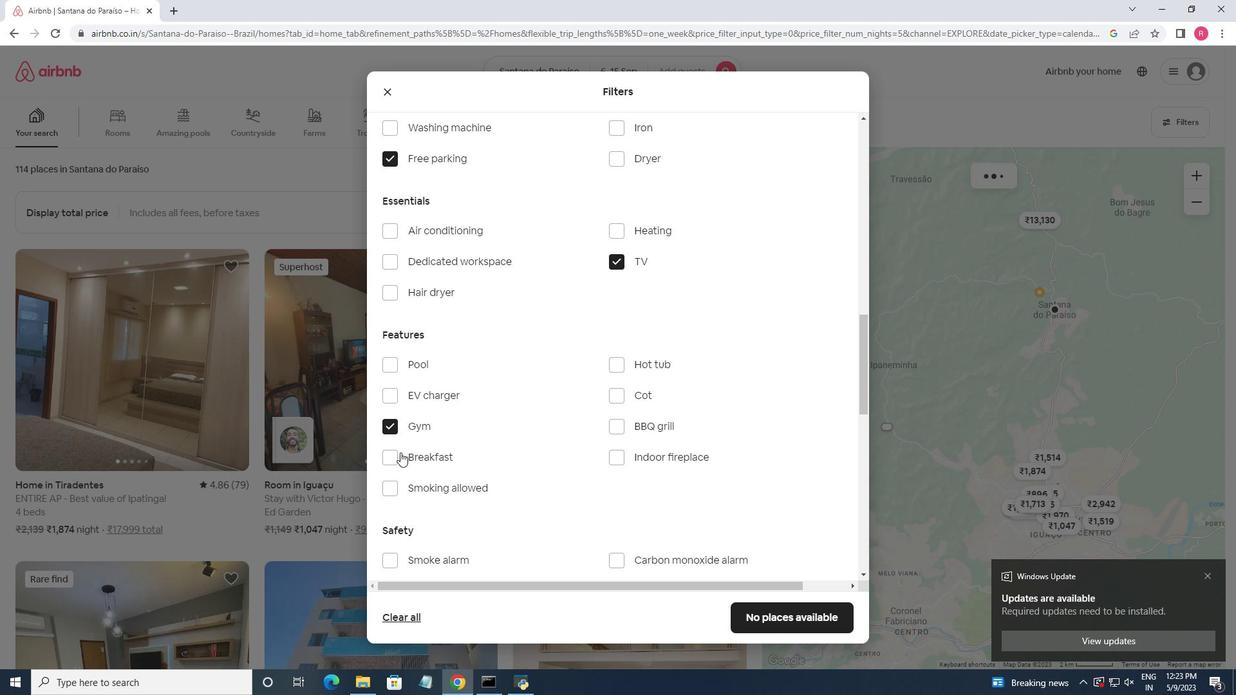 
Action: Mouse pressed left at (397, 457)
Screenshot: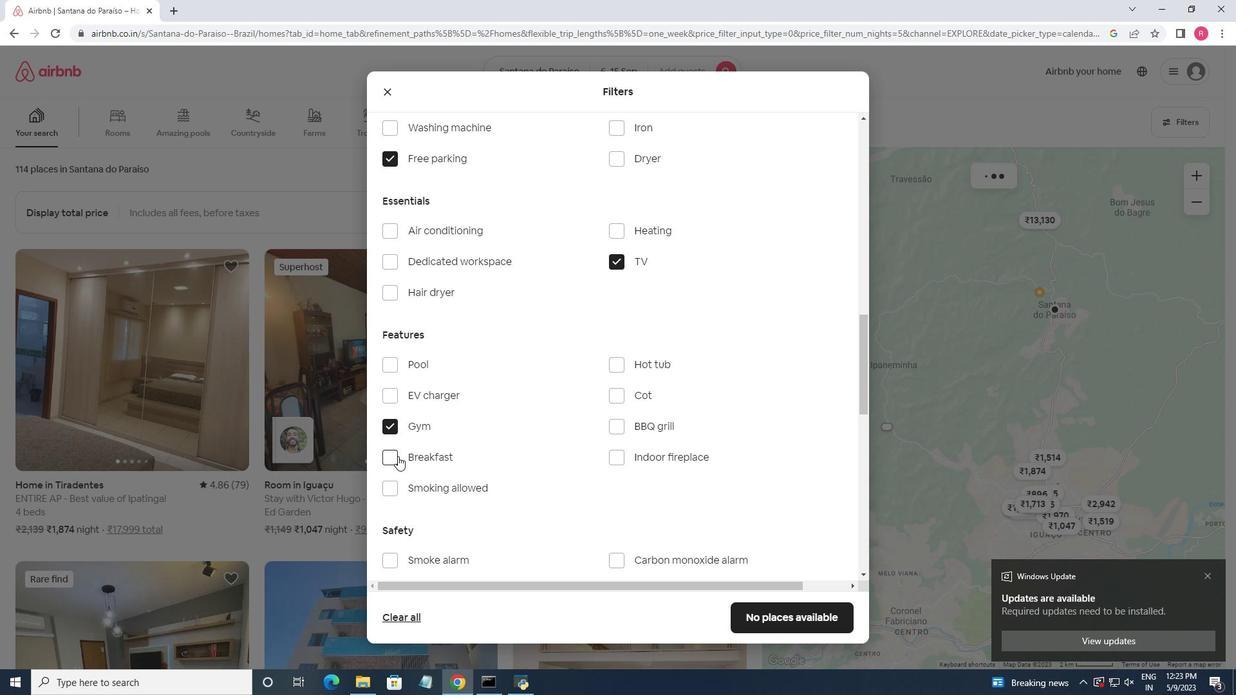 
Action: Mouse moved to (572, 398)
Screenshot: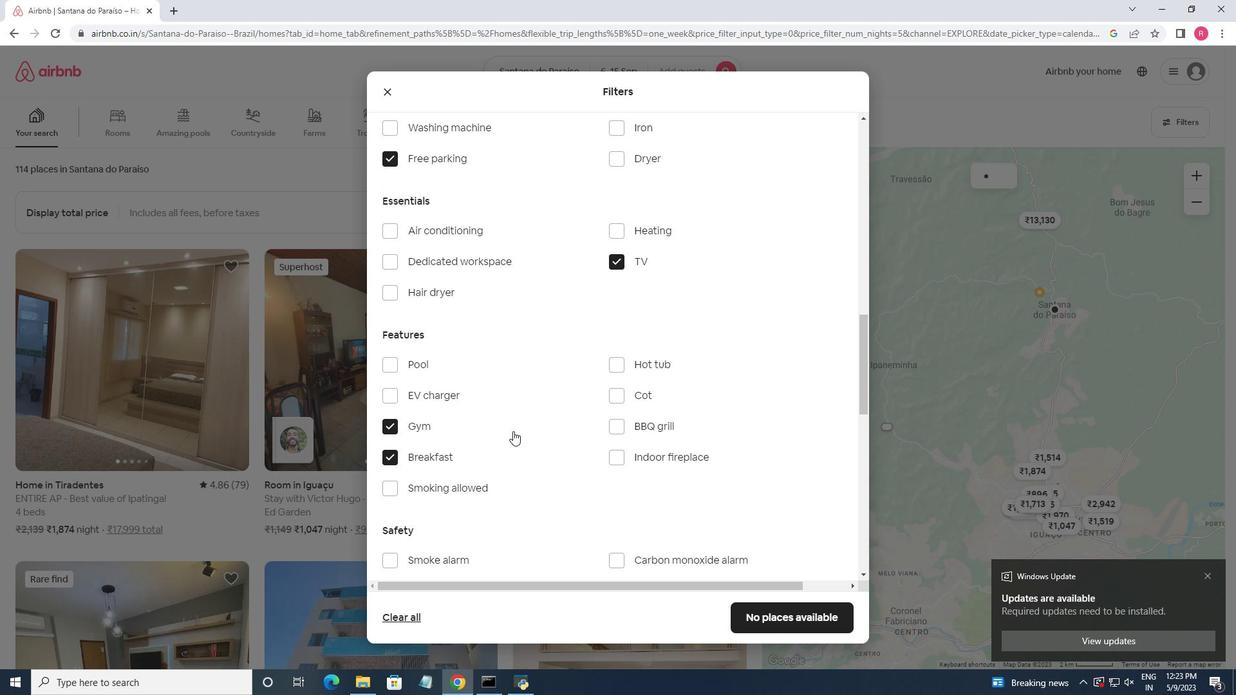 
Action: Mouse scrolled (572, 398) with delta (0, 0)
Screenshot: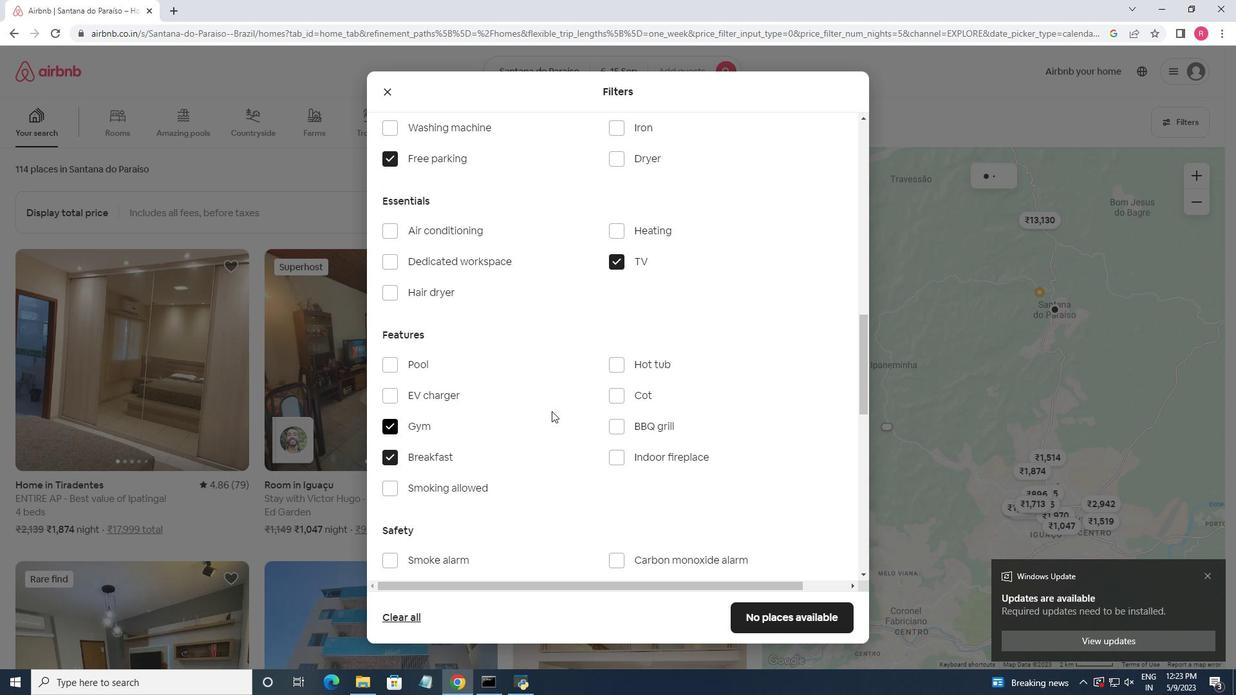 
Action: Mouse scrolled (572, 398) with delta (0, 0)
Screenshot: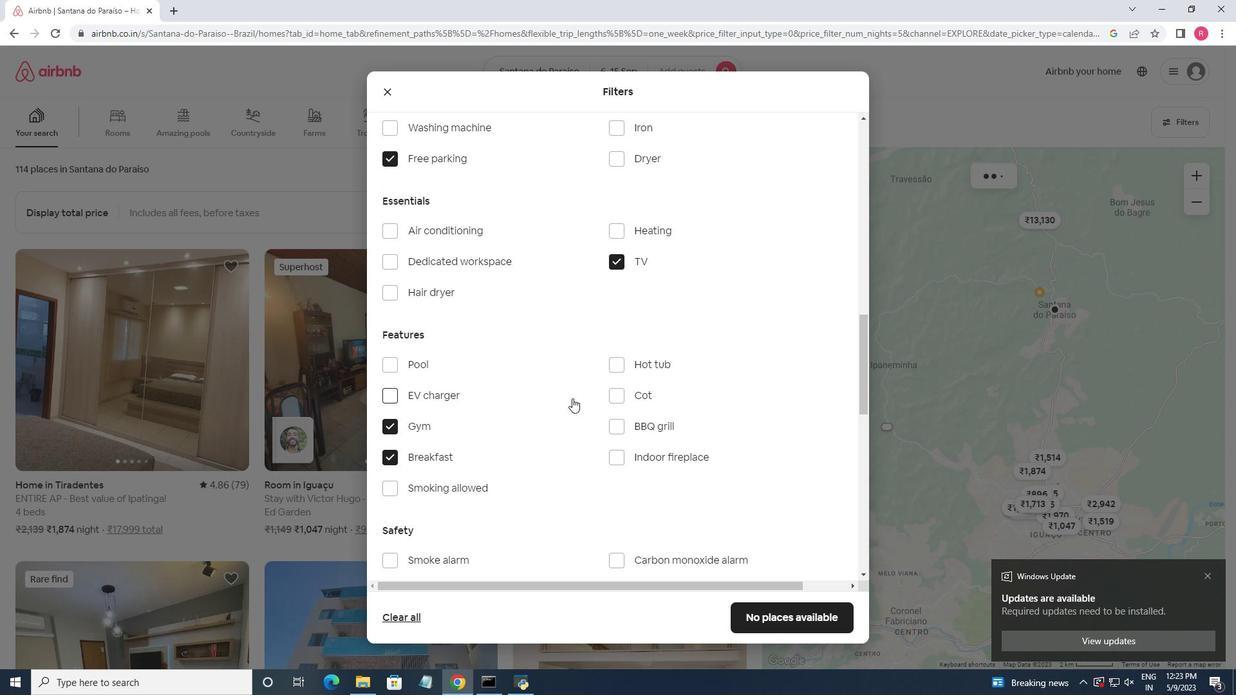 
Action: Mouse scrolled (572, 398) with delta (0, 0)
Screenshot: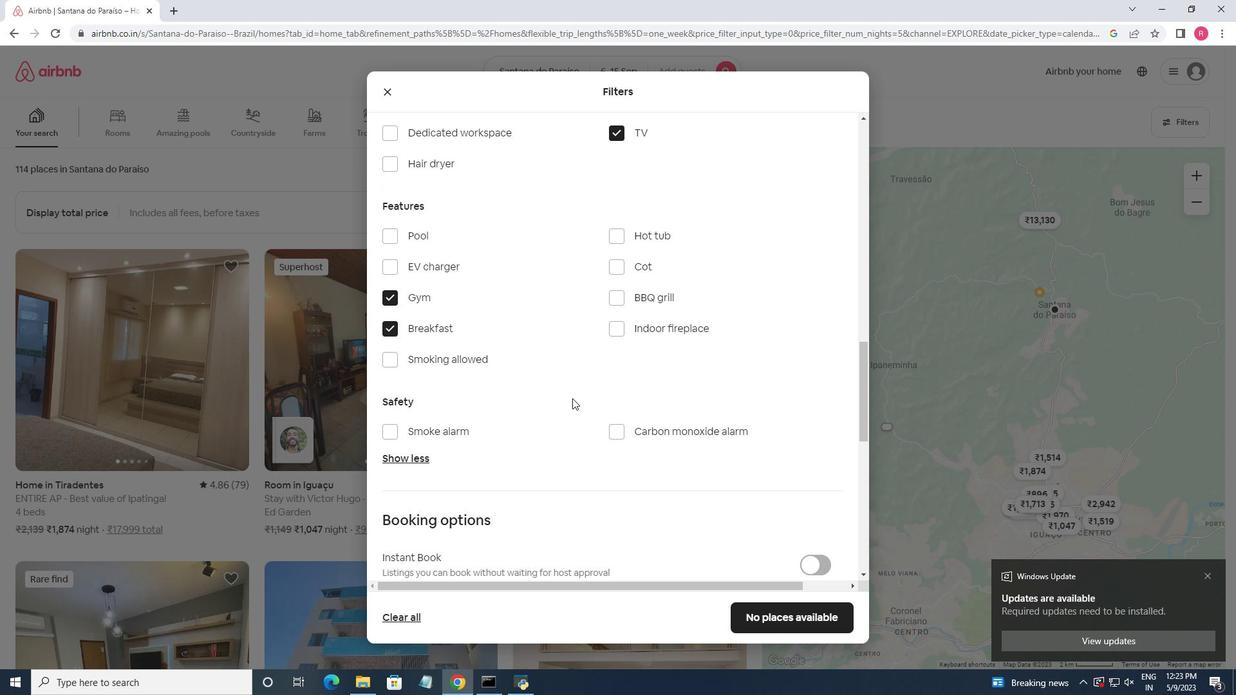 
Action: Mouse scrolled (572, 398) with delta (0, 0)
Screenshot: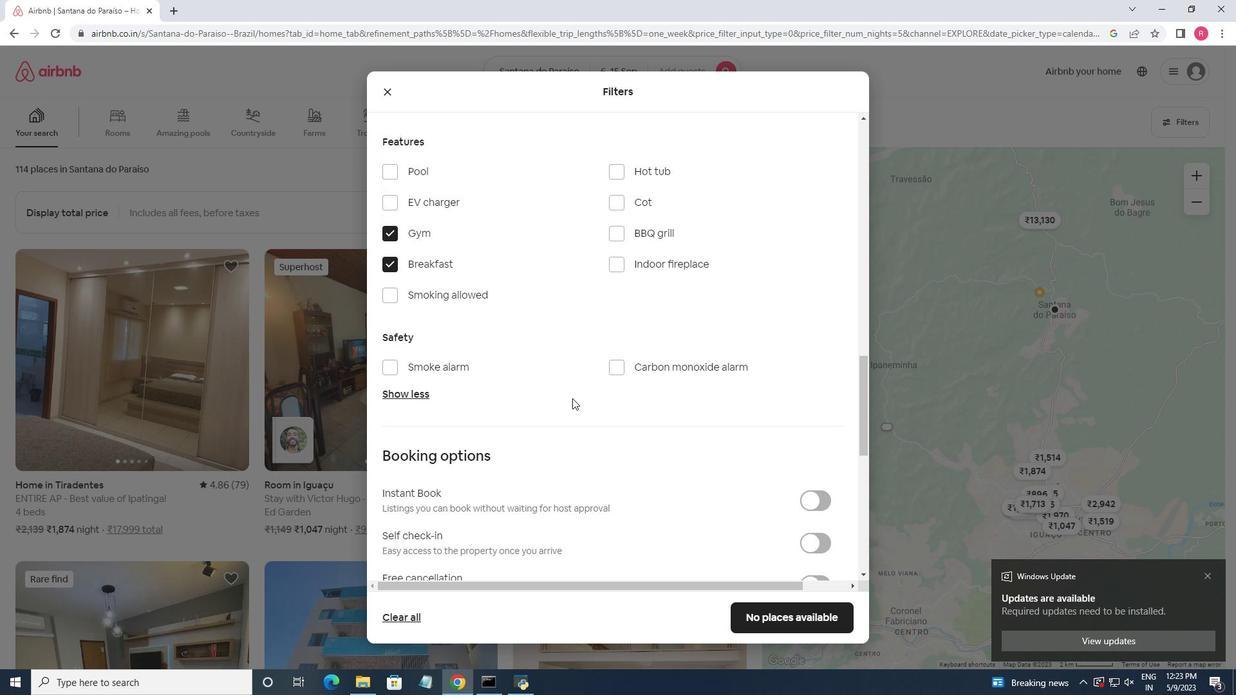 
Action: Mouse scrolled (572, 398) with delta (0, 0)
Screenshot: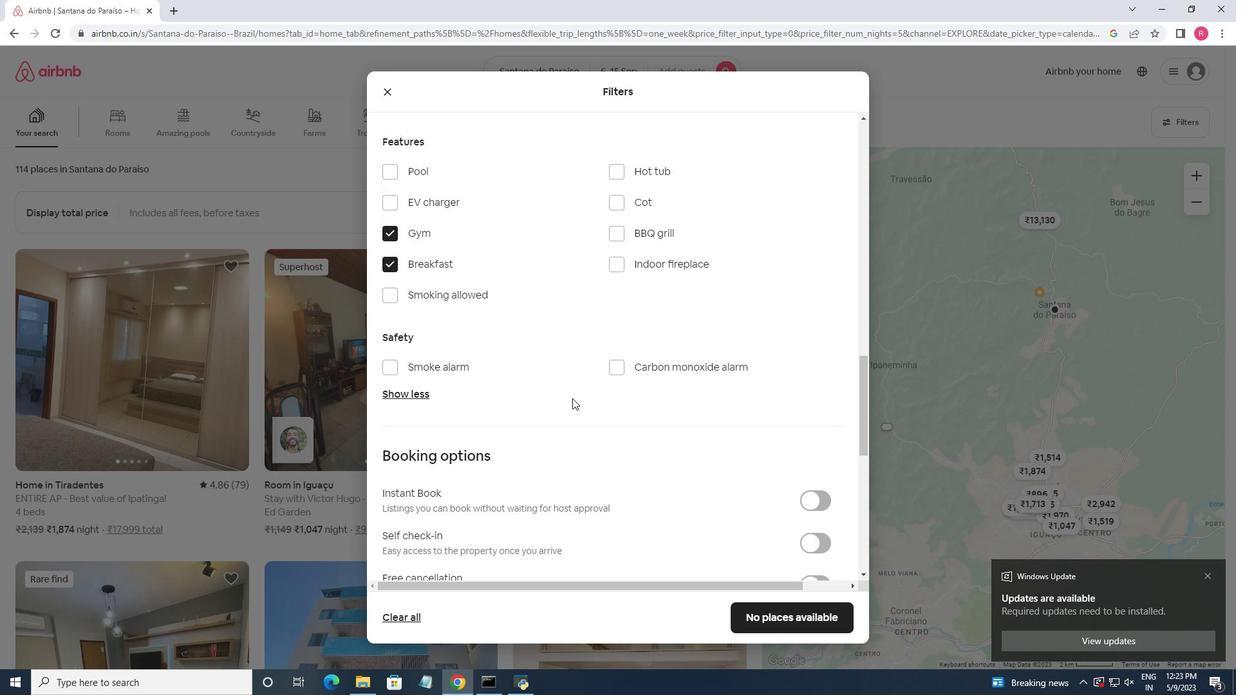 
Action: Mouse moved to (808, 415)
Screenshot: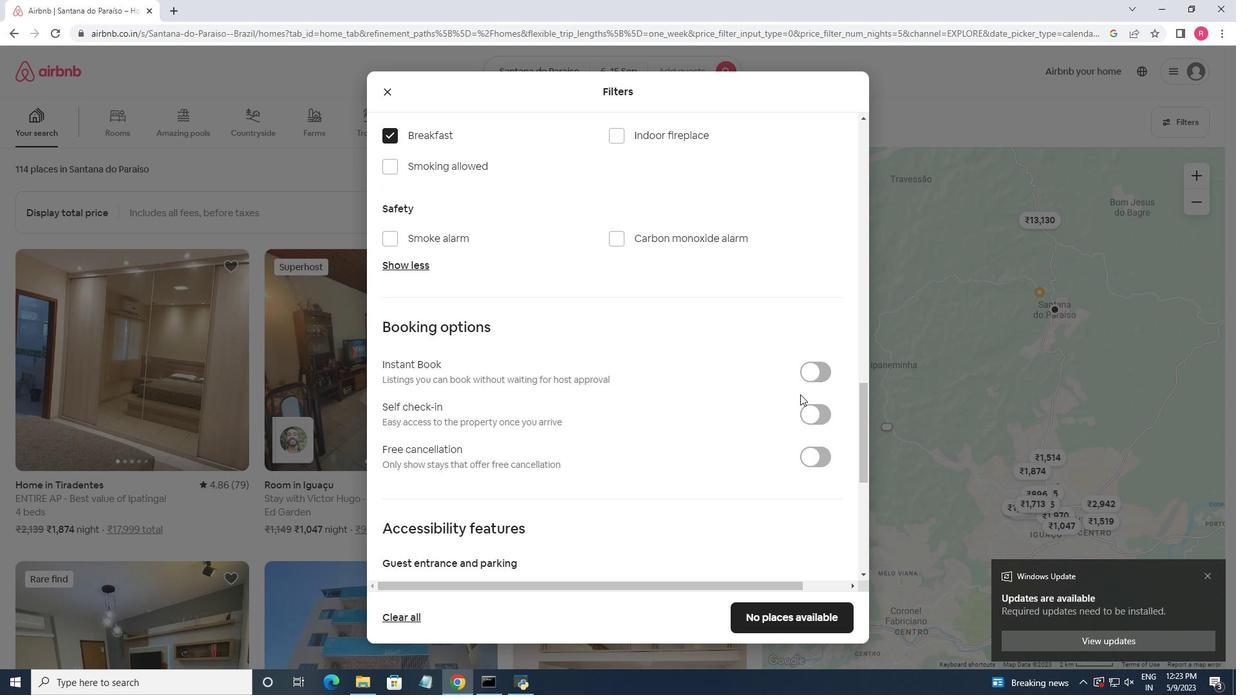 
Action: Mouse pressed left at (808, 415)
Screenshot: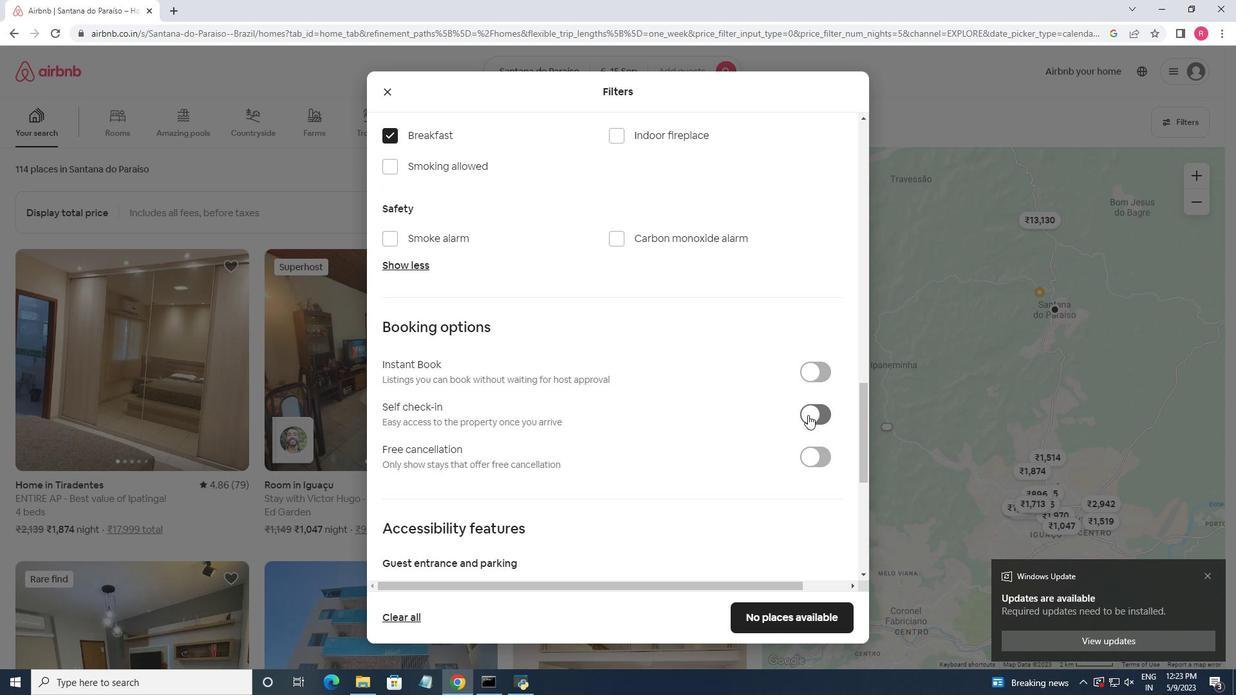 
Action: Mouse moved to (650, 394)
Screenshot: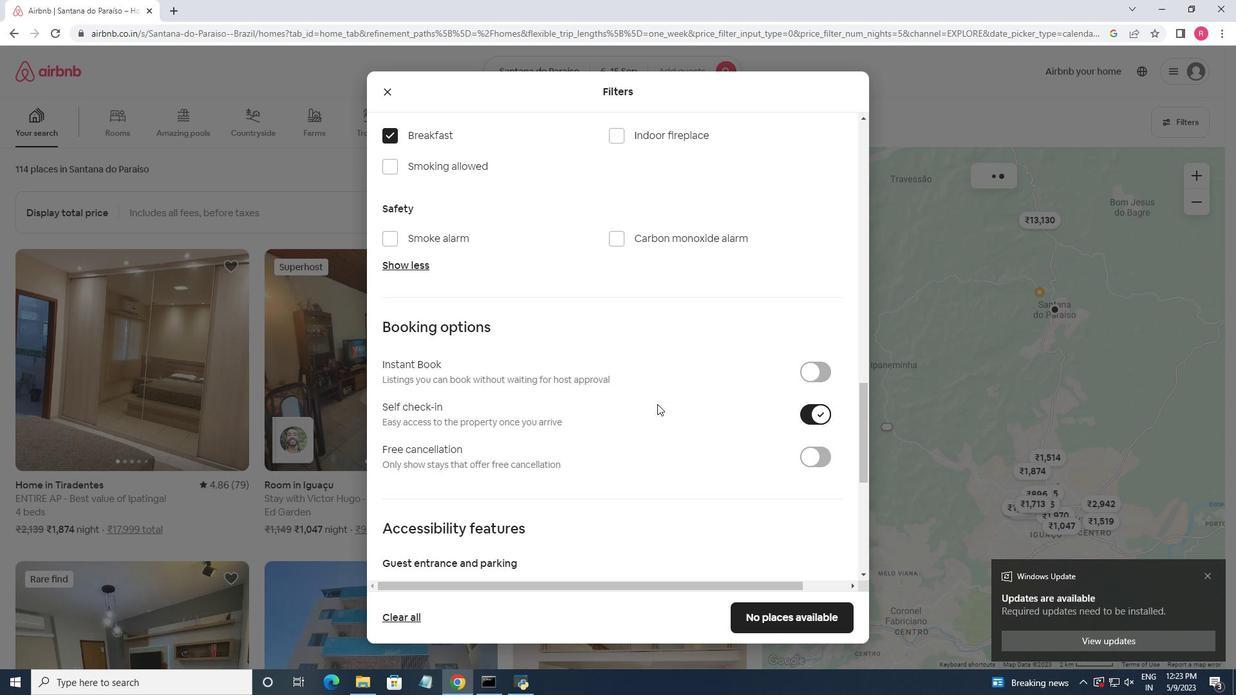 
Action: Mouse scrolled (650, 393) with delta (0, 0)
Screenshot: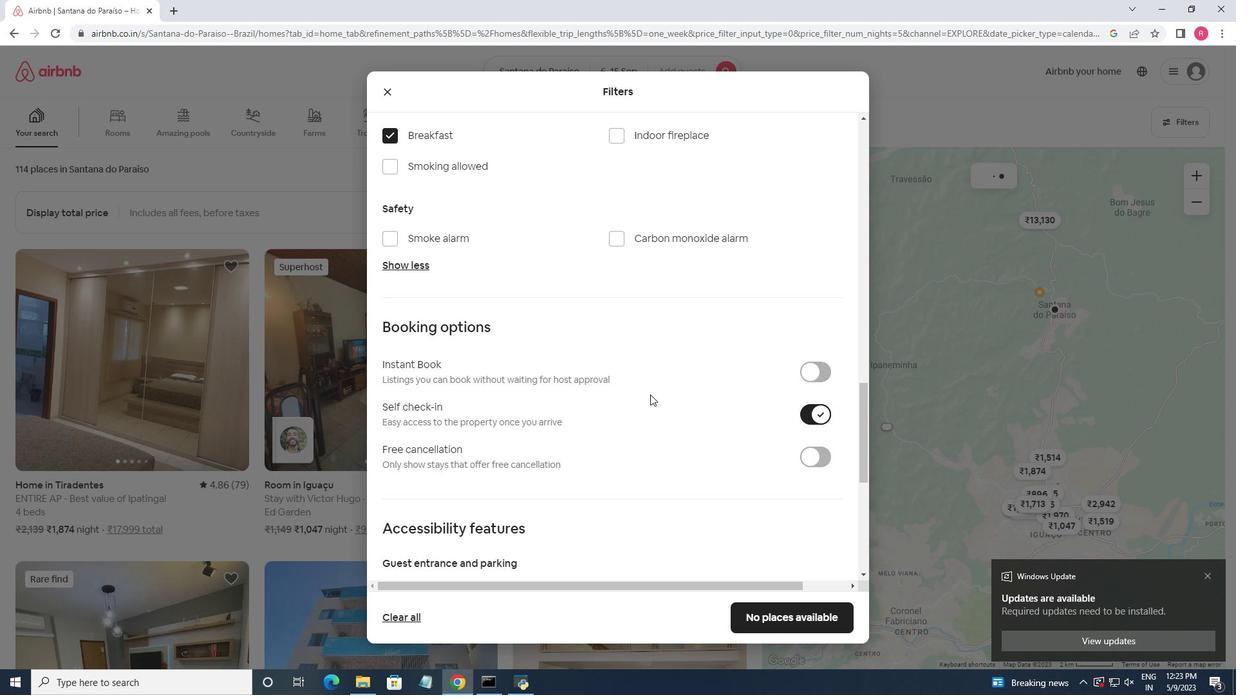 
Action: Mouse scrolled (650, 393) with delta (0, 0)
Screenshot: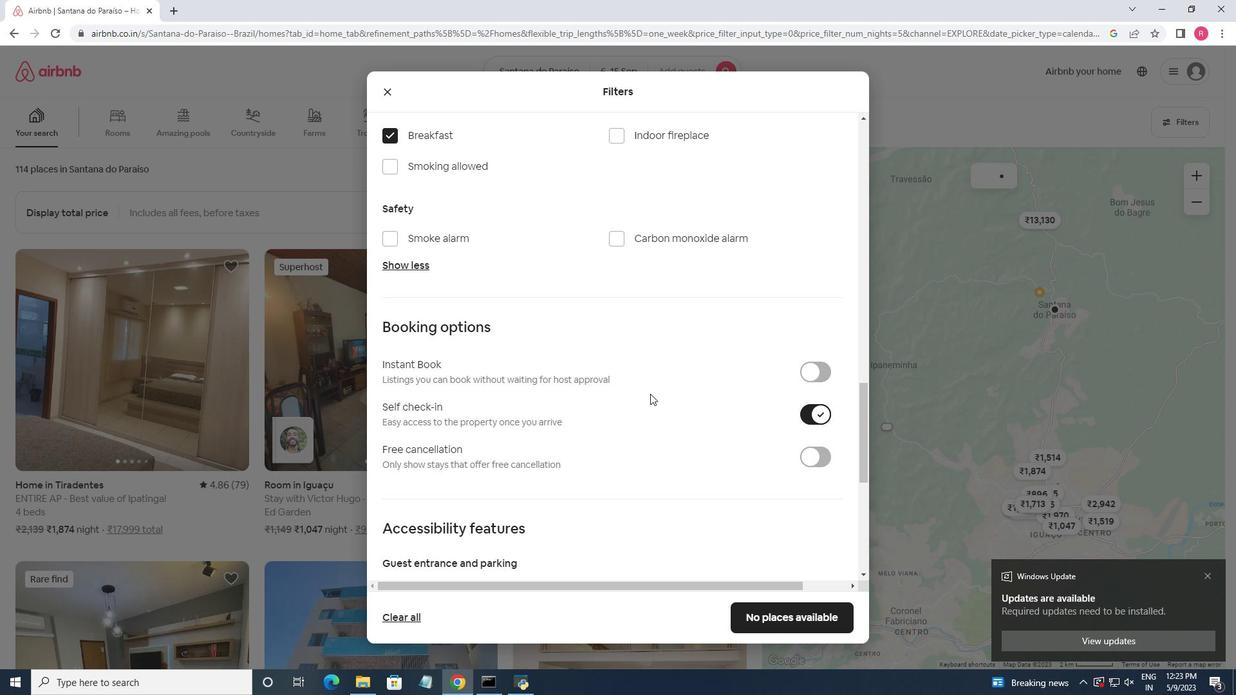 
Action: Mouse scrolled (650, 393) with delta (0, 0)
Screenshot: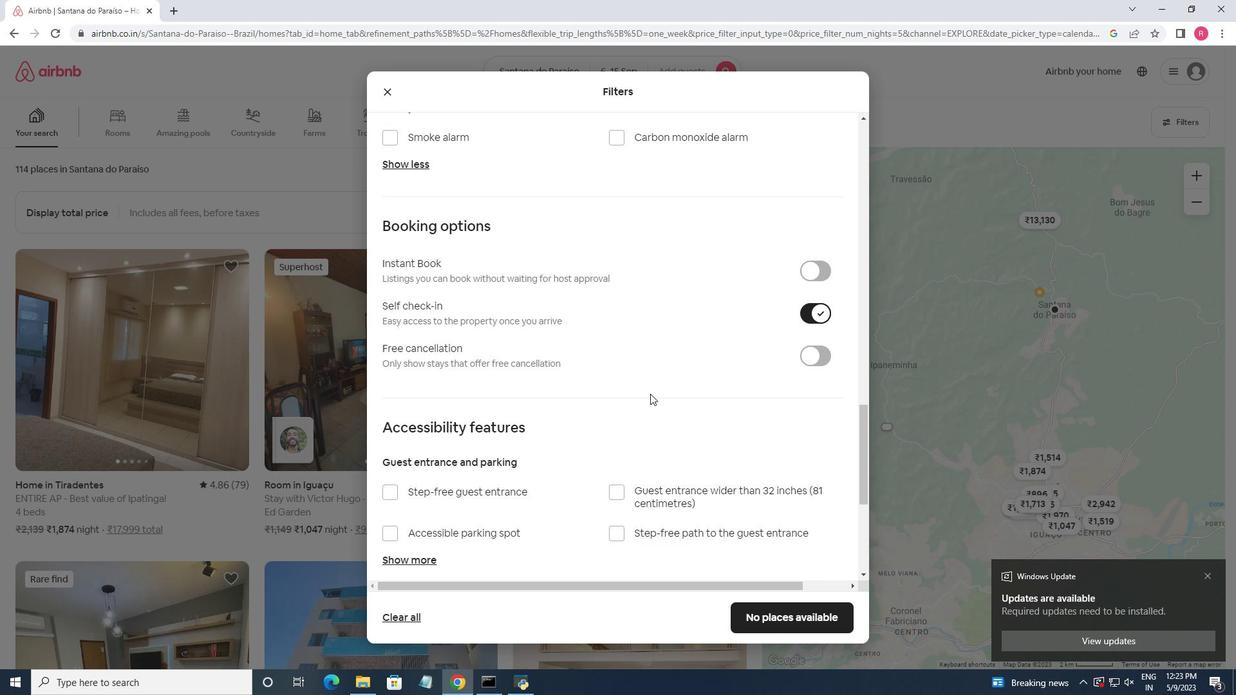 
Action: Mouse scrolled (650, 393) with delta (0, 0)
Screenshot: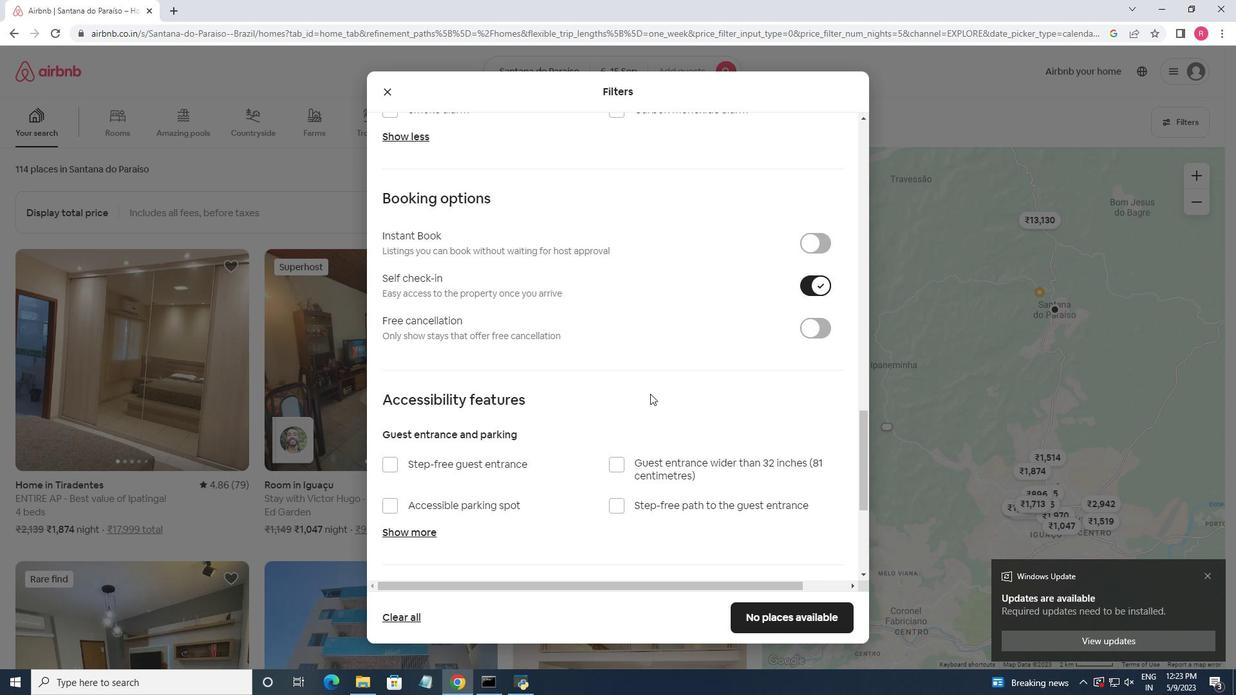 
Action: Mouse scrolled (650, 393) with delta (0, 0)
Screenshot: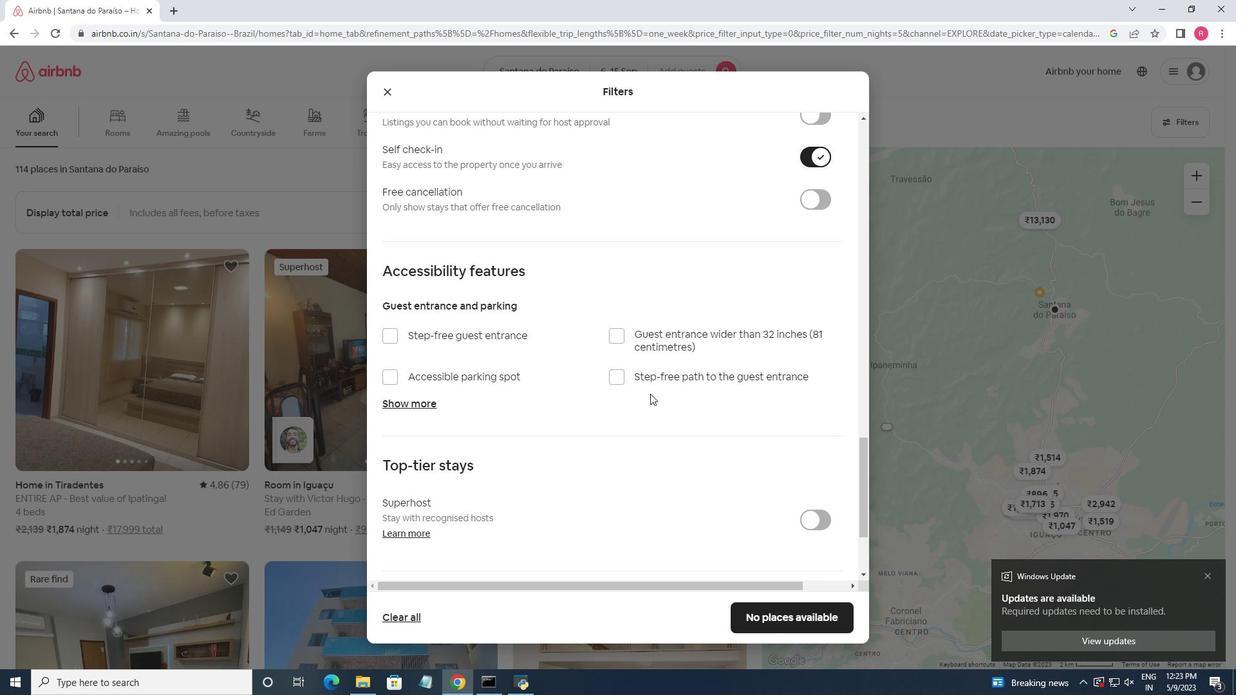 
Action: Mouse scrolled (650, 393) with delta (0, 0)
Screenshot: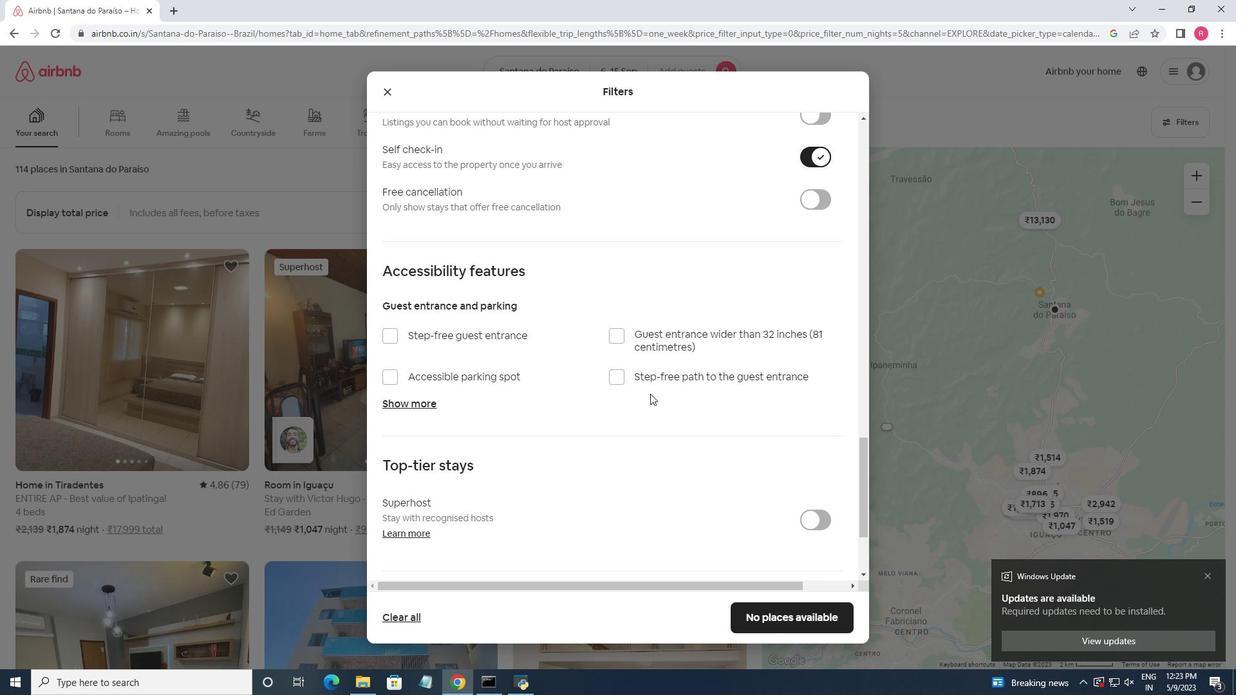 
Action: Mouse scrolled (650, 393) with delta (0, 0)
Screenshot: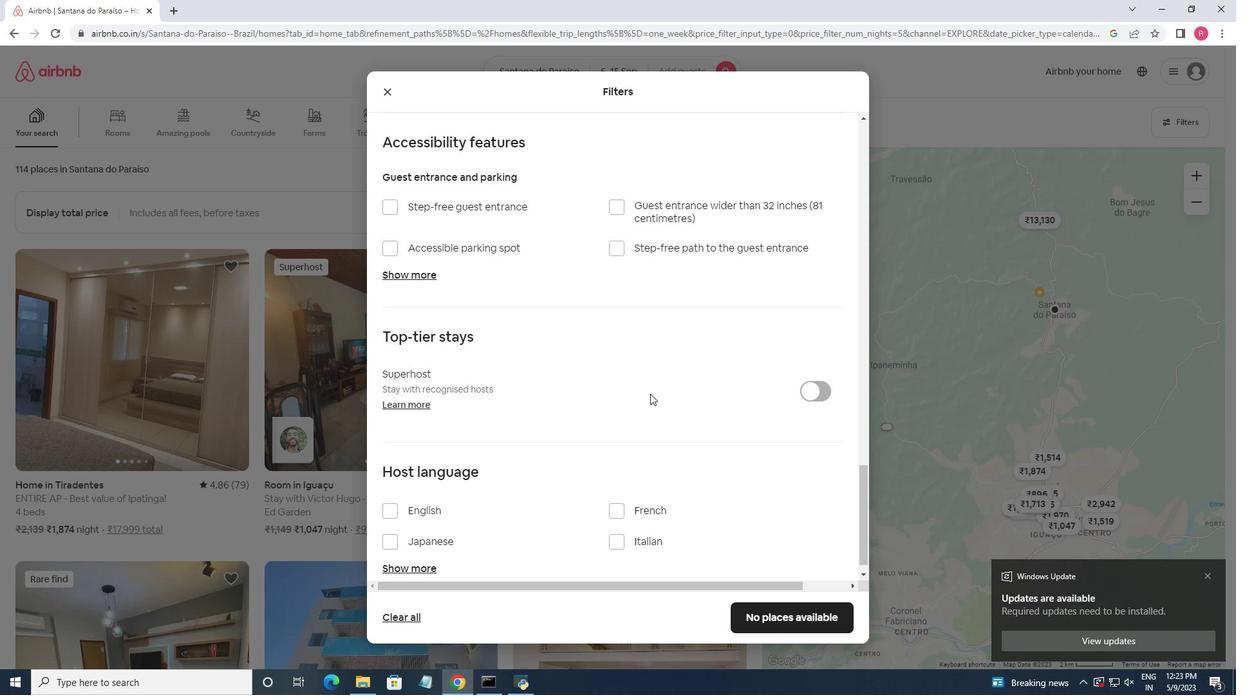 
Action: Mouse moved to (390, 483)
Screenshot: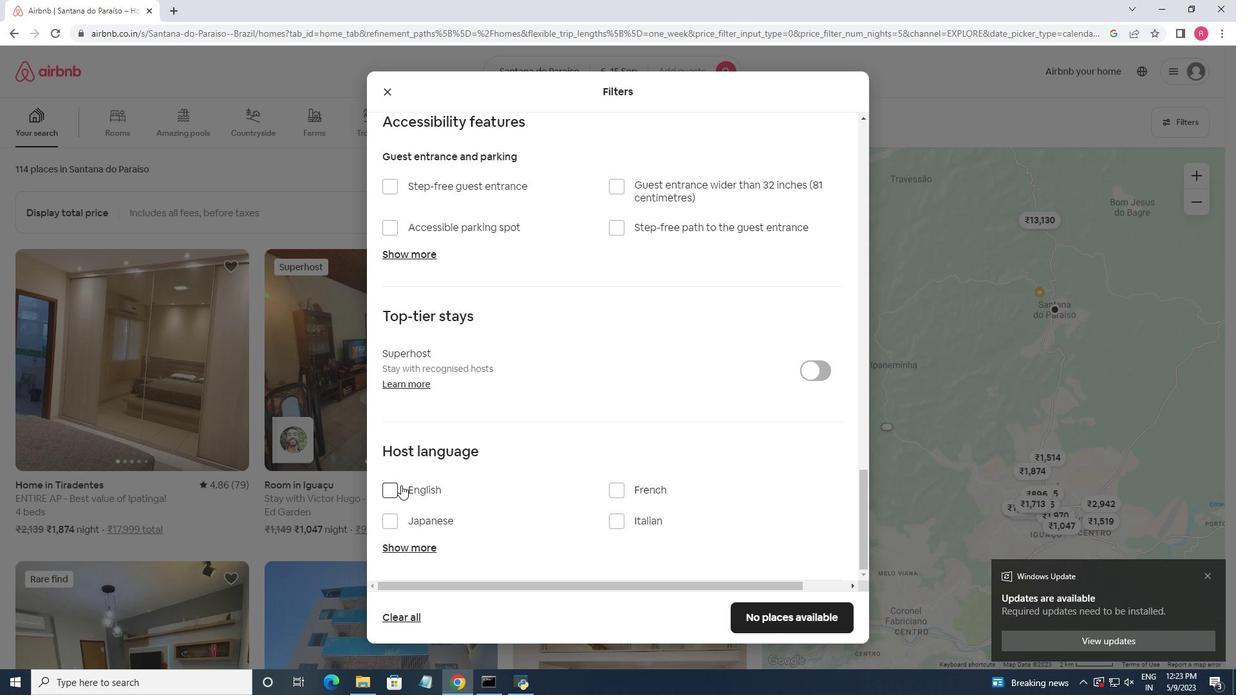 
Action: Mouse pressed left at (390, 483)
Screenshot: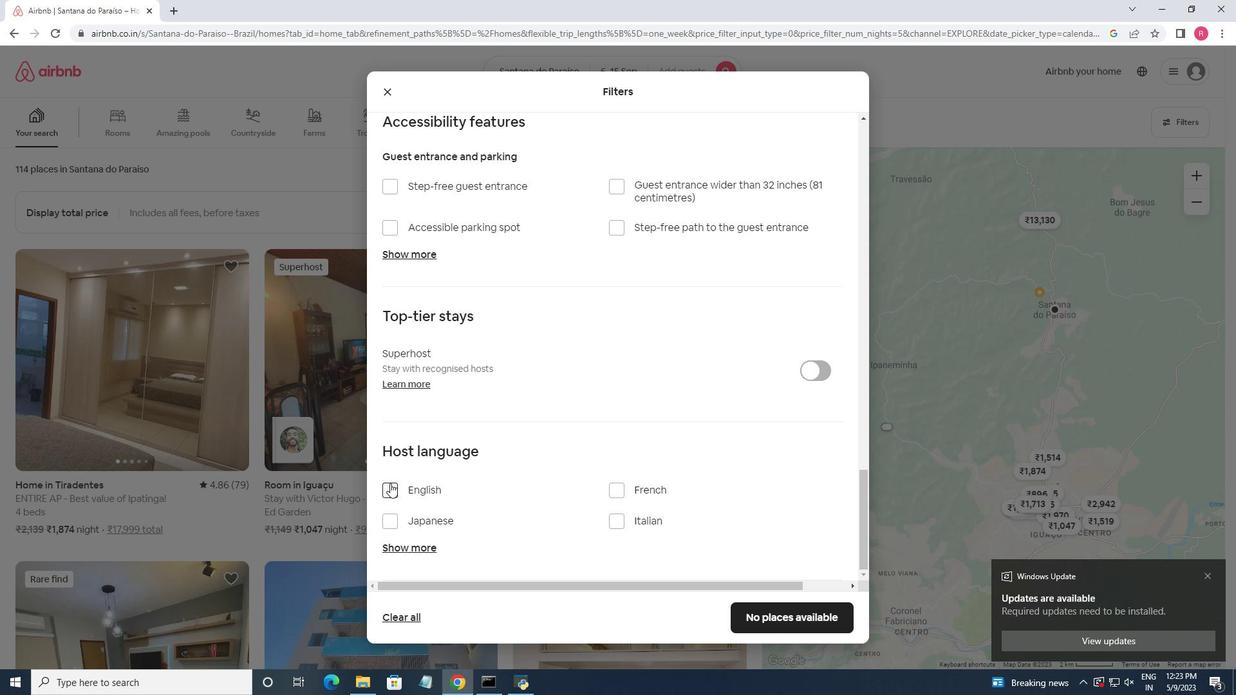 
Action: Mouse moved to (545, 481)
Screenshot: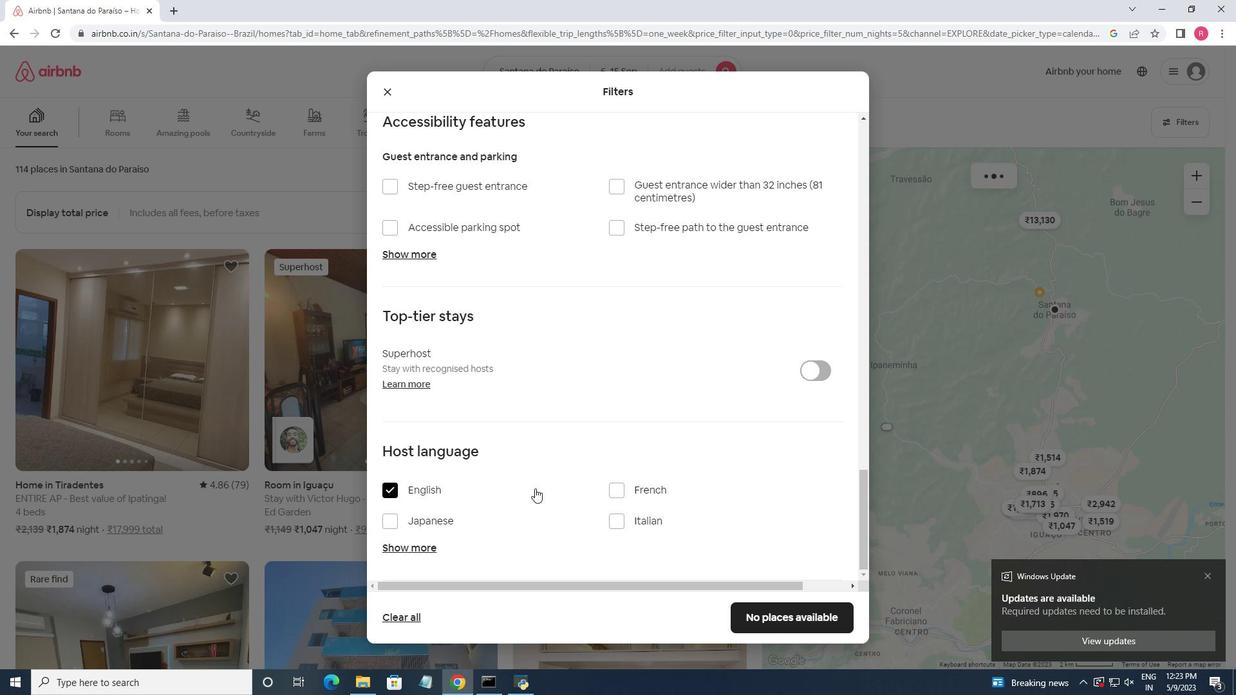 
Action: Mouse scrolled (545, 481) with delta (0, 0)
Screenshot: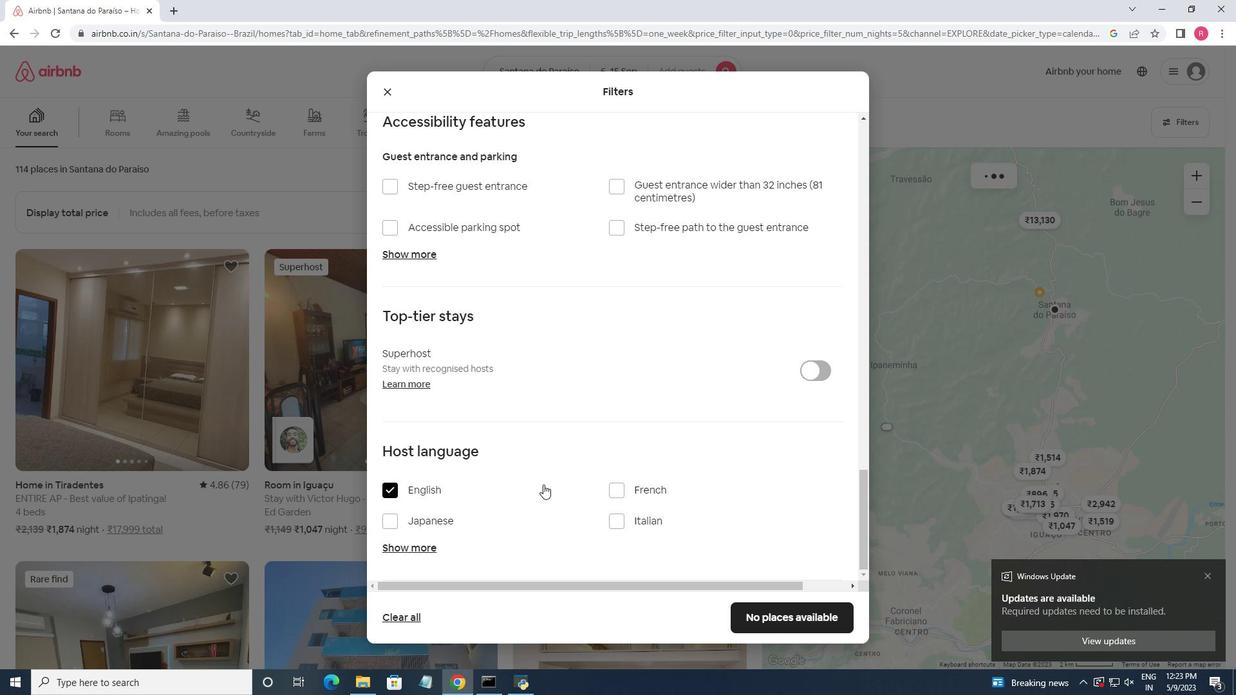 
Action: Mouse scrolled (545, 481) with delta (0, 0)
Screenshot: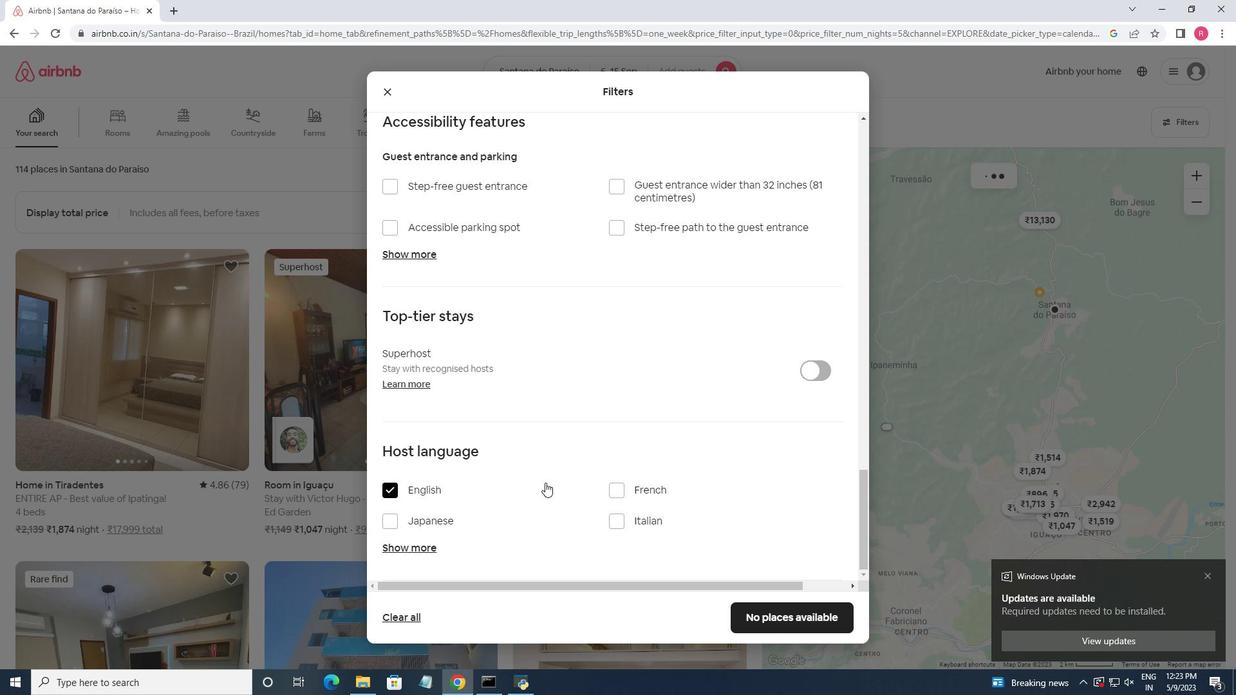 
Action: Mouse moved to (795, 609)
Screenshot: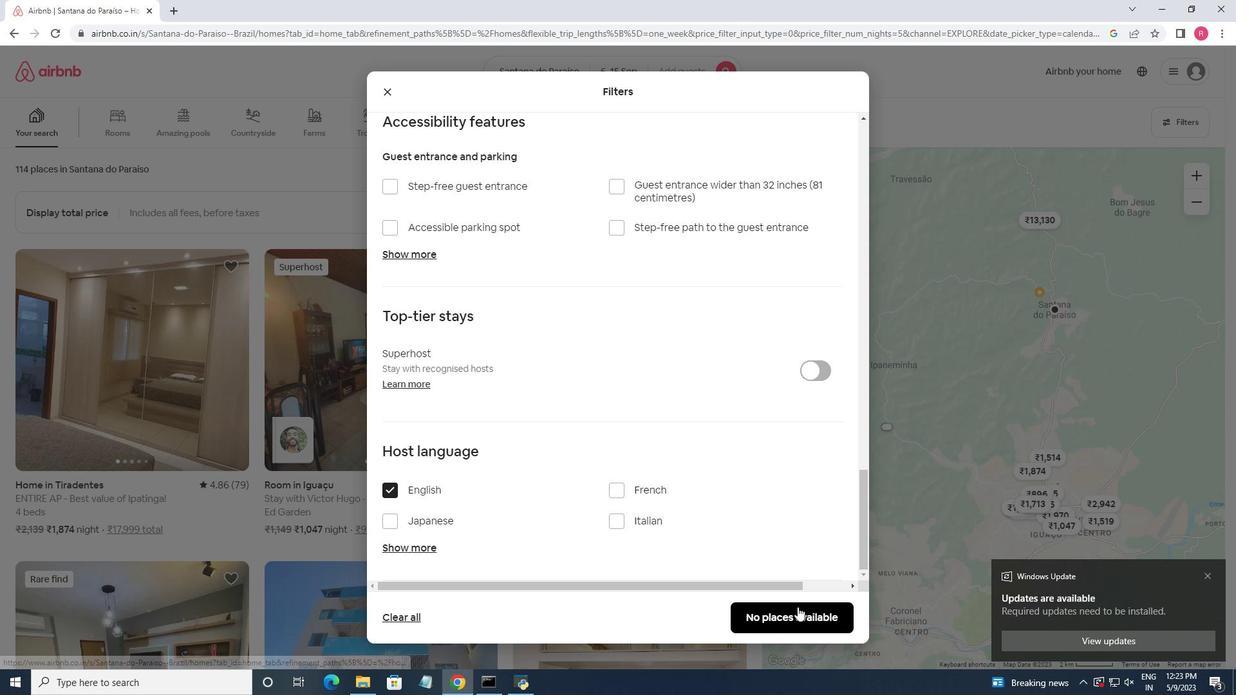 
Action: Mouse pressed left at (795, 609)
Screenshot: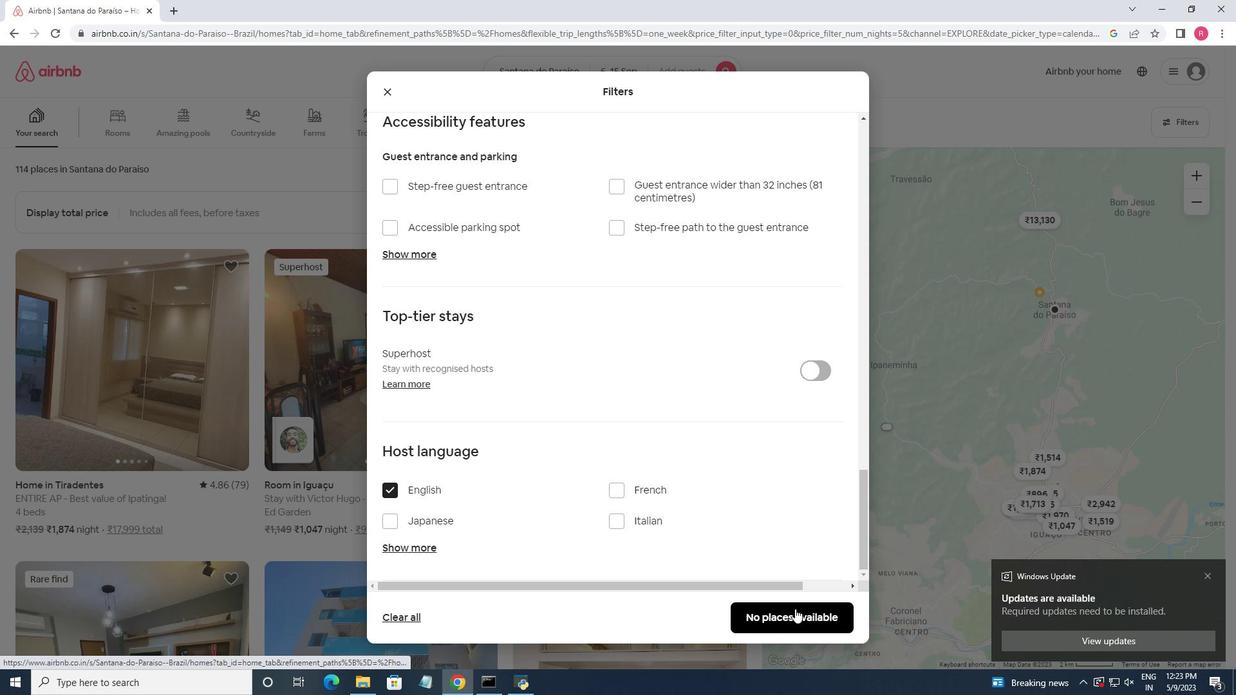 
Action: Mouse moved to (552, 396)
Screenshot: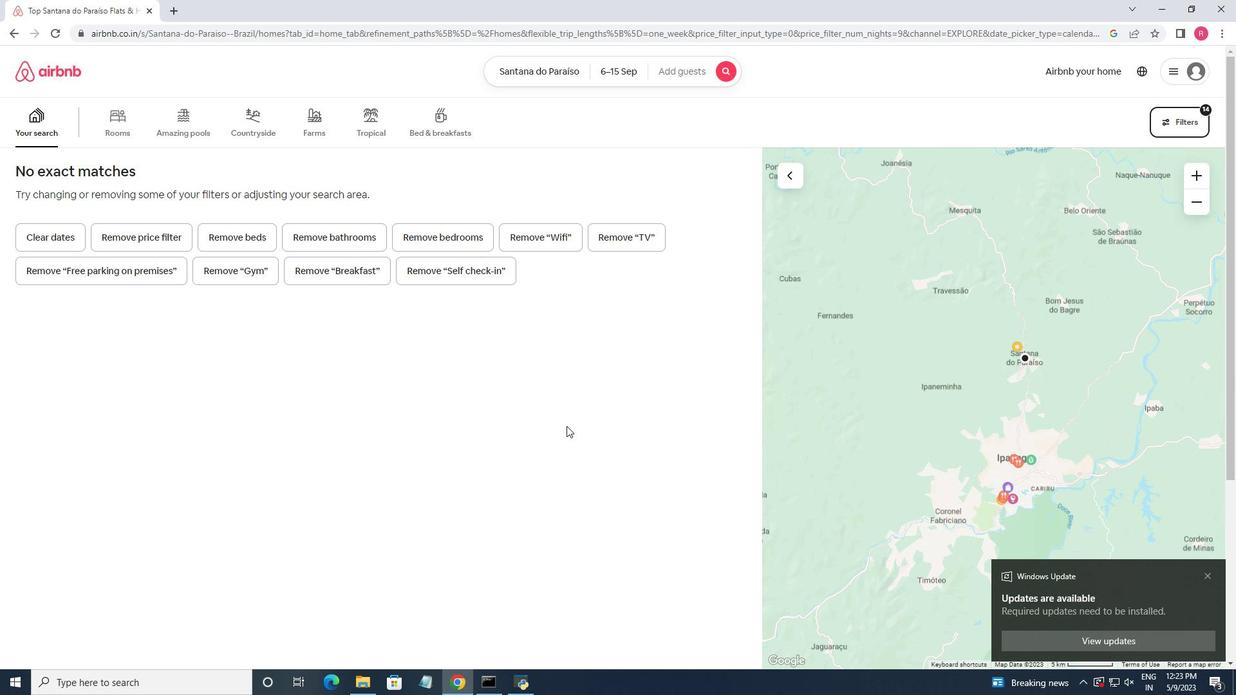 
